 Task: Create path for applicant and place it on Applicant record page.
Action: Mouse moved to (671, 60)
Screenshot: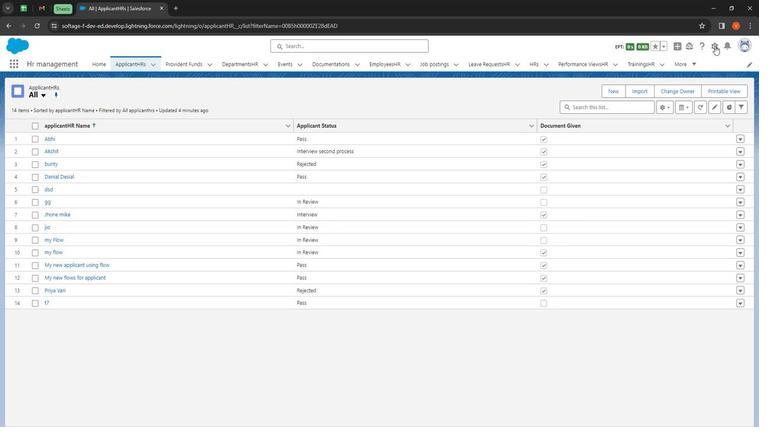
Action: Mouse pressed left at (671, 60)
Screenshot: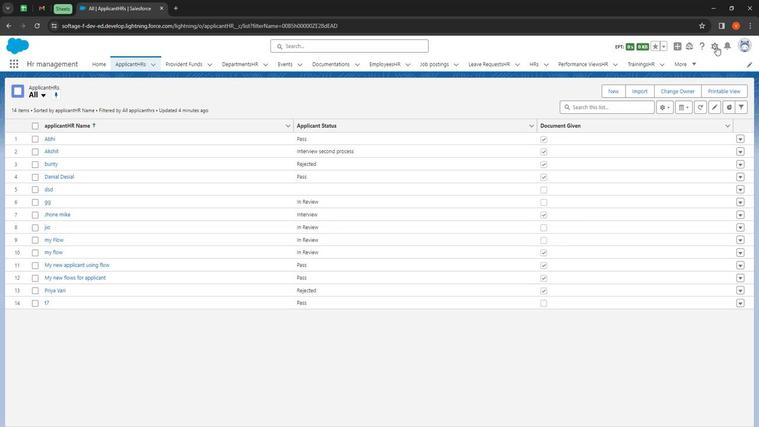 
Action: Mouse moved to (638, 84)
Screenshot: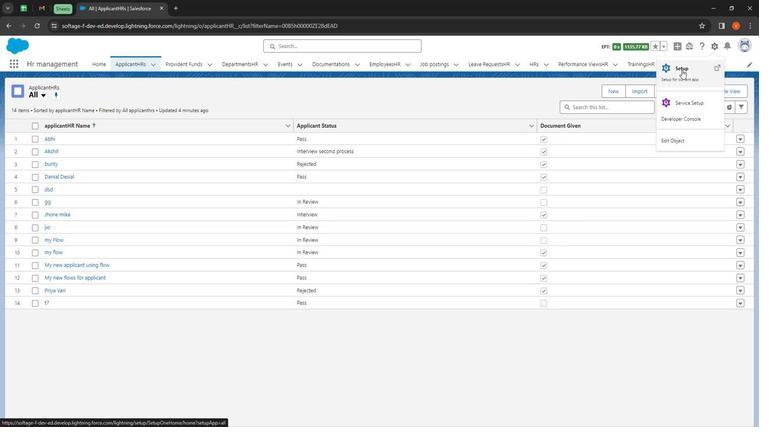 
Action: Mouse pressed left at (638, 84)
Screenshot: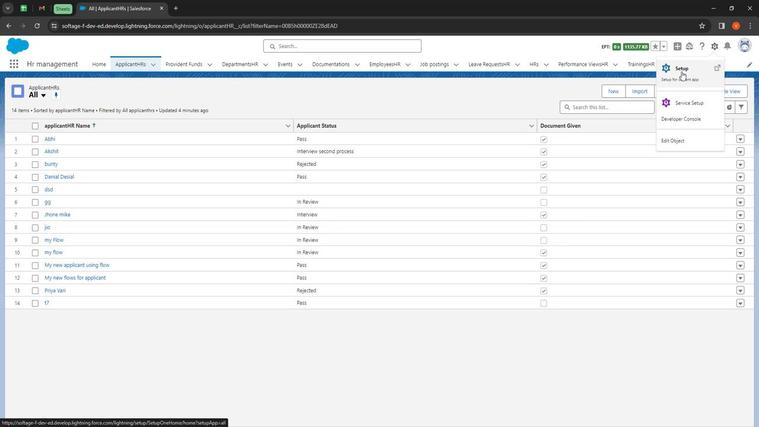 
Action: Mouse moved to (33, 97)
Screenshot: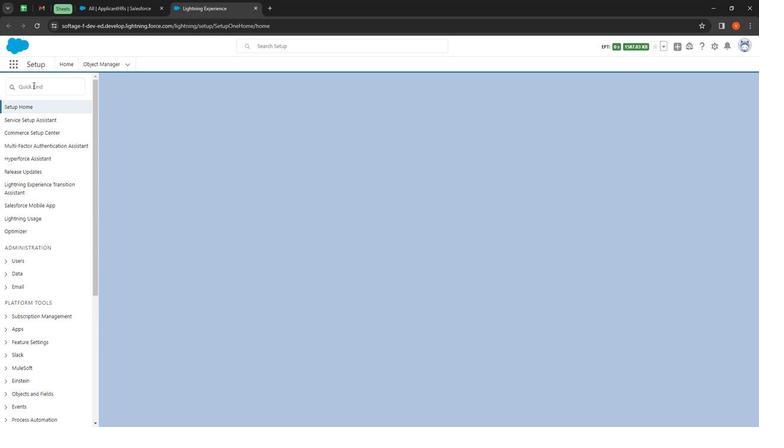 
Action: Mouse pressed left at (33, 97)
Screenshot: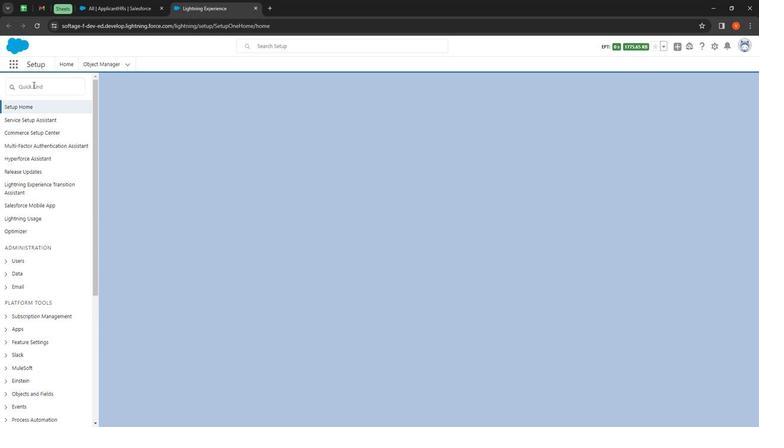 
Action: Key pressed path
Screenshot: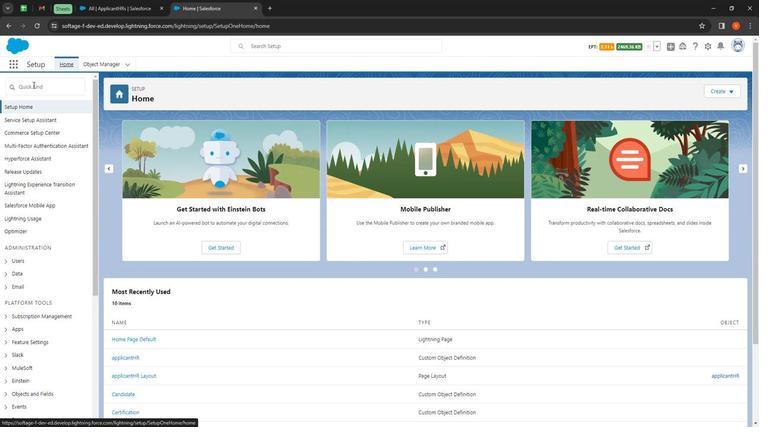 
Action: Mouse pressed left at (33, 97)
Screenshot: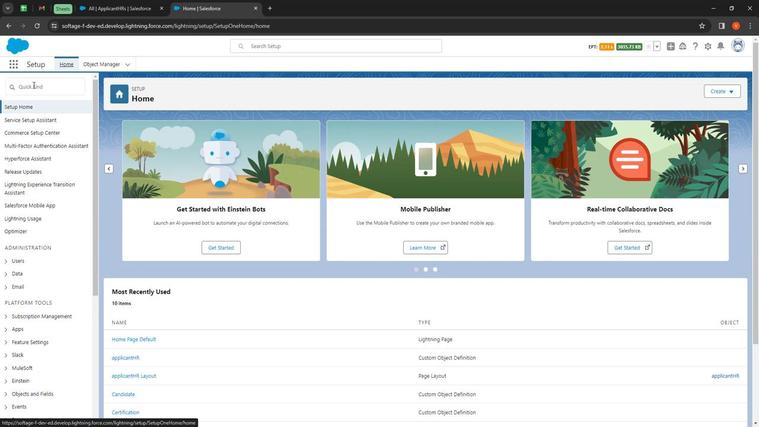 
Action: Key pressed path
Screenshot: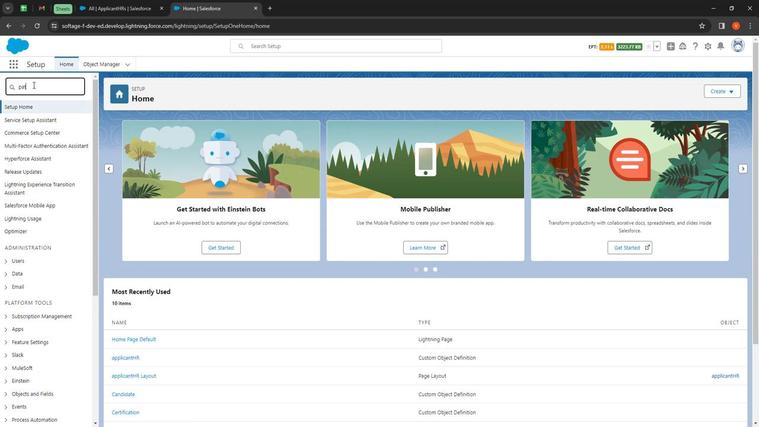 
Action: Mouse moved to (39, 129)
Screenshot: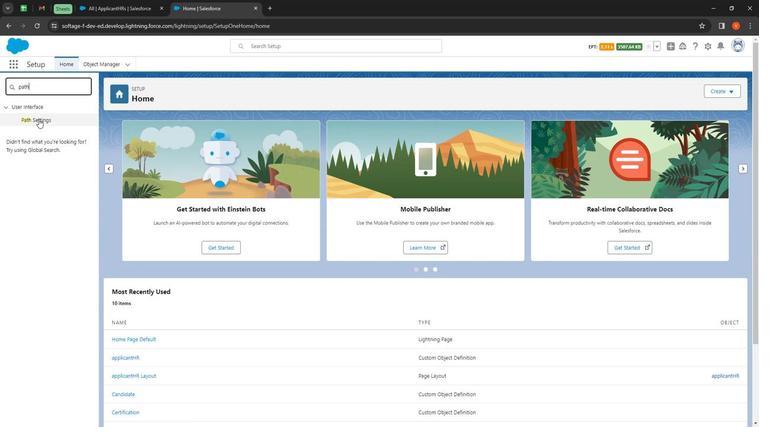 
Action: Mouse pressed left at (39, 129)
Screenshot: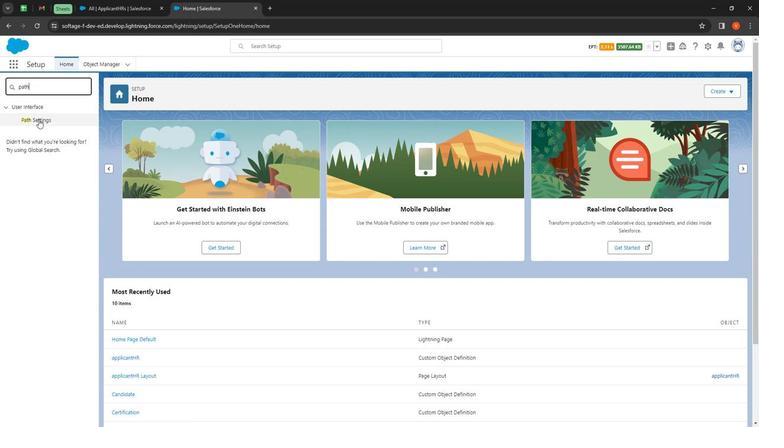 
Action: Mouse moved to (385, 251)
Screenshot: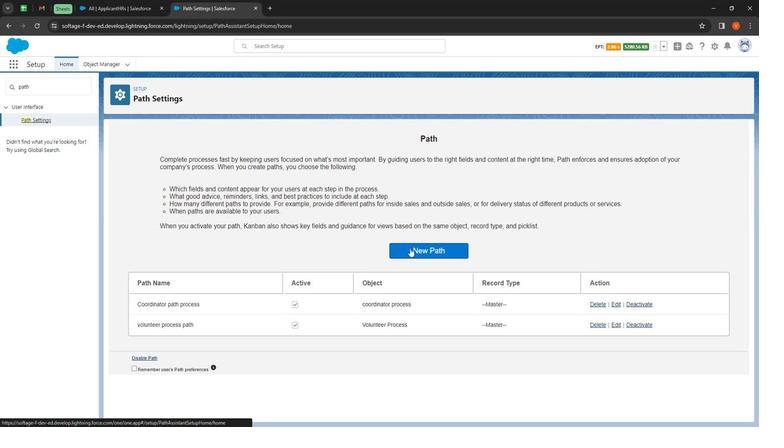 
Action: Mouse pressed left at (385, 251)
Screenshot: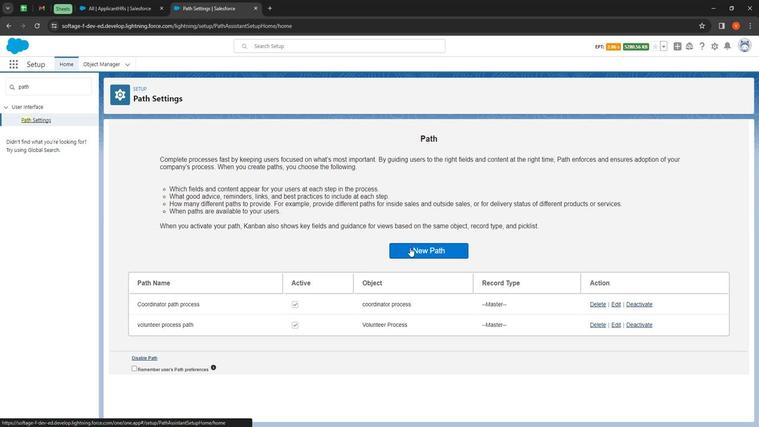
Action: Mouse moved to (351, 141)
Screenshot: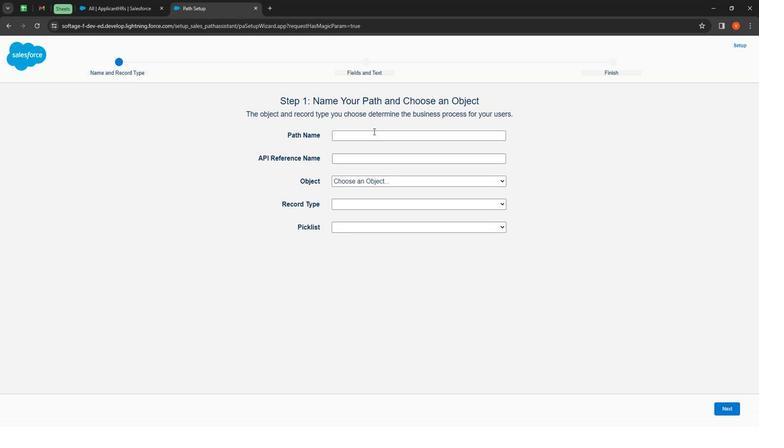 
Action: Mouse pressed left at (351, 141)
Screenshot: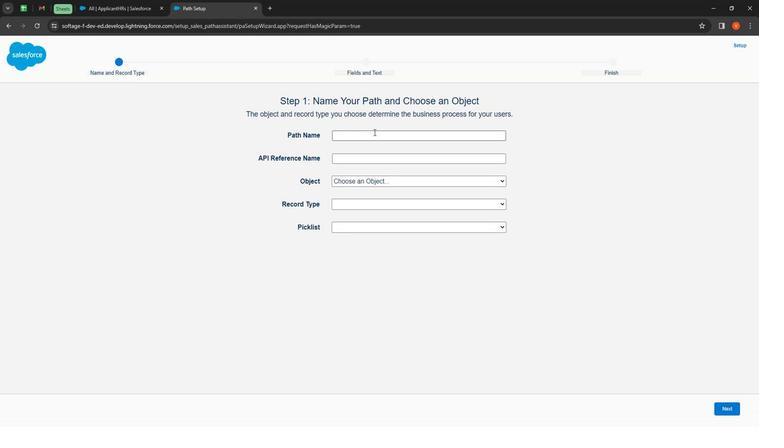
Action: Mouse moved to (344, 137)
Screenshot: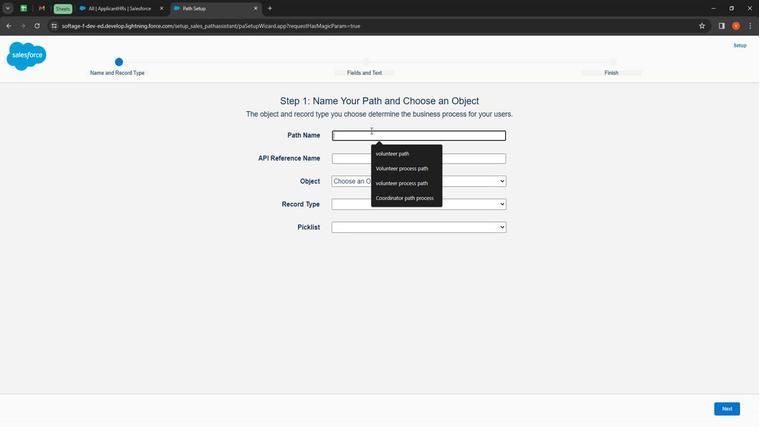 
Action: Key pressed <Key.shift>
Screenshot: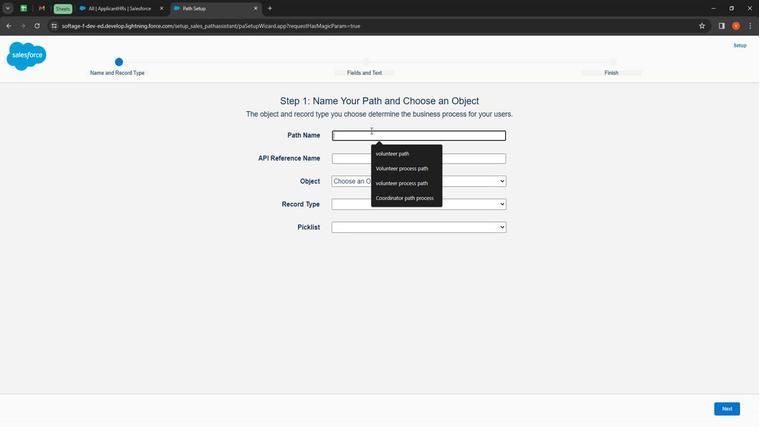 
Action: Mouse moved to (322, 121)
Screenshot: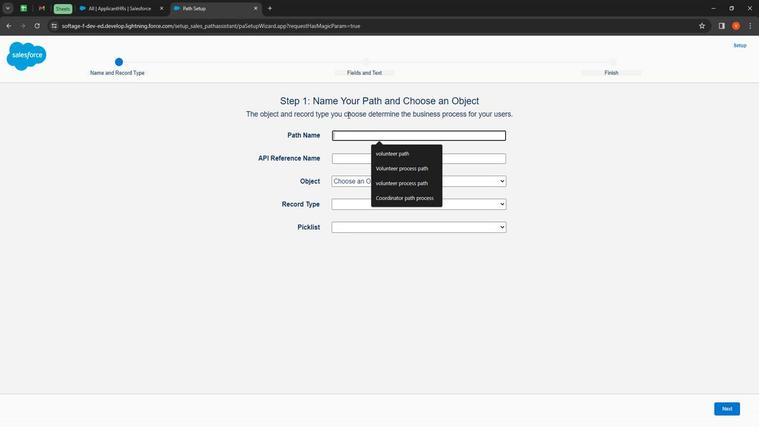 
Action: Key pressed <Key.shift><Key.shift><Key.shift><Key.shift>
Screenshot: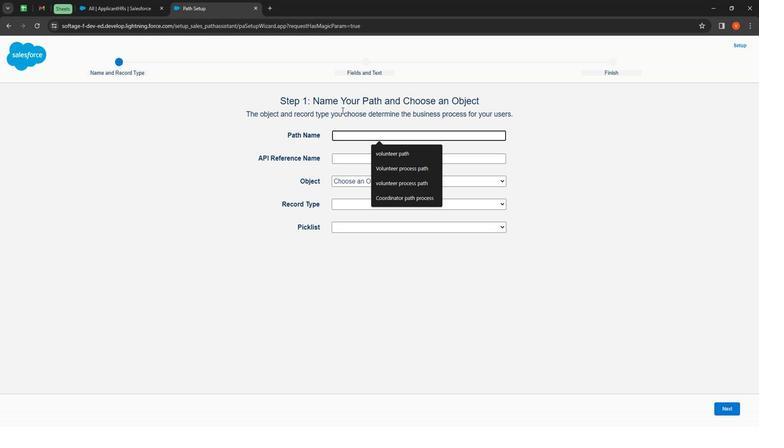 
Action: Mouse moved to (321, 121)
Screenshot: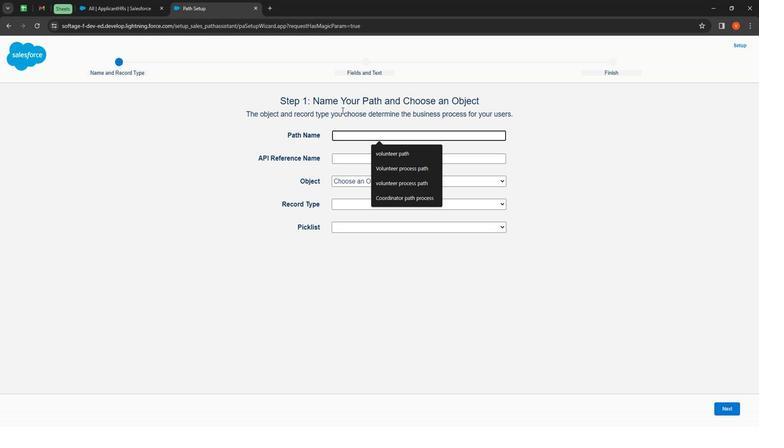 
Action: Key pressed <Key.shift><Key.shift><Key.shift><Key.shift><Key.shift>Applicant<Key.space><Key.shift>Process<Key.space>
Screenshot: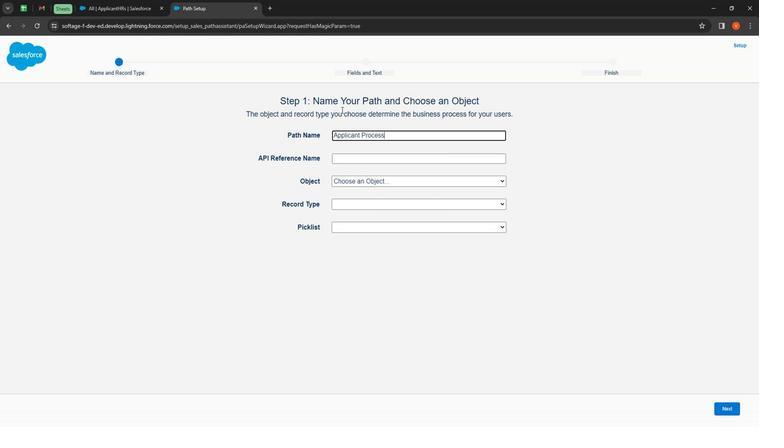 
Action: Mouse moved to (355, 166)
Screenshot: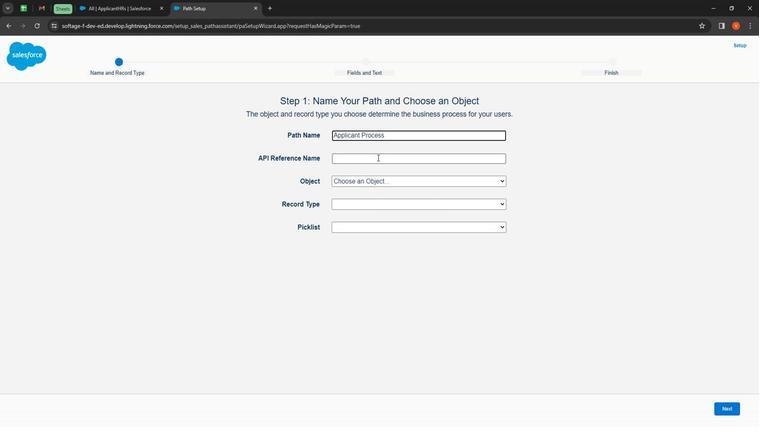 
Action: Mouse pressed left at (355, 166)
Screenshot: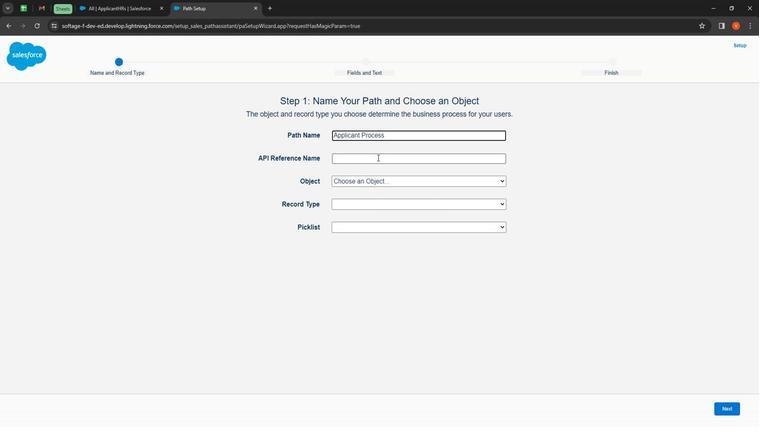 
Action: Mouse moved to (362, 188)
Screenshot: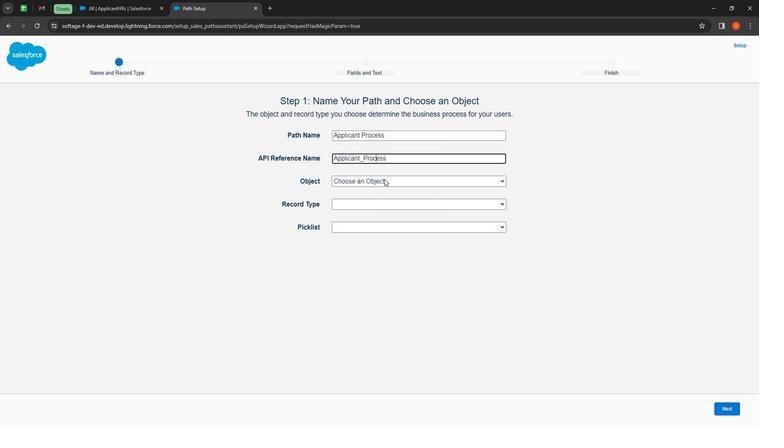 
Action: Mouse pressed left at (362, 188)
Screenshot: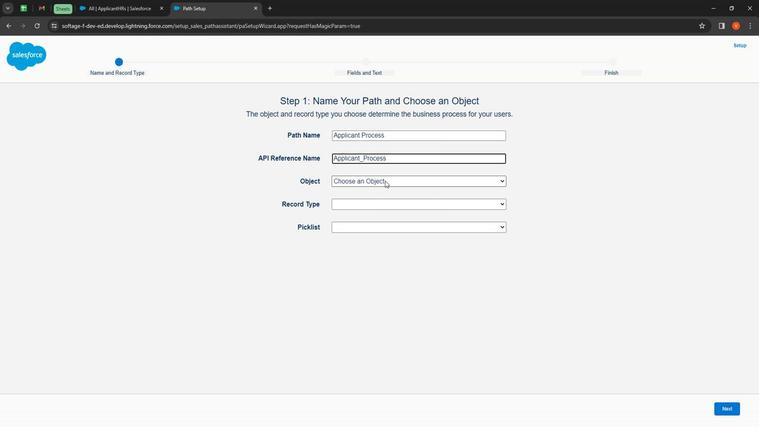 
Action: Mouse moved to (369, 240)
Screenshot: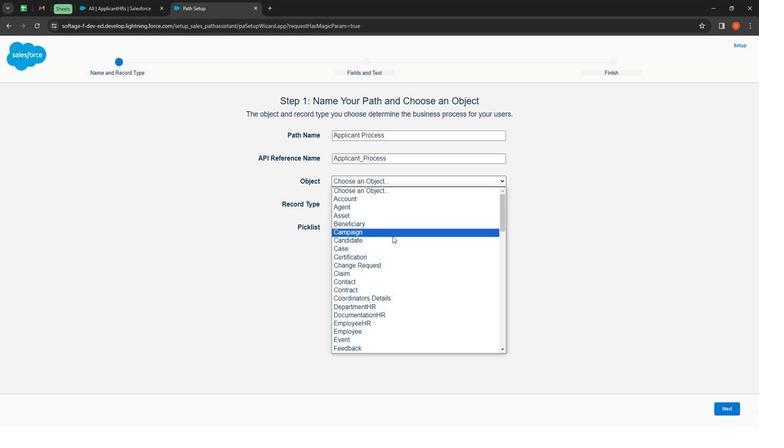 
Action: Mouse scrolled (369, 240) with delta (0, 0)
Screenshot: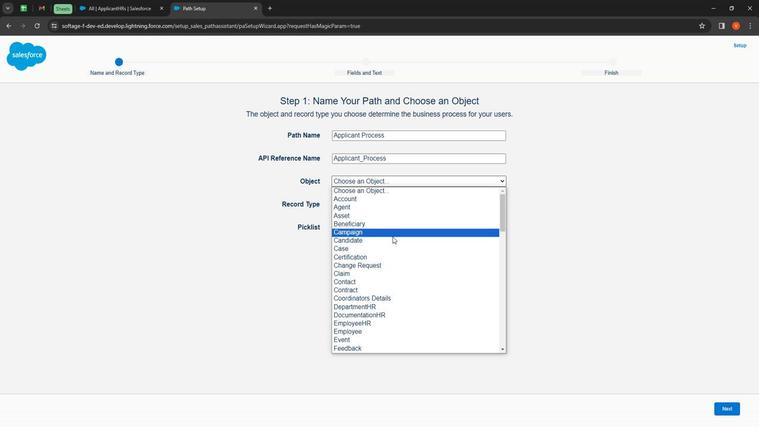 
Action: Mouse moved to (369, 241)
Screenshot: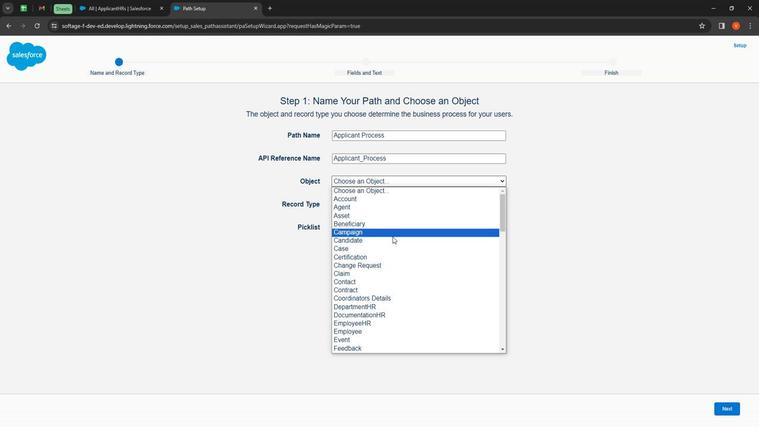 
Action: Mouse scrolled (369, 241) with delta (0, 0)
Screenshot: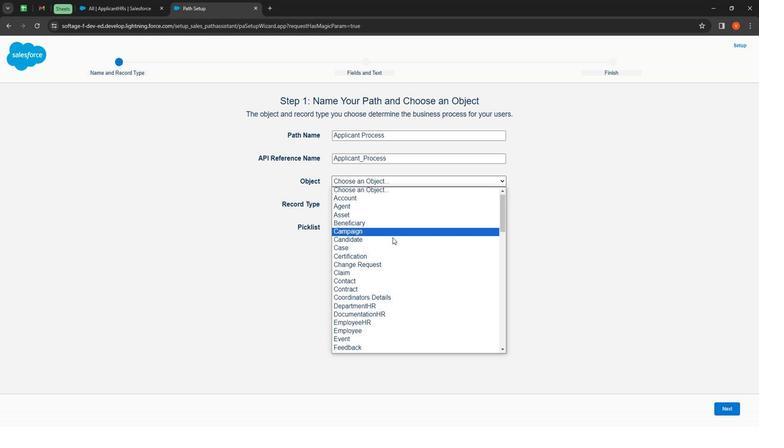 
Action: Mouse moved to (375, 243)
Screenshot: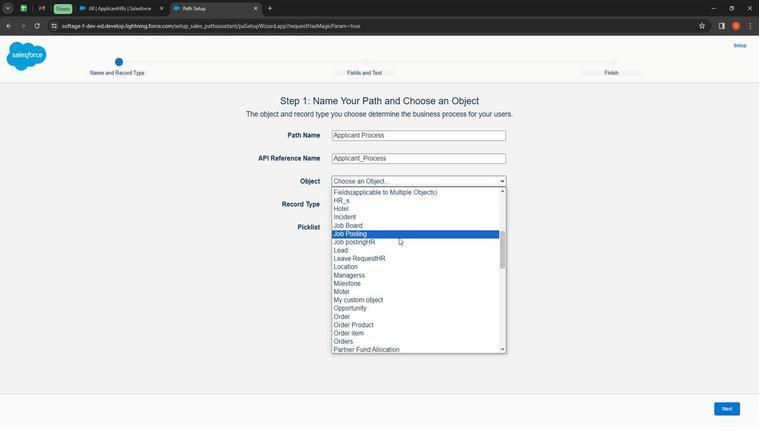 
Action: Mouse scrolled (375, 243) with delta (0, 0)
Screenshot: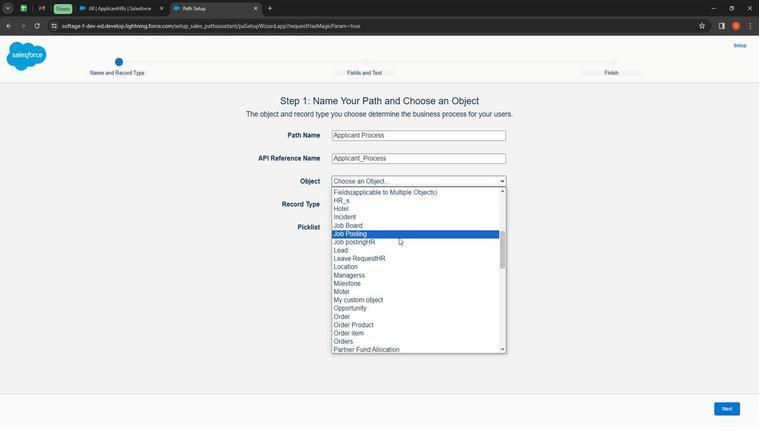 
Action: Mouse moved to (376, 245)
Screenshot: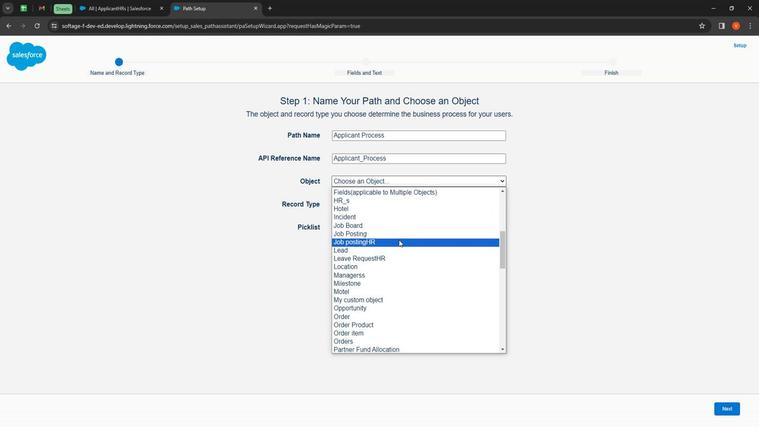 
Action: Mouse scrolled (376, 245) with delta (0, 0)
Screenshot: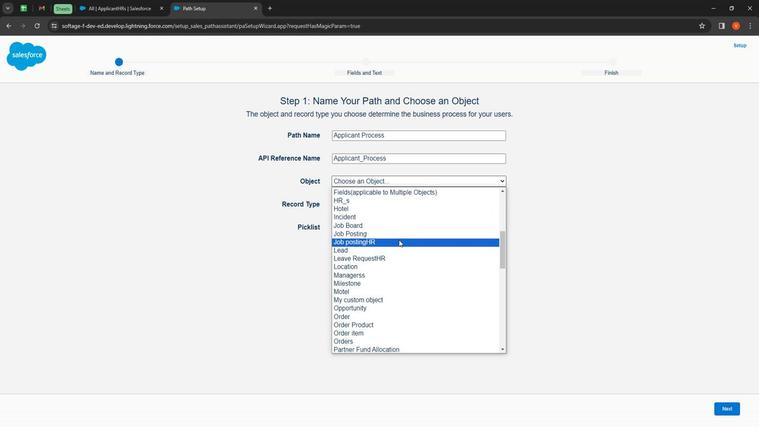
Action: Mouse moved to (376, 245)
Screenshot: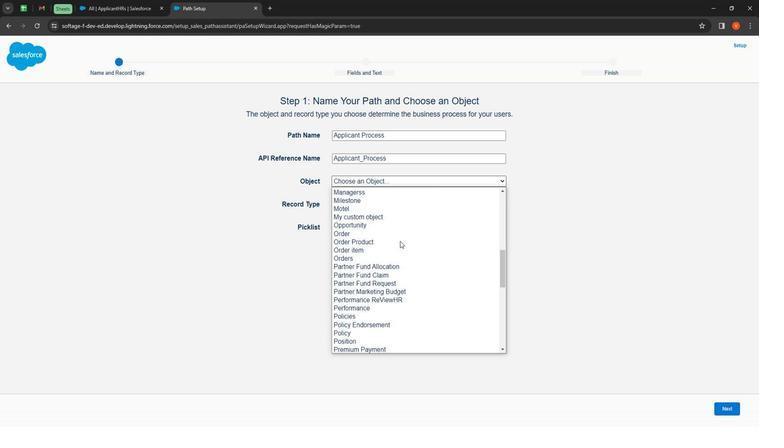 
Action: Mouse scrolled (376, 245) with delta (0, 0)
Screenshot: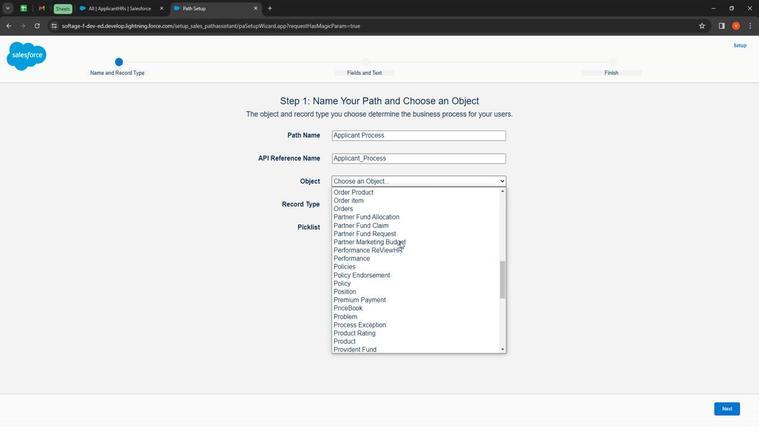 
Action: Mouse moved to (376, 246)
Screenshot: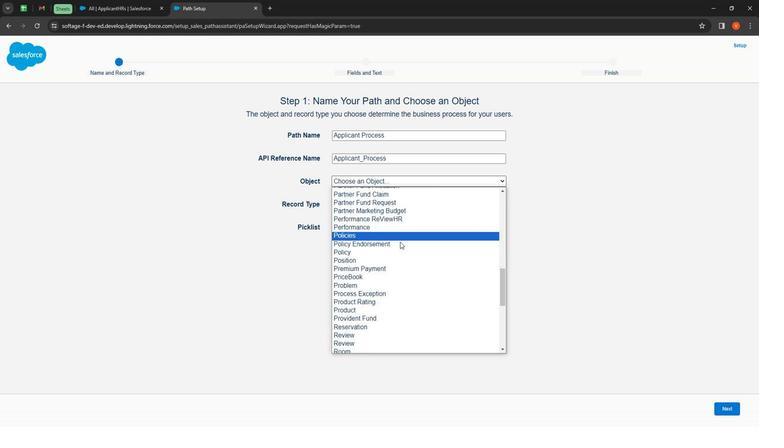 
Action: Mouse scrolled (376, 246) with delta (0, 0)
Screenshot: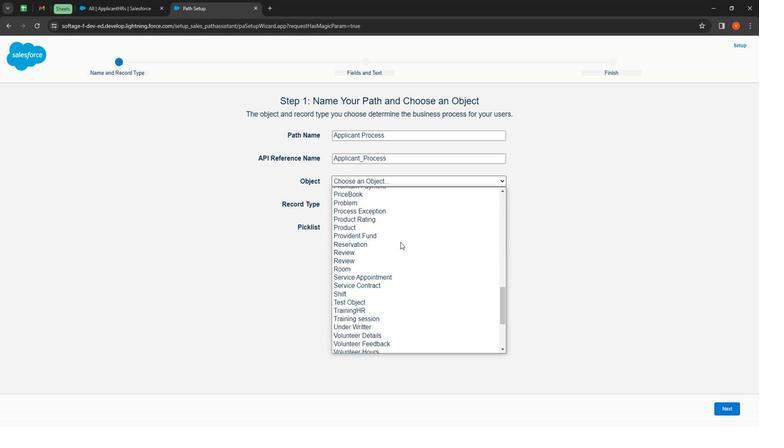 
Action: Mouse moved to (376, 246)
Screenshot: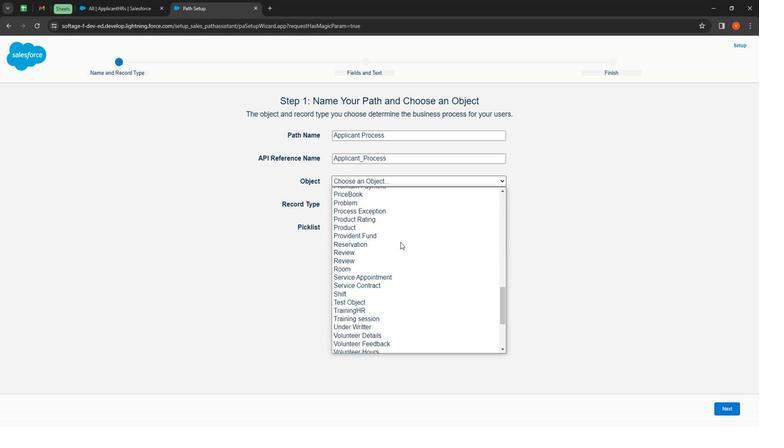 
Action: Mouse scrolled (376, 246) with delta (0, 0)
Screenshot: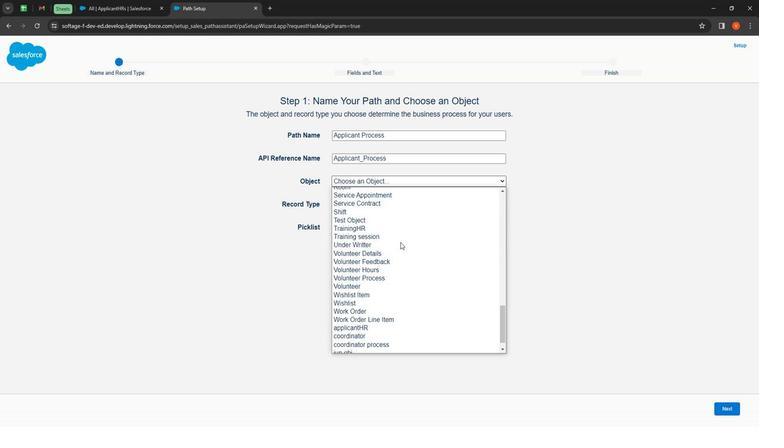 
Action: Mouse scrolled (376, 246) with delta (0, 0)
Screenshot: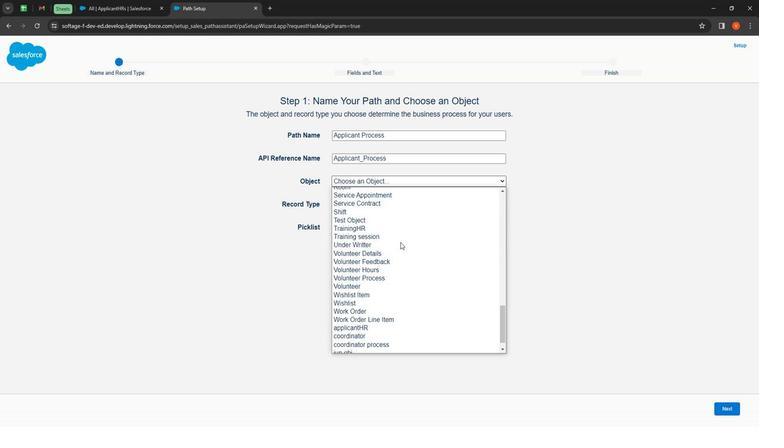 
Action: Mouse moved to (376, 246)
Screenshot: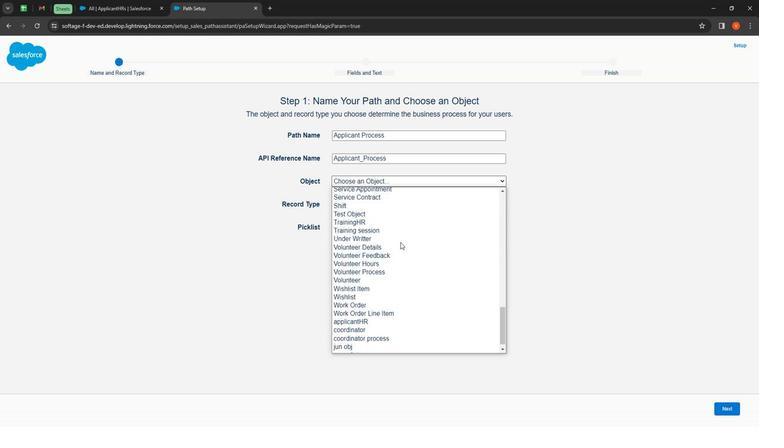 
Action: Mouse scrolled (376, 246) with delta (0, 0)
Screenshot: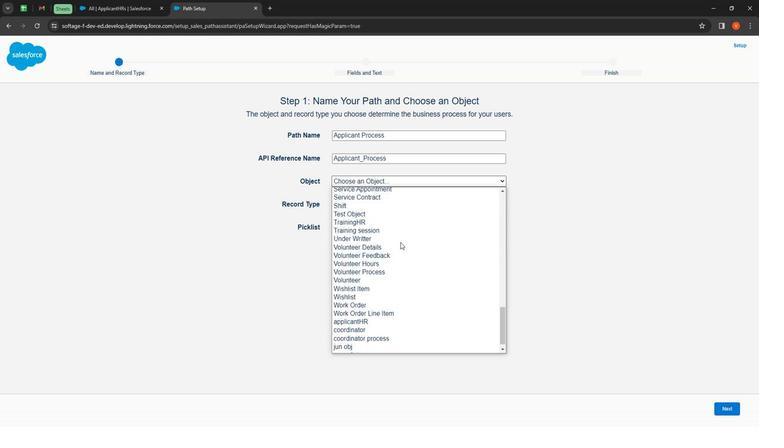 
Action: Mouse moved to (342, 312)
Screenshot: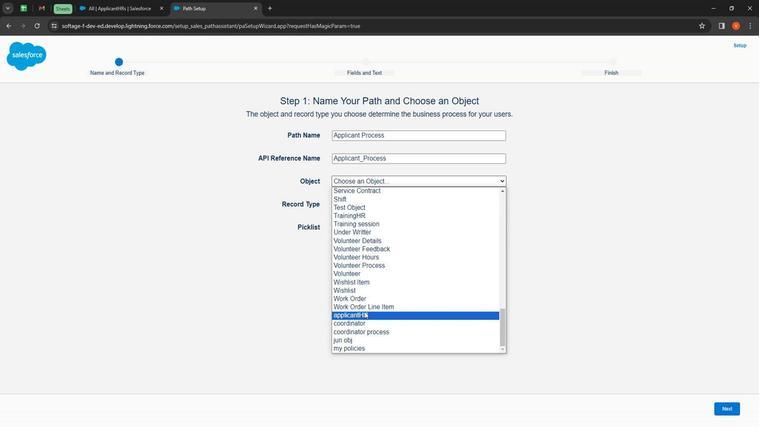 
Action: Mouse pressed left at (342, 312)
Screenshot: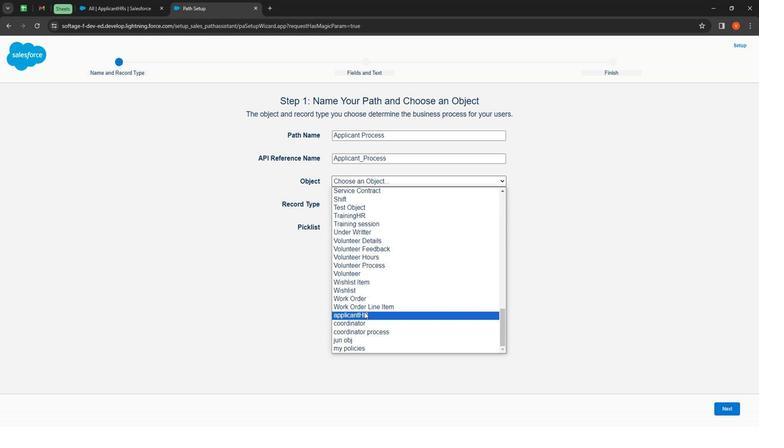 
Action: Mouse moved to (358, 229)
Screenshot: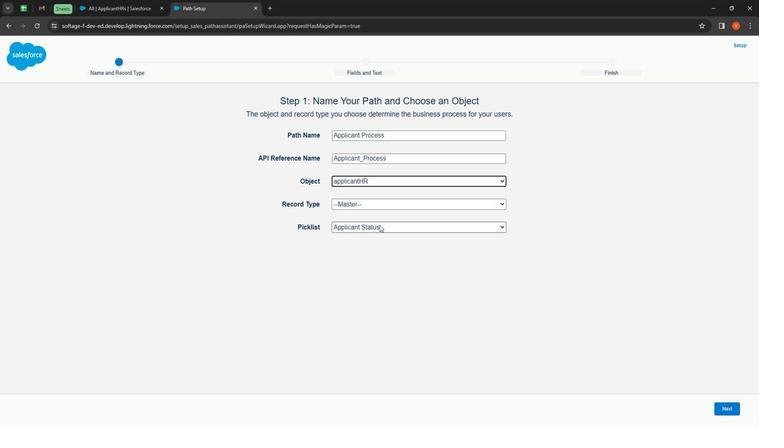 
Action: Mouse pressed left at (358, 229)
Screenshot: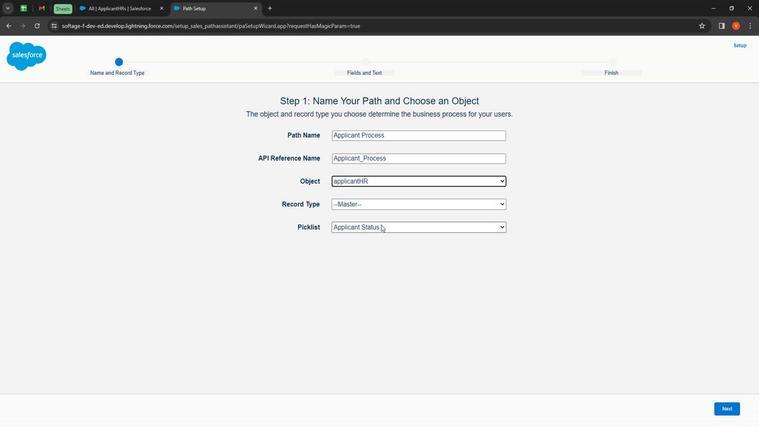 
Action: Mouse moved to (347, 240)
Screenshot: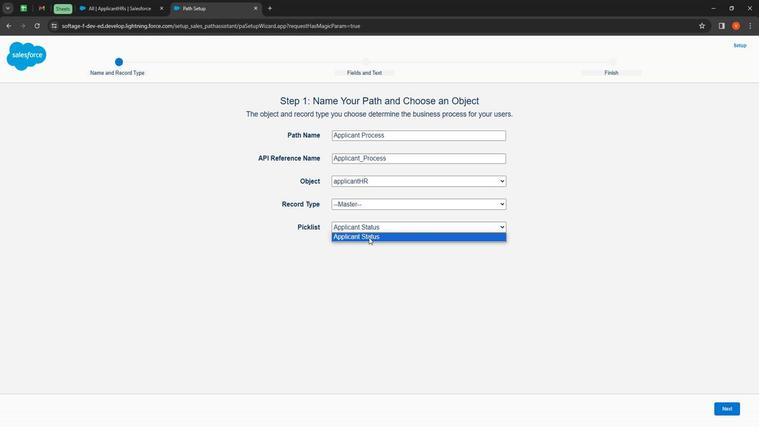 
Action: Mouse pressed left at (347, 240)
Screenshot: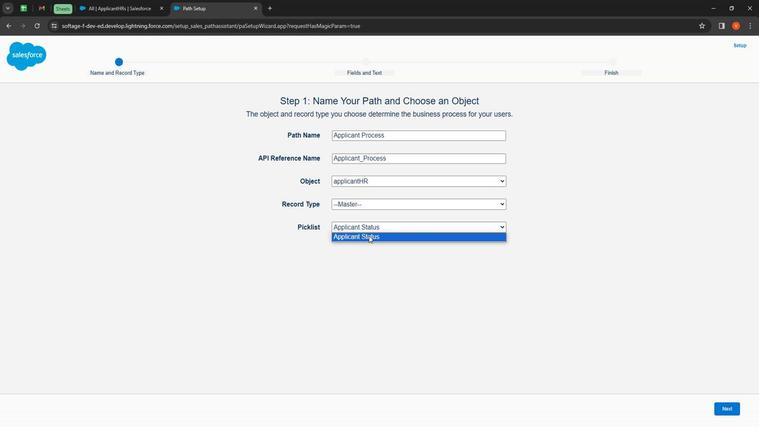 
Action: Mouse moved to (678, 407)
Screenshot: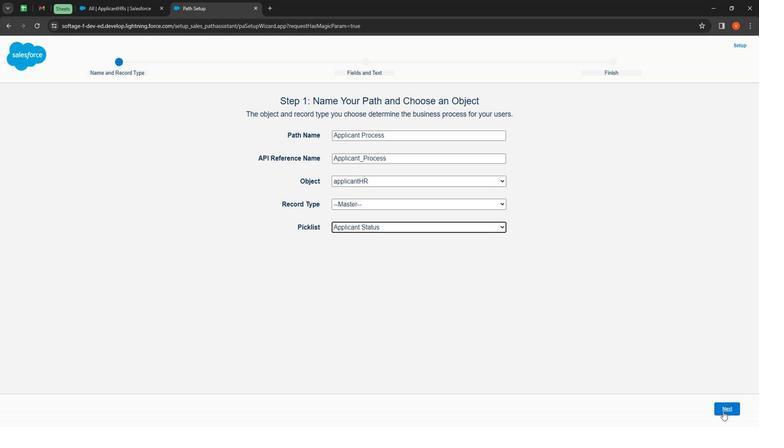 
Action: Mouse pressed left at (678, 407)
Screenshot: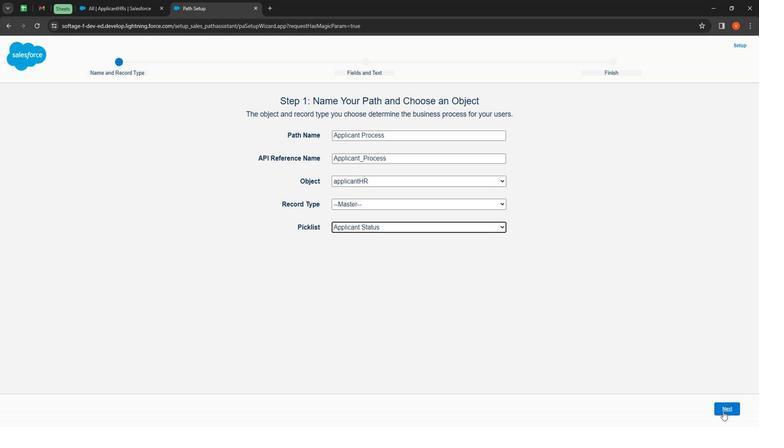 
Action: Mouse moved to (380, 240)
Screenshot: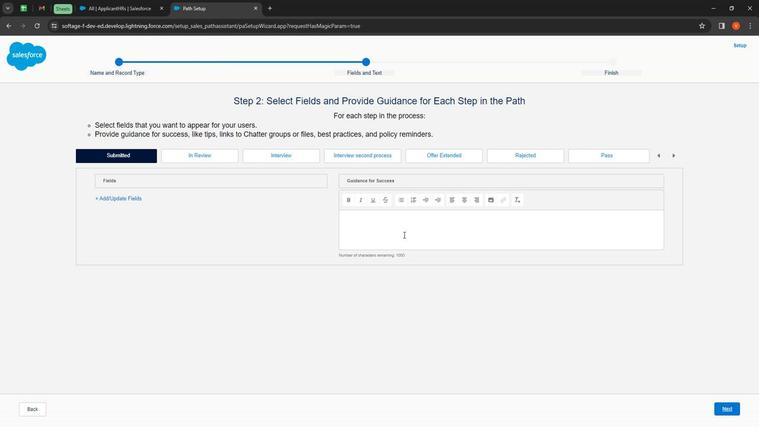 
Action: Mouse pressed left at (380, 240)
Screenshot: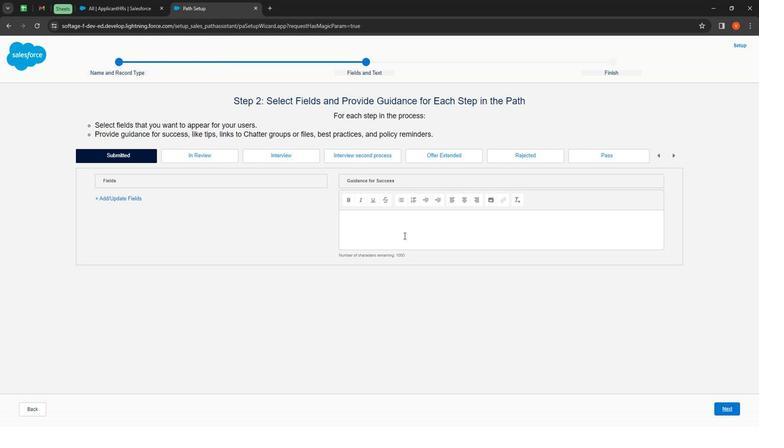 
Action: Key pressed <Key.shift>
Screenshot: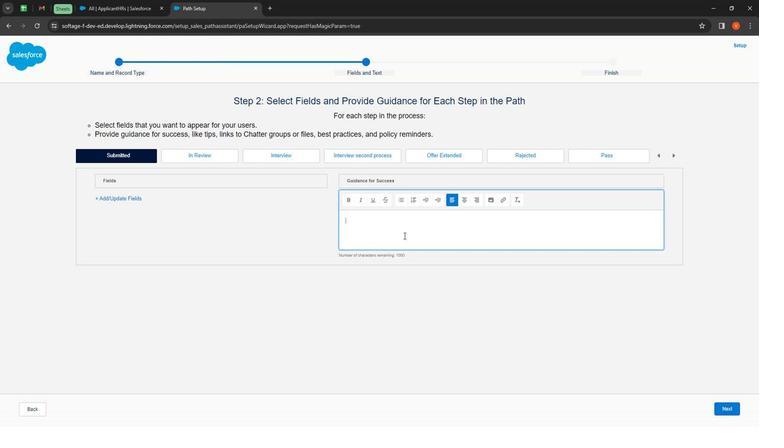 
Action: Mouse moved to (366, 231)
Screenshot: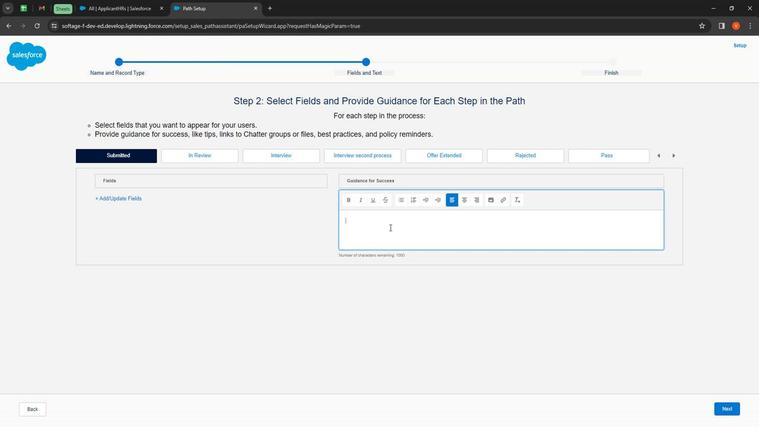 
Action: Key pressed <Key.shift><Key.shift>
Screenshot: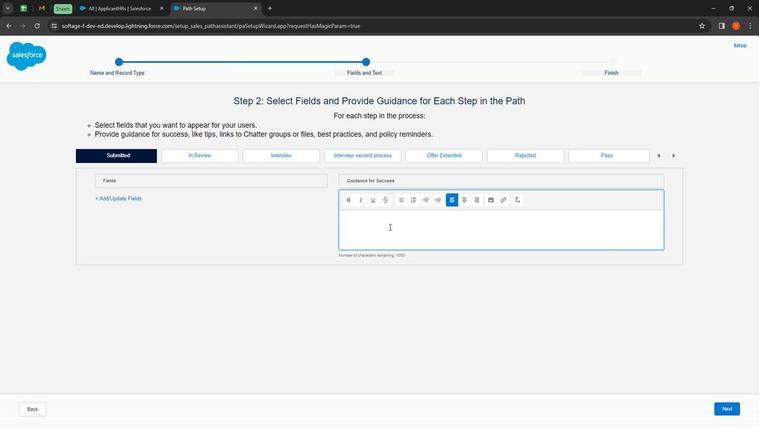 
Action: Mouse moved to (366, 231)
Screenshot: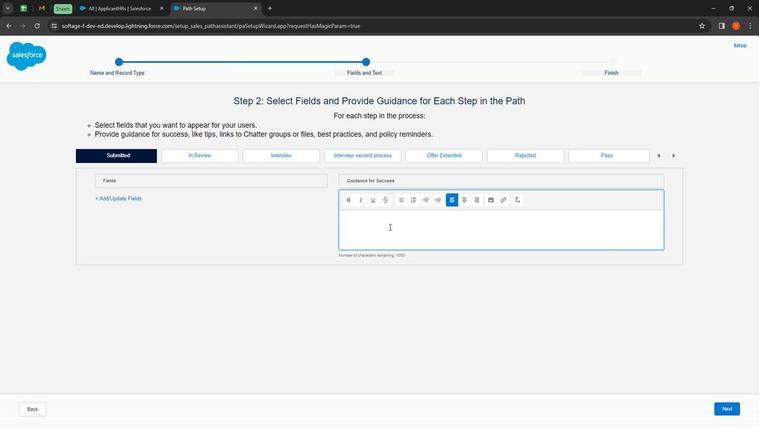 
Action: Key pressed <Key.shift><Key.shift><Key.shift><Key.shift><Key.shift><Key.shift><Key.shift><Key.shift><Key.shift><Key.shift><Key.shift><Key.shift><Key.shift><Key.shift><Key.shift><Key.shift><Key.shift><Key.shift><Key.shift><Key.shift><Key.shift><Key.shift><Key.shift><Key.shift><Key.shift><Key.shift><Key.shift><Key.shift><Key.shift><Key.shift><Key.shift><Key.shift><Key.shift>Record<Key.space>is<Key.space>submitted
Screenshot: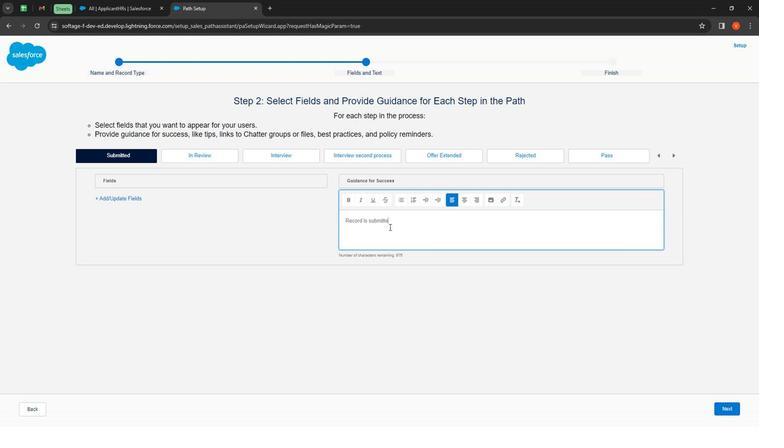 
Action: Mouse moved to (180, 167)
Screenshot: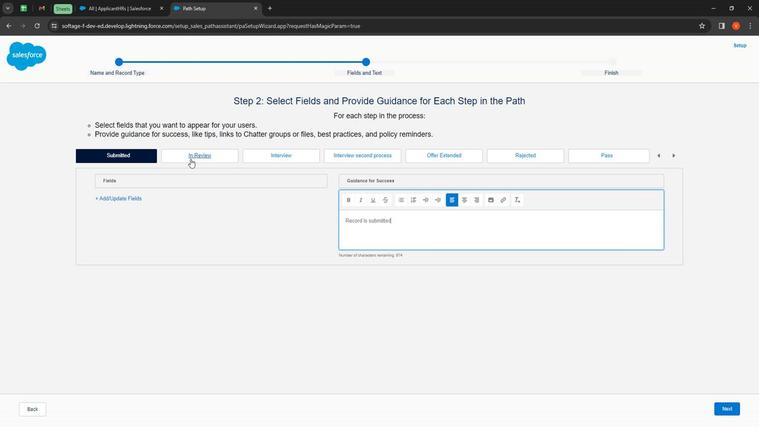 
Action: Mouse pressed left at (180, 167)
Screenshot: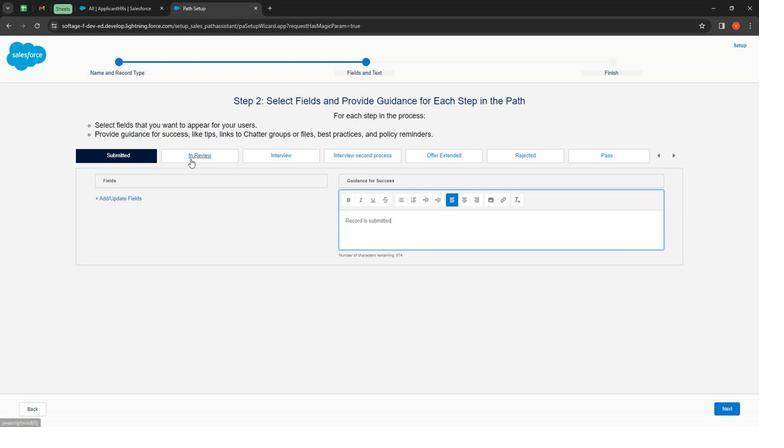 
Action: Mouse moved to (364, 224)
Screenshot: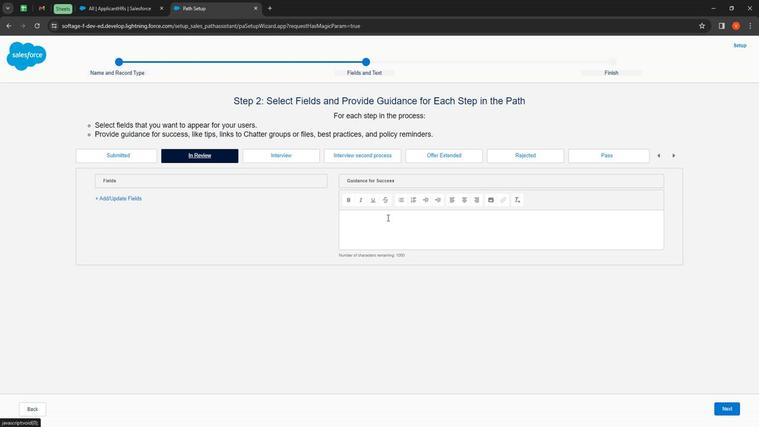 
Action: Mouse pressed left at (364, 224)
Screenshot: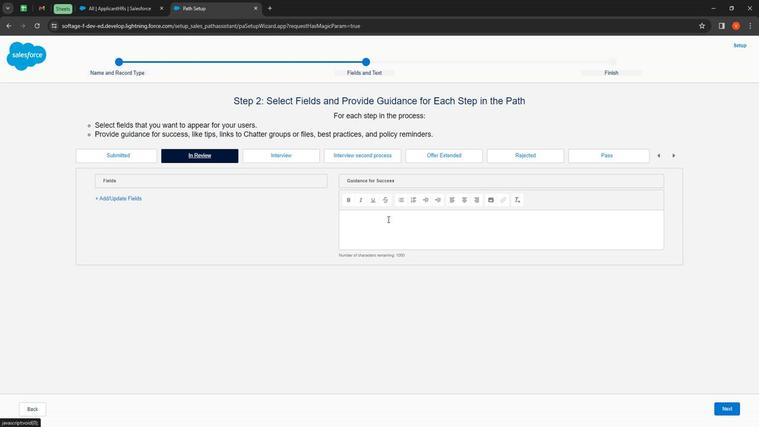
Action: Mouse moved to (295, 174)
Screenshot: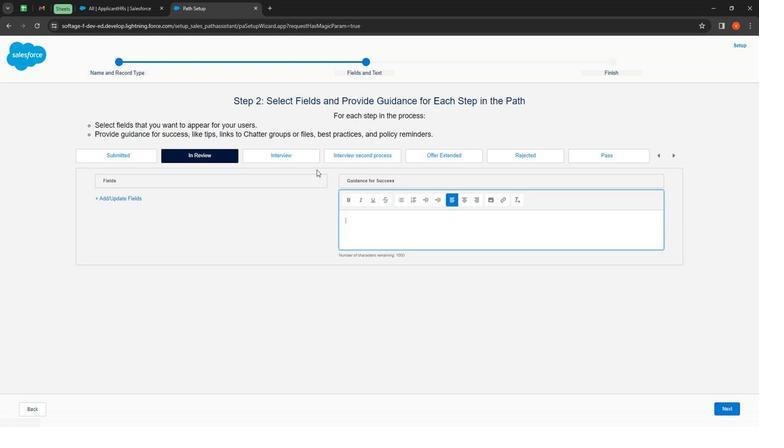 
Action: Key pressed <Key.shift><Key.shift><Key.shift><Key.shift><Key.shift>record<Key.space>is<Key.space>in<Key.space>review
Screenshot: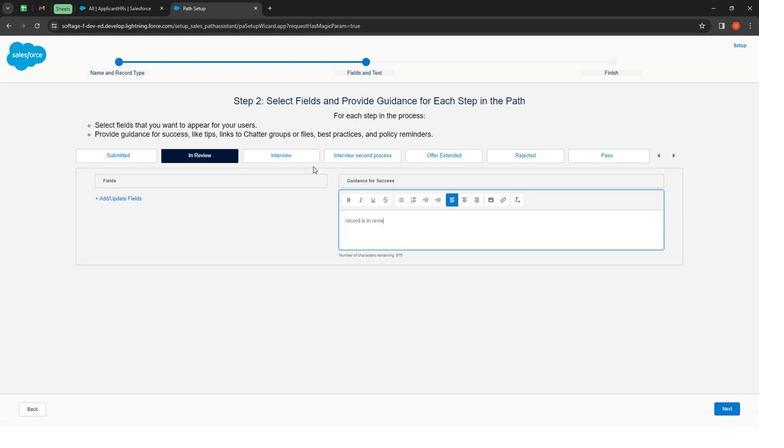 
Action: Mouse moved to (265, 168)
Screenshot: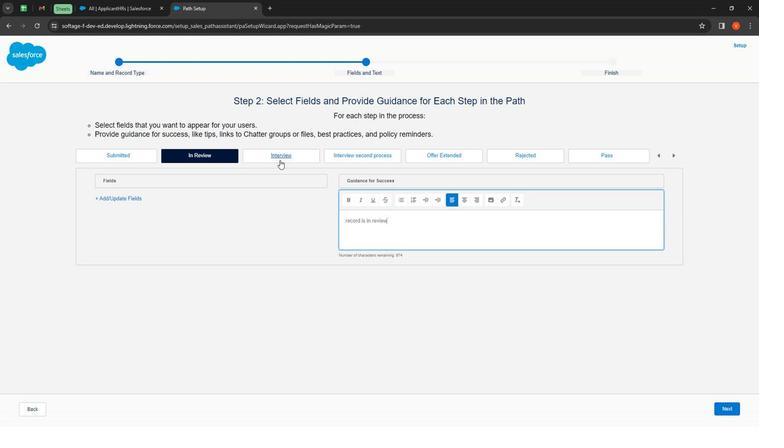 
Action: Mouse pressed left at (265, 168)
Screenshot: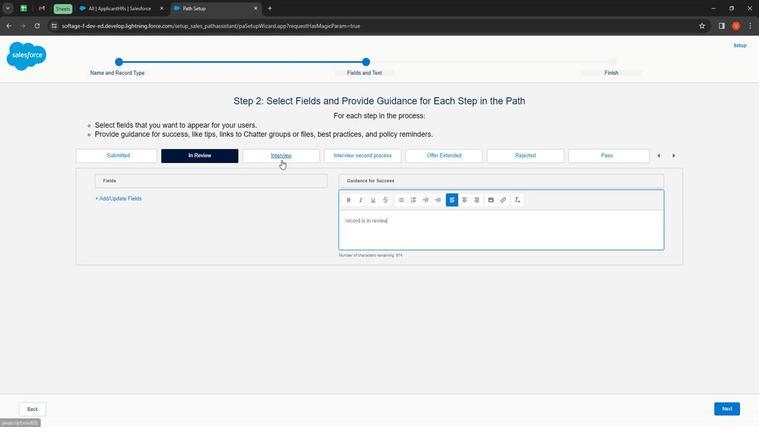 
Action: Mouse moved to (363, 231)
Screenshot: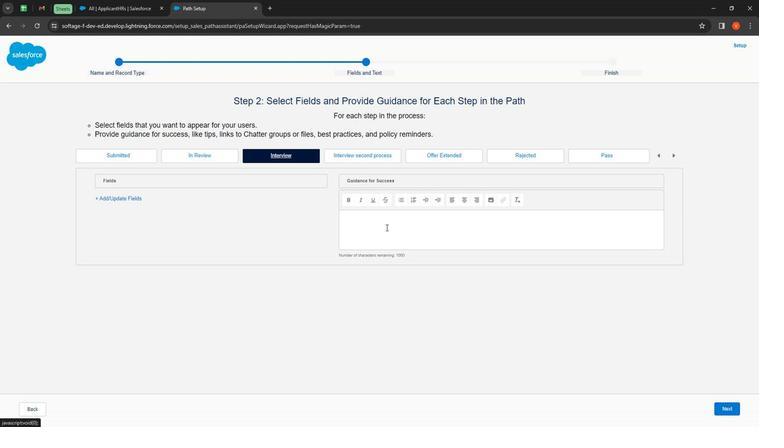 
Action: Mouse pressed left at (363, 231)
Screenshot: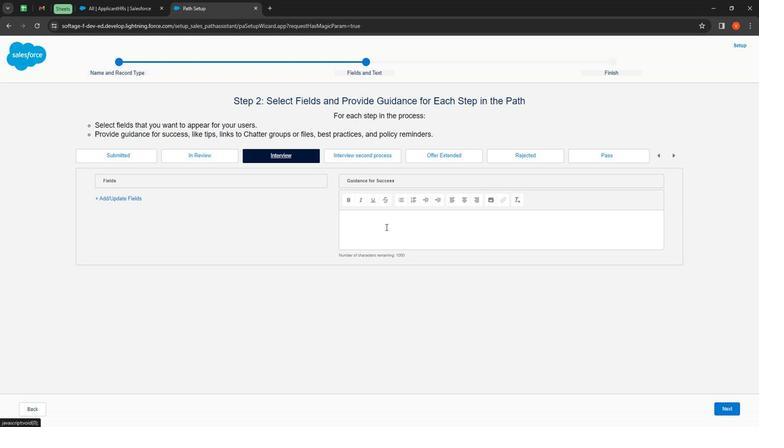 
Action: Mouse moved to (363, 231)
Screenshot: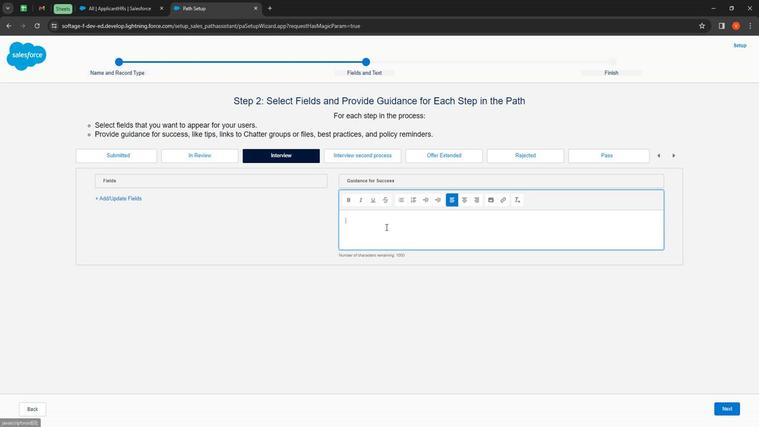
Action: Key pressed <Key.shift>
Screenshot: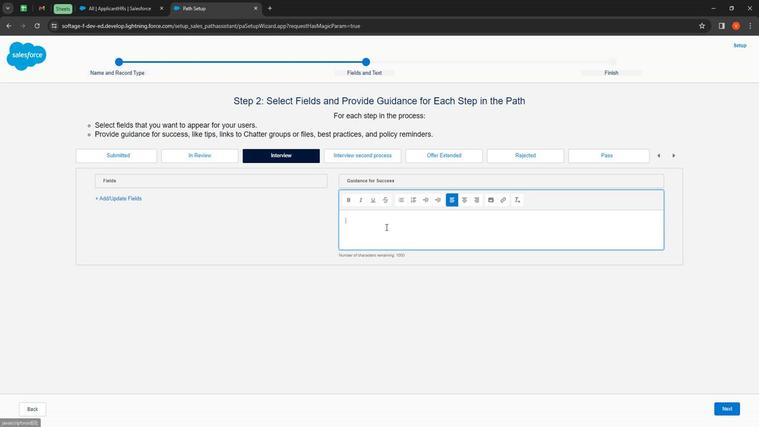 
Action: Mouse moved to (325, 203)
Screenshot: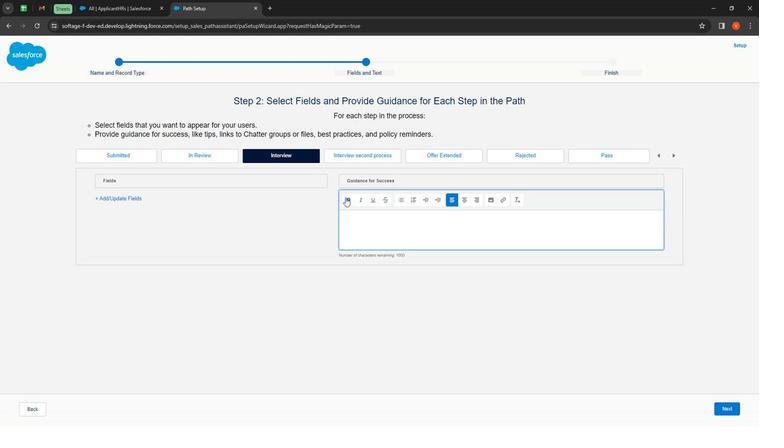 
Action: Key pressed <Key.shift><Key.shift>Interview<Key.space><Key.shift>Stat<Key.backspace>rted
Screenshot: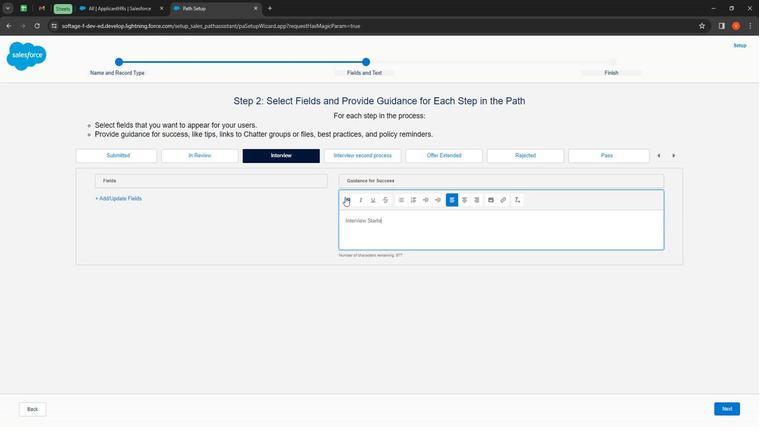 
Action: Mouse moved to (366, 163)
Screenshot: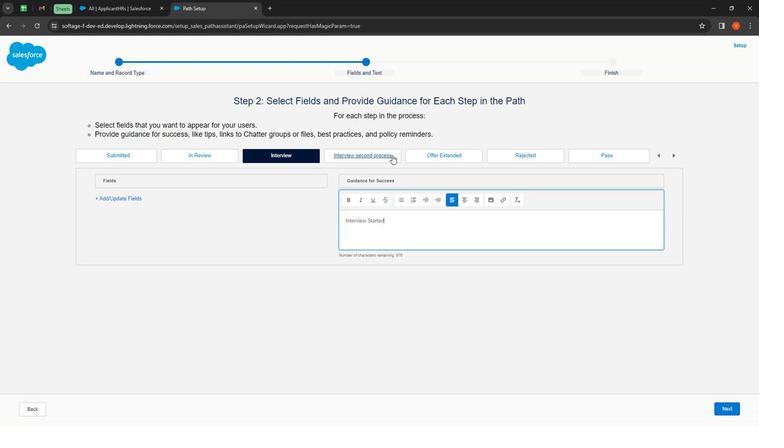 
Action: Mouse pressed left at (366, 163)
Screenshot: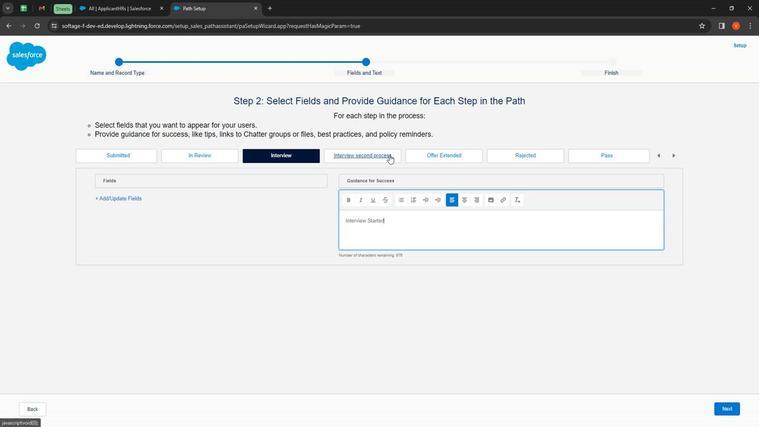
Action: Mouse moved to (392, 243)
Screenshot: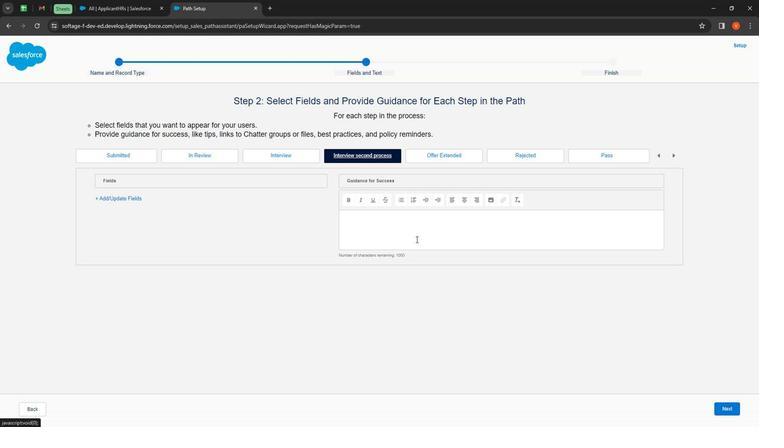 
Action: Mouse pressed left at (392, 243)
Screenshot: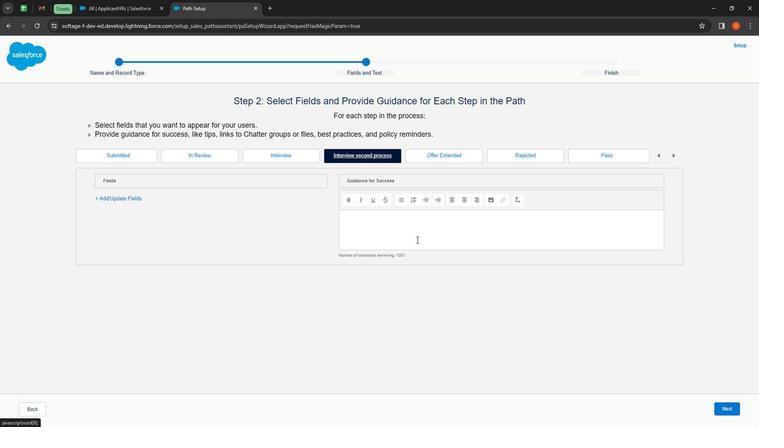 
Action: Key pressed <Key.shift>
Screenshot: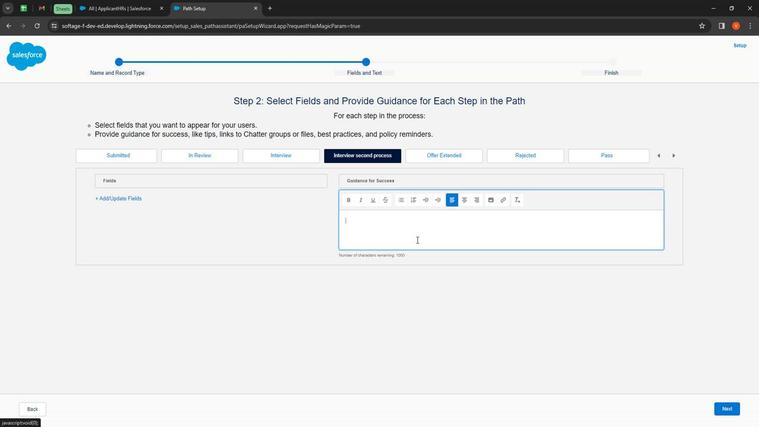 
Action: Mouse moved to (385, 240)
Screenshot: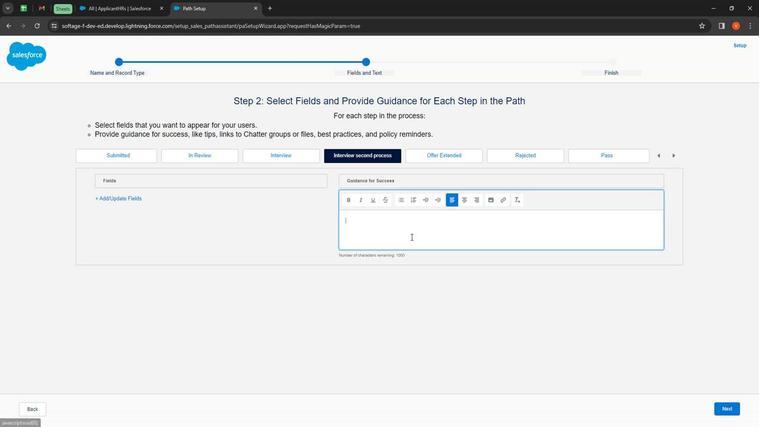 
Action: Key pressed <Key.shift><Key.shift><Key.shift><Key.shift><Key.shift><Key.shift><Key.shift><Key.shift><Key.shift><Key.shift><Key.shift><Key.shift><Key.shift><Key.shift><Key.shift>Next<Key.space><Key.shift>Interview<Key.space>with<Key.space>ma
Screenshot: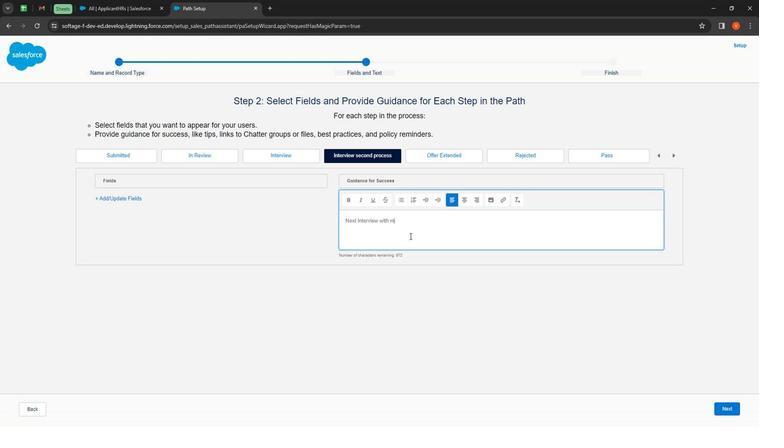 
Action: Mouse moved to (385, 240)
Screenshot: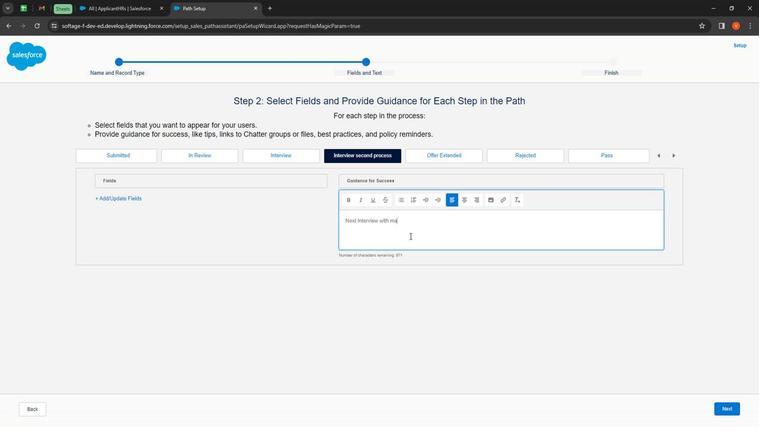 
Action: Key pressed nager
Screenshot: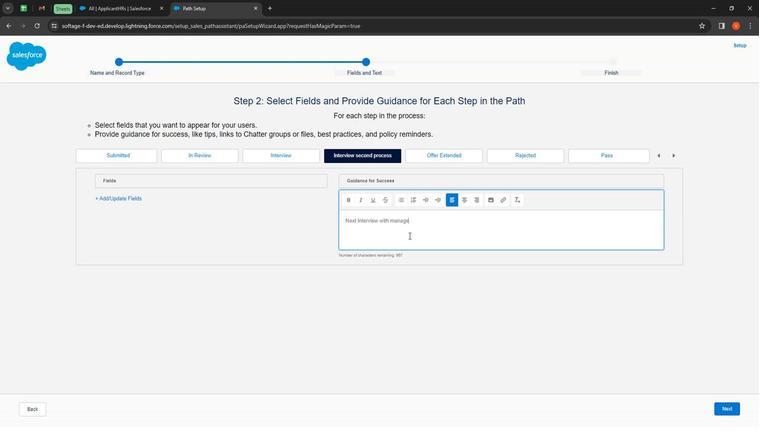 
Action: Mouse moved to (414, 167)
Screenshot: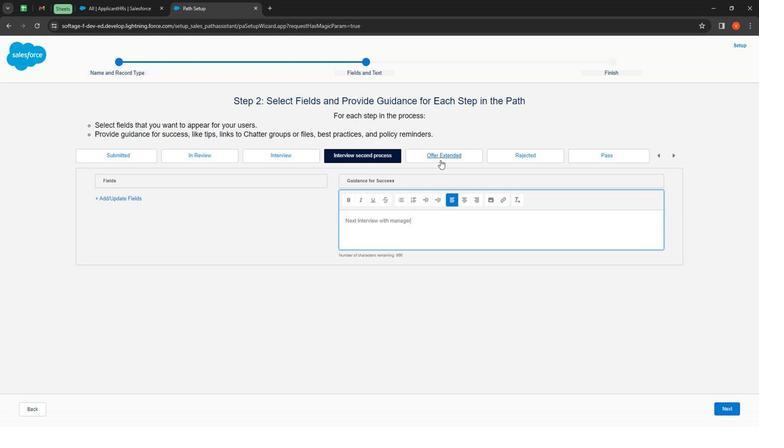 
Action: Mouse pressed left at (414, 167)
Screenshot: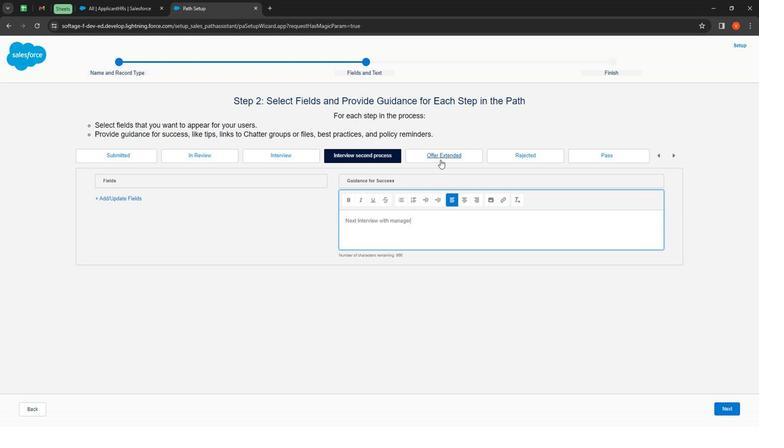 
Action: Mouse moved to (380, 236)
Screenshot: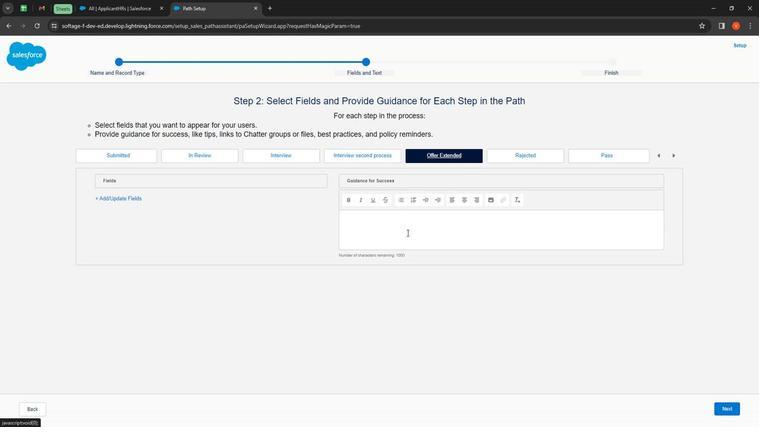 
Action: Mouse pressed left at (380, 236)
Screenshot: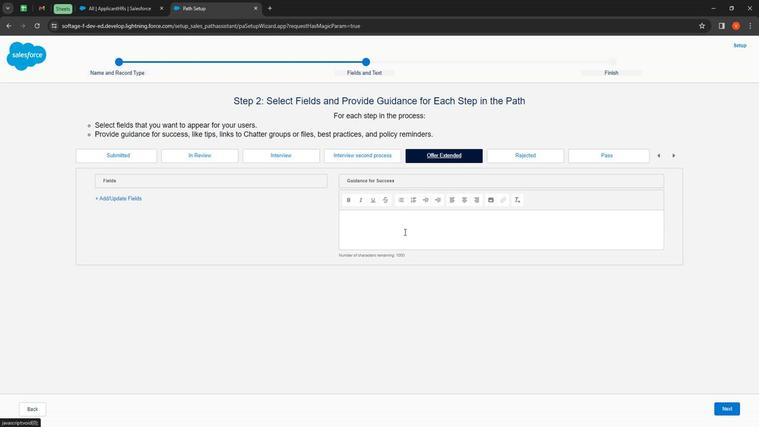 
Action: Mouse moved to (363, 224)
Screenshot: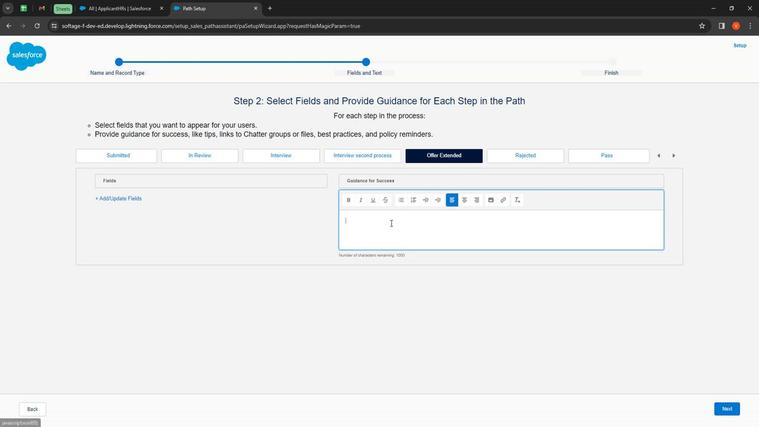 
Action: Key pressed <Key.shift>
Screenshot: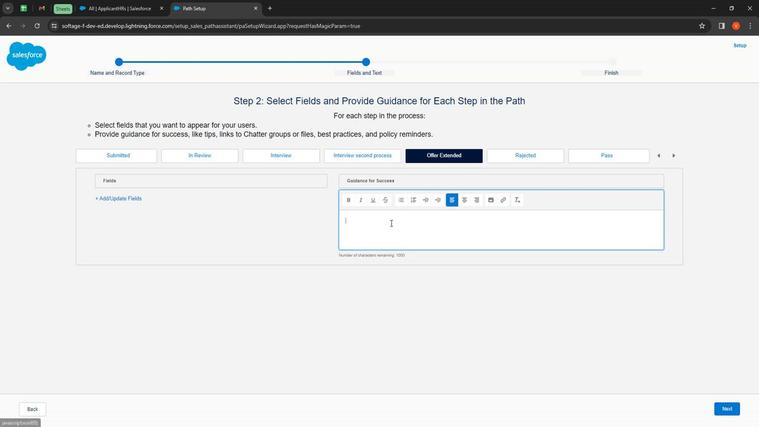 
Action: Mouse moved to (355, 219)
Screenshot: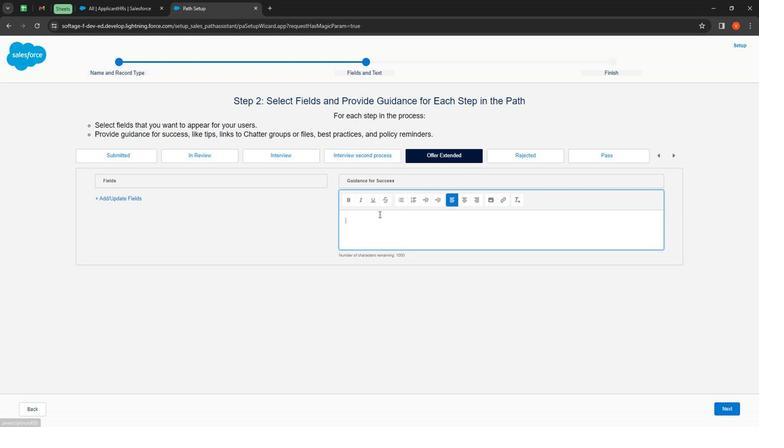 
Action: Key pressed <Key.shift><Key.shift><Key.shift><Key.shift><Key.shift><Key.shift><Key.shift><Key.shift><Key.shift><Key.shift><Key.shift><Key.shift><Key.shift><Key.shift><Key.shift><Key.shift><Key.shift><Key.shift><Key.shift><Key.shift><Key.shift><Key.shift><Key.shift><Key.shift><Key.shift><Key.shift><Key.shift><Key.shift>Ta<Key.backspace>ake<Key.space>some<Key.space>time
Screenshot: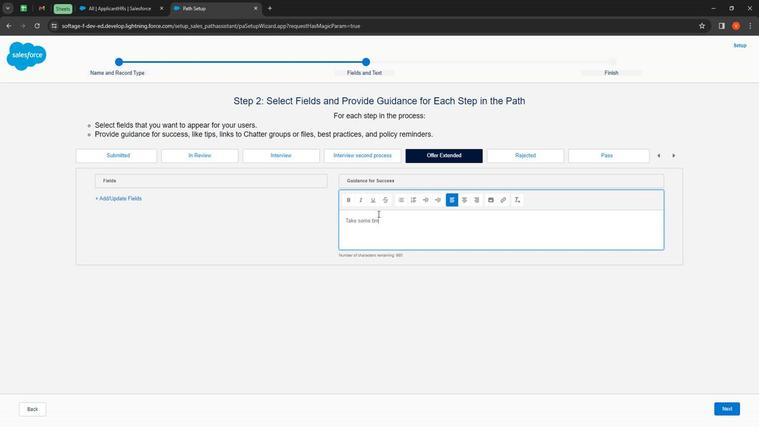 
Action: Mouse moved to (497, 166)
Screenshot: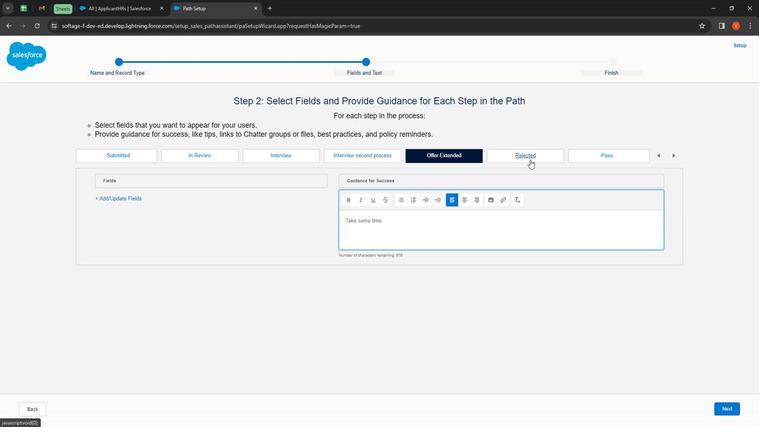 
Action: Mouse pressed left at (497, 166)
Screenshot: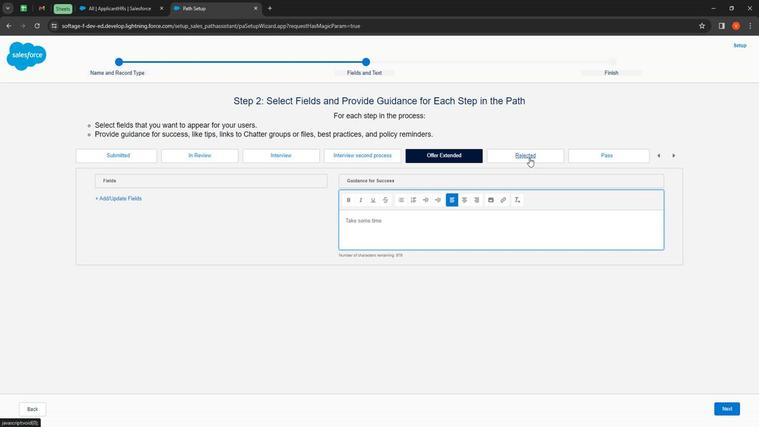 
Action: Mouse moved to (409, 243)
Screenshot: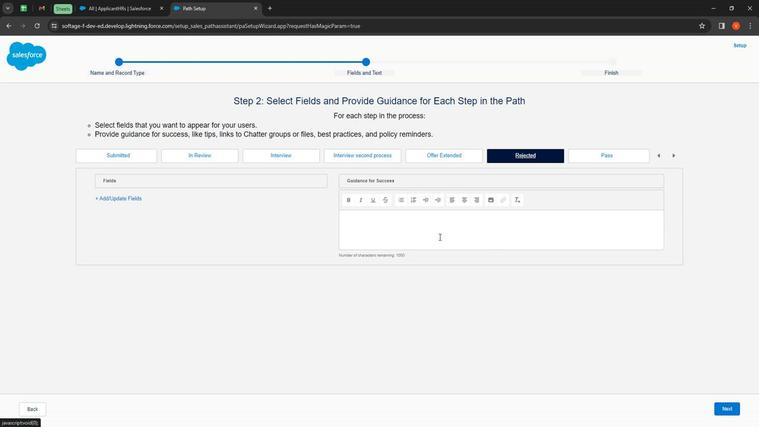 
Action: Mouse pressed left at (409, 243)
Screenshot: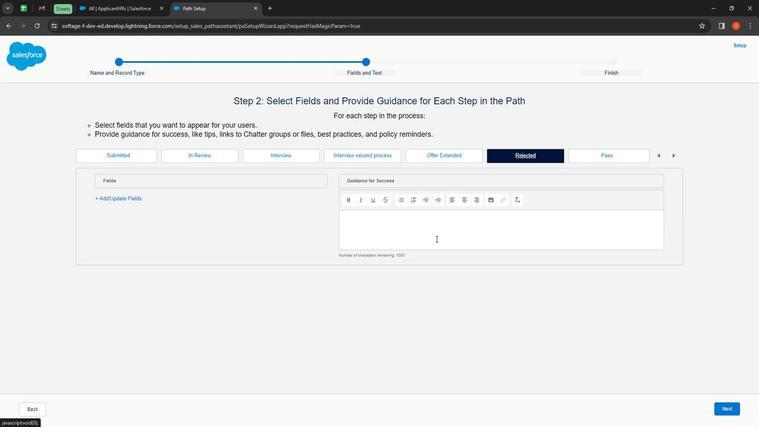 
Action: Key pressed <Key.shift><Key.shift><Key.shift><Key.shift><Key.shift><Key.shift><Key.shift><Key.shift><Key.shift><Key.shift><Key.shift><Key.shift><Key.shift><Key.shift><Key.shift><Key.shift><Key.shift><Key.shift><Key.shift><Key.shift><Key.shift><Key.shift><Key.shift><Key.shift><Key.shift><Key.shift><Key.shift><Key.shift><Key.shift><Key.shift><Key.shift><Key.shift><Key.shift><Key.shift><Key.shift><Key.shift><Key.shift><Key.shift><Key.shift><Key.shift><Key.shift><Key.shift><Key.shift><Key.shift><Key.shift>You<Key.space>aa<Key.backspace>re<Key.space>rejected<Key.space>bettwer<Key.space><Key.backspace><Key.backspace><Key.backspace><Key.backspace><Key.backspace>ter<Key.space>luck<Key.space>next<Key.space>time
Screenshot: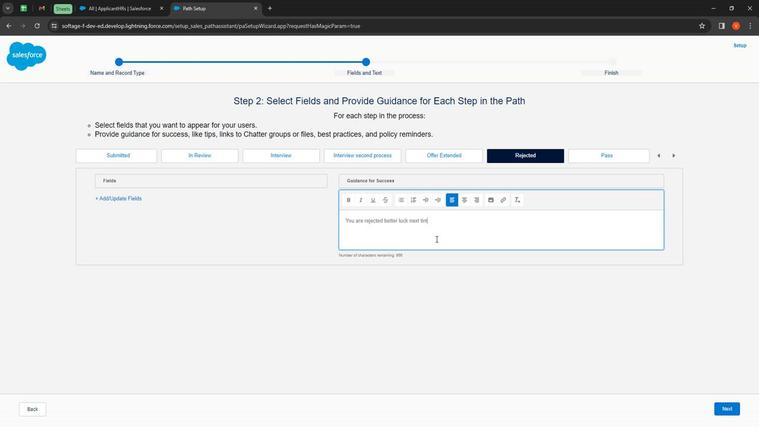 
Action: Mouse moved to (552, 165)
Screenshot: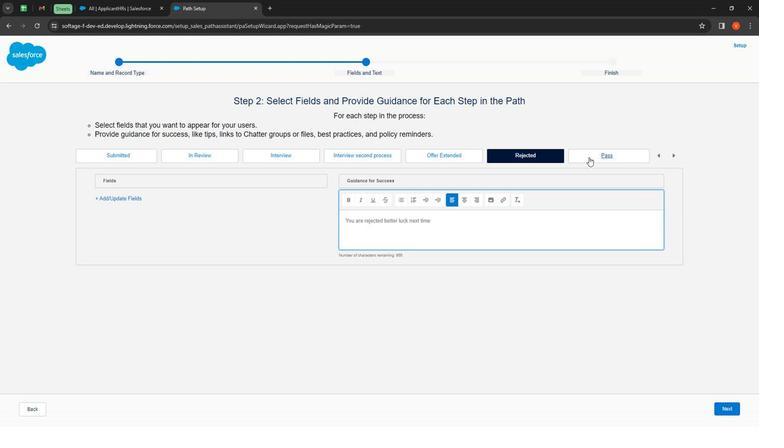 
Action: Mouse pressed left at (552, 165)
Screenshot: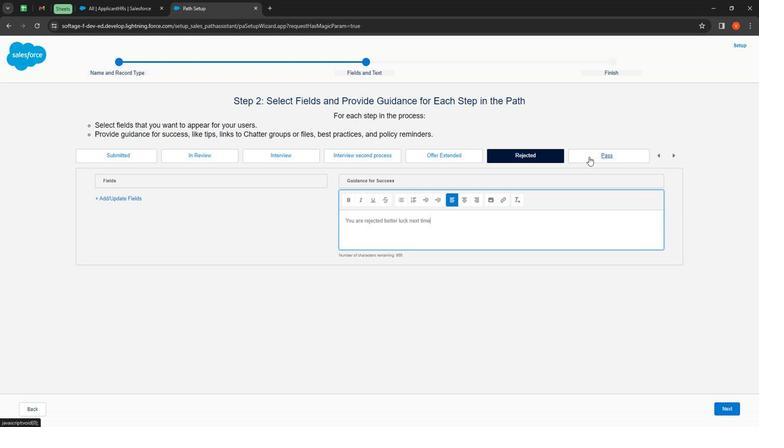 
Action: Mouse moved to (446, 243)
Screenshot: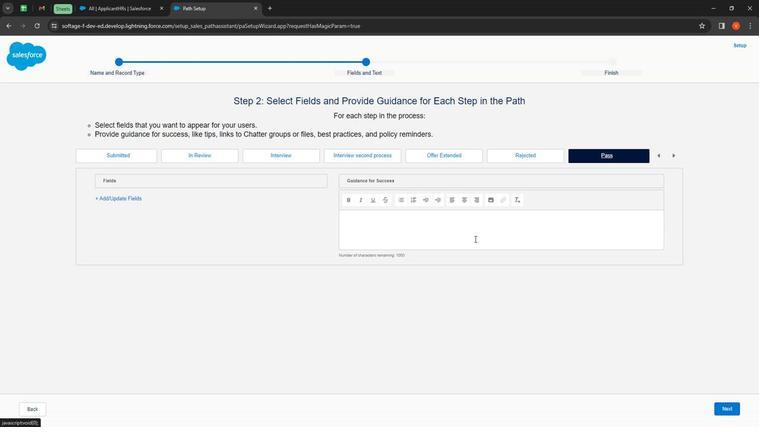 
Action: Mouse pressed left at (446, 243)
Screenshot: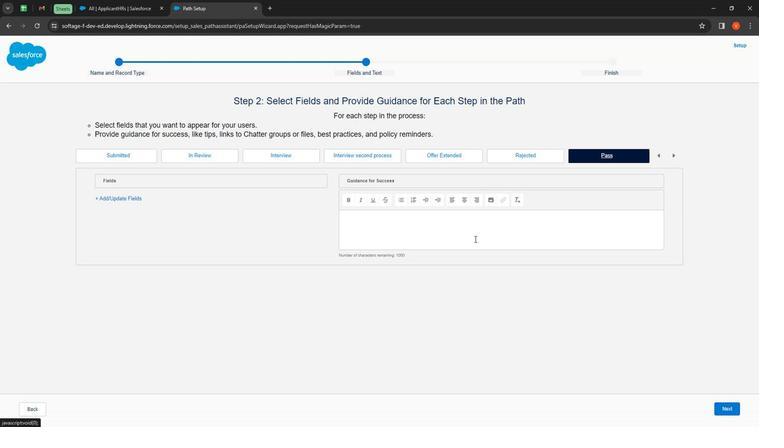 
Action: Mouse moved to (422, 226)
Screenshot: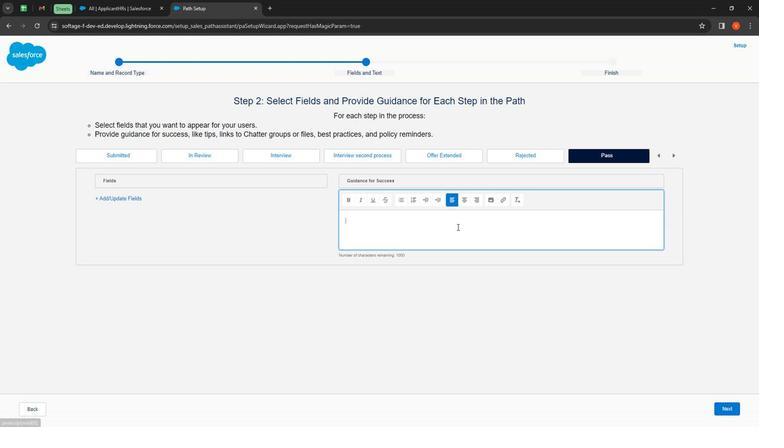
Action: Key pressed <Key.shift><Key.shift><Key.shift><Key.shift><Key.shift><Key.shift><Key.shift><Key.shift><Key.shift><Key.shift><Key.shift><Key.shift><Key.shift><Key.shift><Key.shift><Key.shift><Key.shift><Key.shift><Key.shift><Key.shift><Key.shift><Key.shift><Key.shift><Key.shift><Key.shift><Key.shift><Key.shift>Passed<Key.space>joining<Key.space>dat
Screenshot: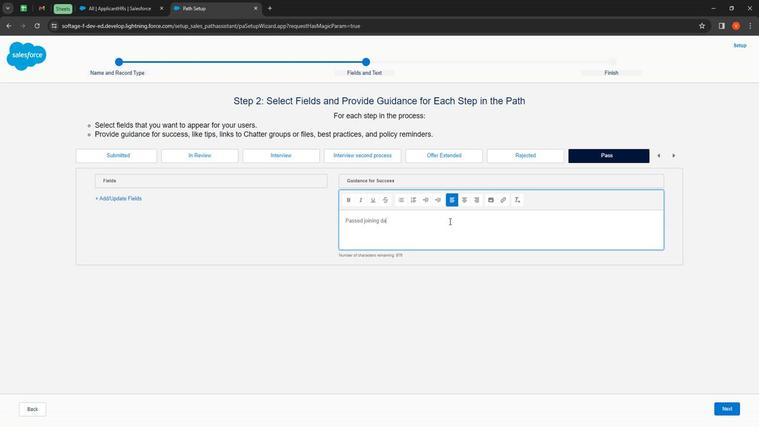 
Action: Mouse moved to (422, 226)
Screenshot: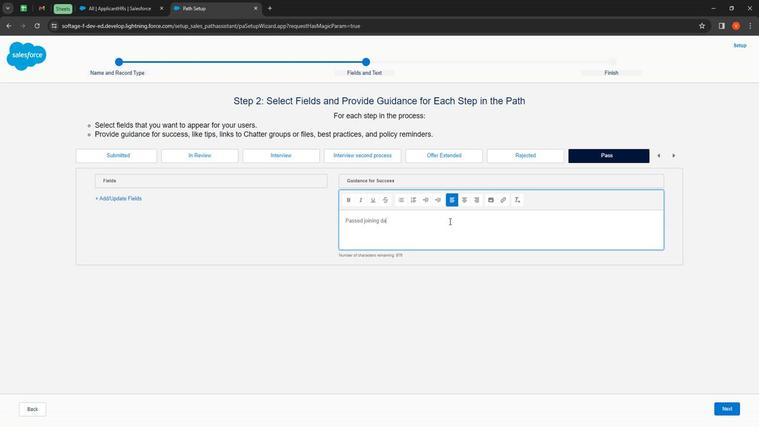 
Action: Key pressed e<Key.space>will<Key.space>be<Key.space>mail
Screenshot: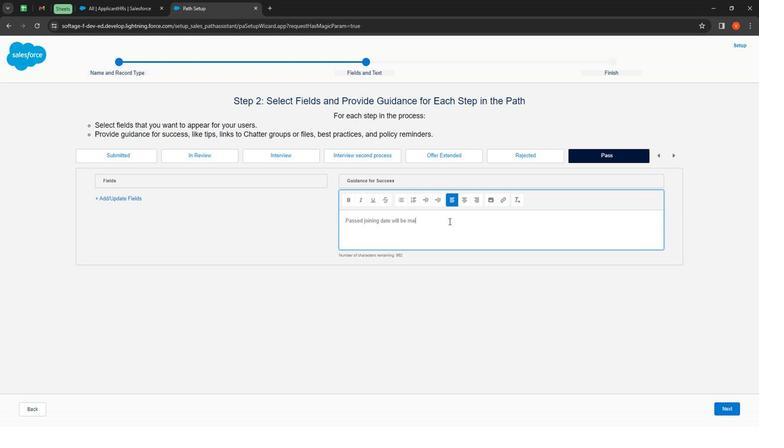 
Action: Mouse moved to (422, 226)
Screenshot: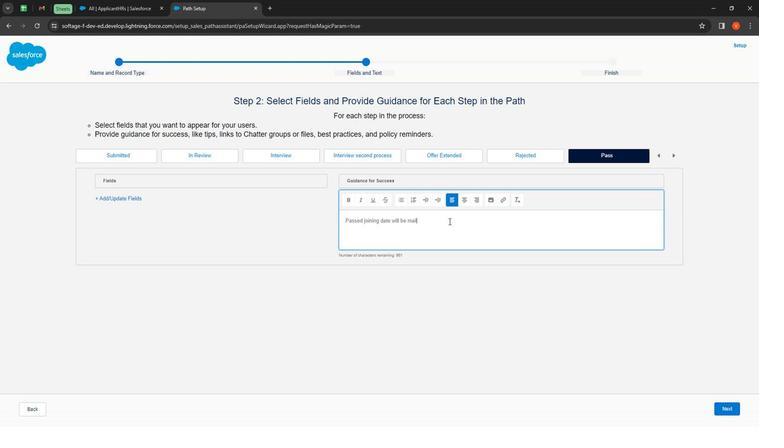 
Action: Key pressed <Key.space>to<Key.space>you
Screenshot: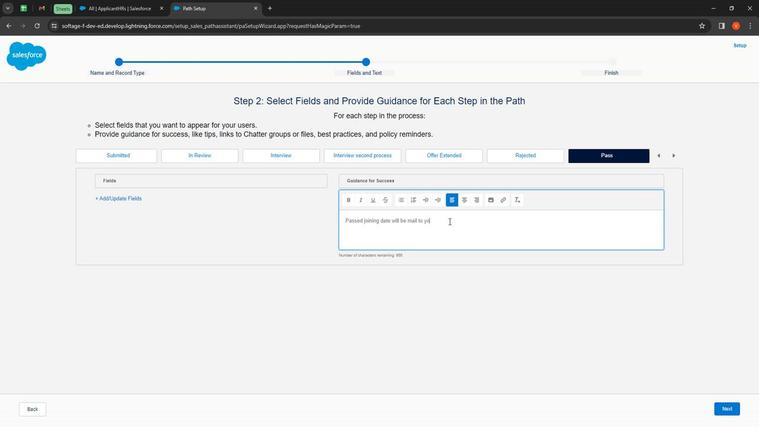 
Action: Mouse moved to (680, 404)
Screenshot: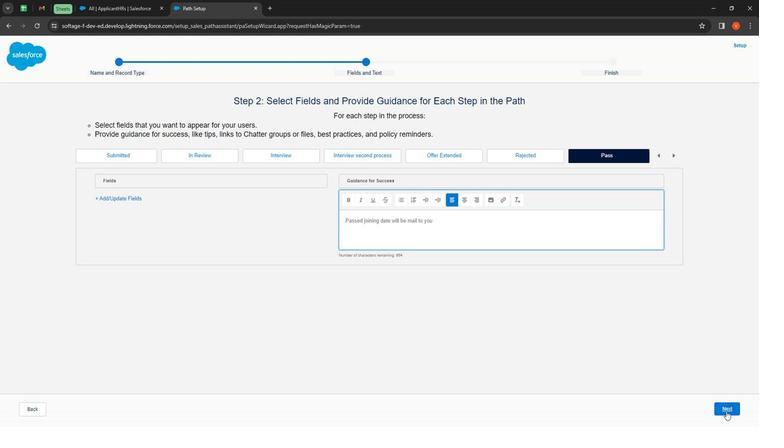 
Action: Mouse pressed left at (680, 404)
Screenshot: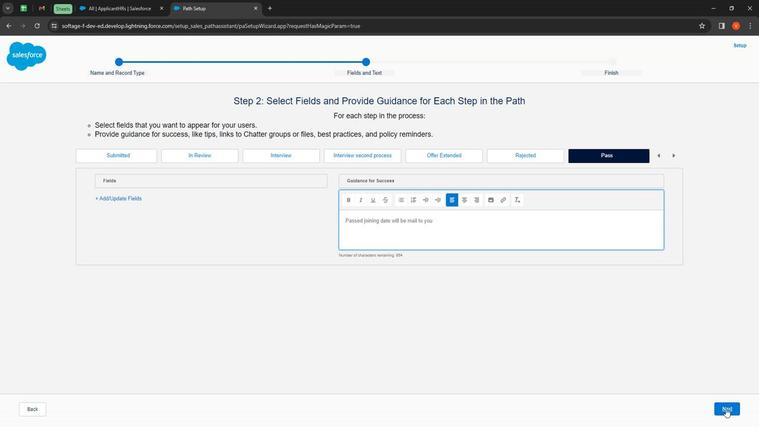 
Action: Mouse moved to (668, 148)
Screenshot: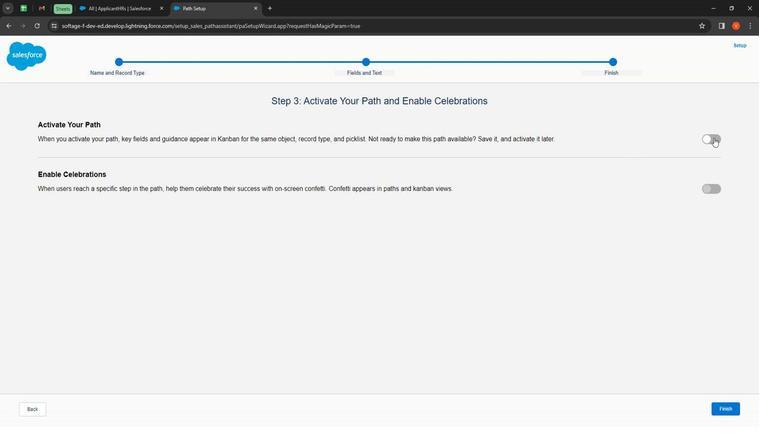 
Action: Mouse pressed left at (668, 148)
Screenshot: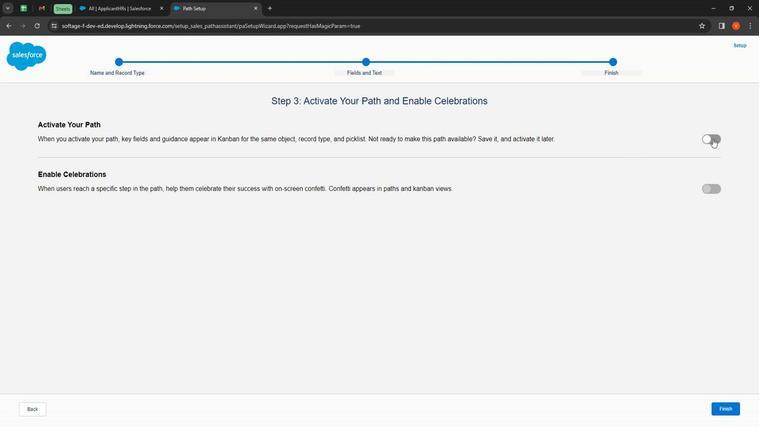 
Action: Mouse moved to (669, 200)
Screenshot: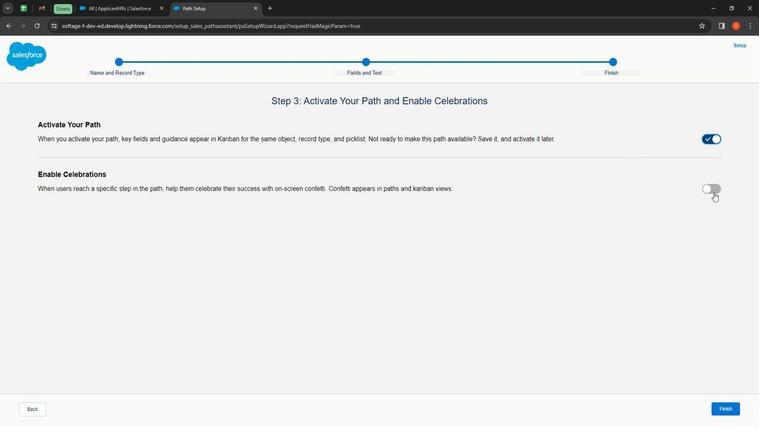 
Action: Mouse pressed left at (669, 200)
Screenshot: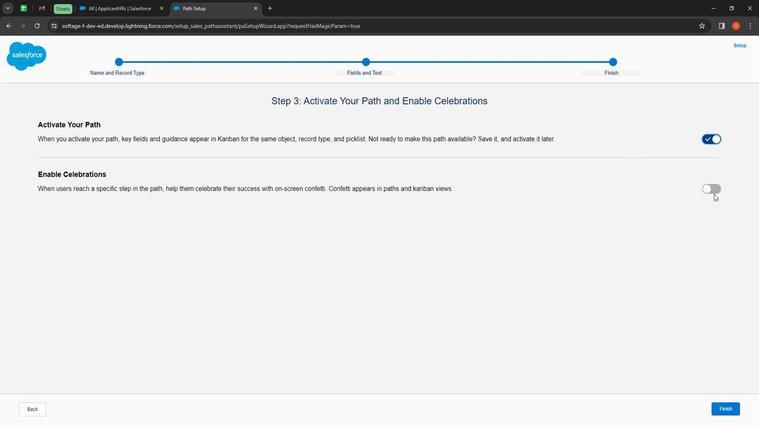 
Action: Mouse moved to (668, 198)
Screenshot: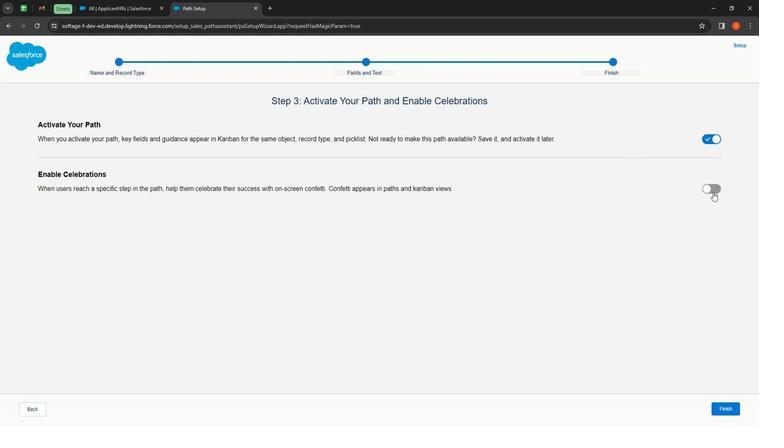 
Action: Mouse pressed left at (668, 198)
Screenshot: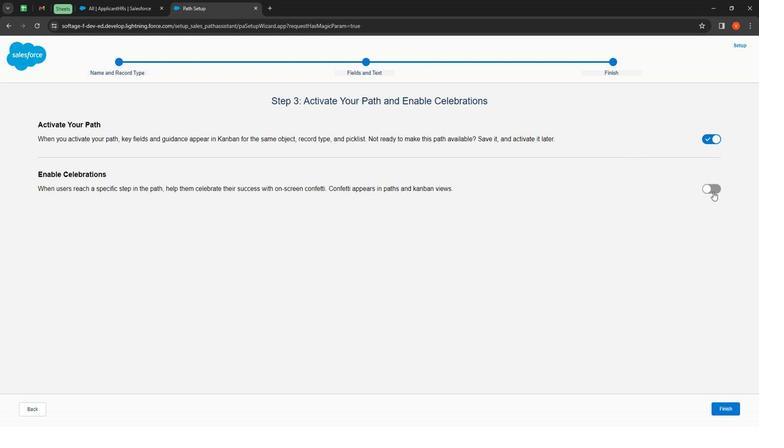 
Action: Mouse moved to (277, 304)
Screenshot: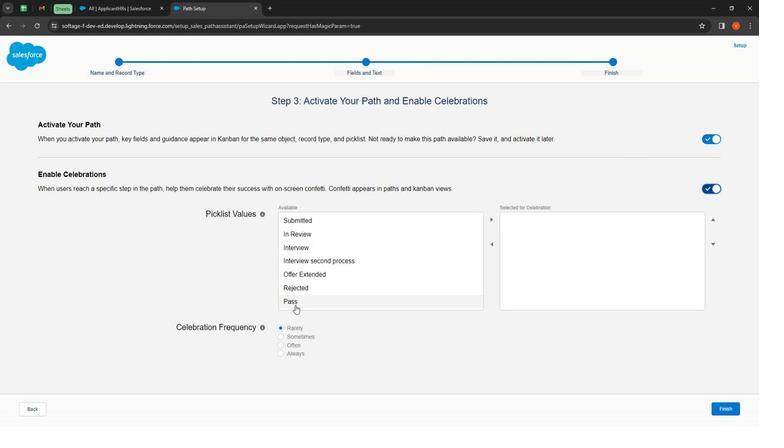 
Action: Mouse pressed left at (277, 304)
Screenshot: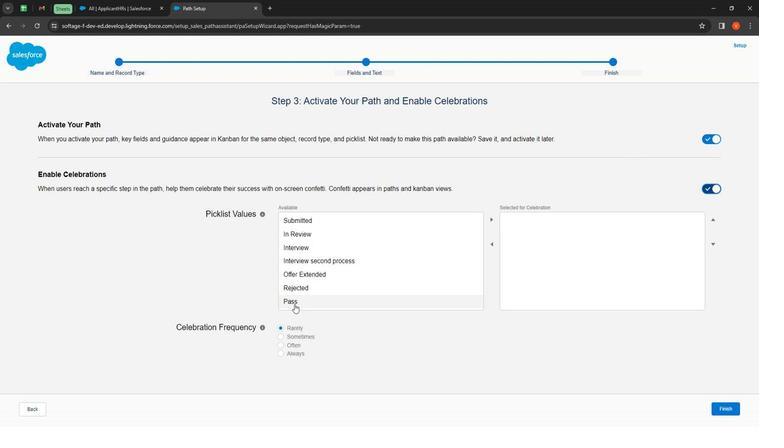 
Action: Mouse moved to (460, 227)
Screenshot: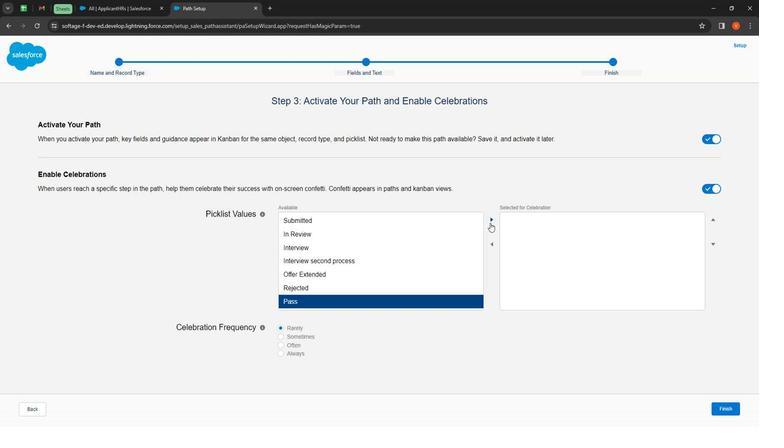 
Action: Mouse pressed left at (460, 227)
Screenshot: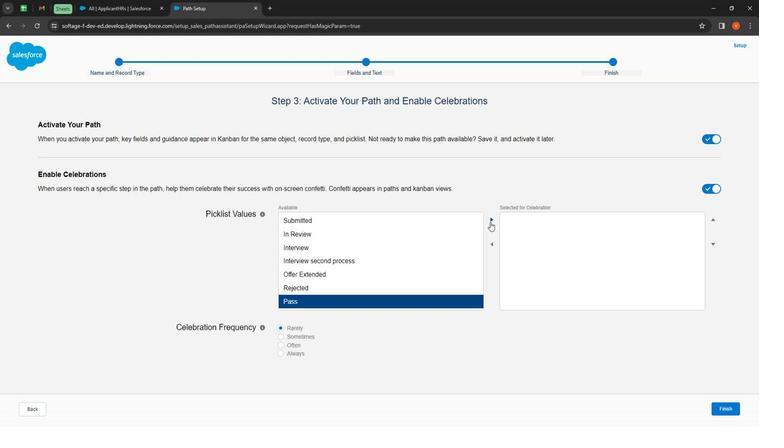 
Action: Mouse moved to (301, 264)
Screenshot: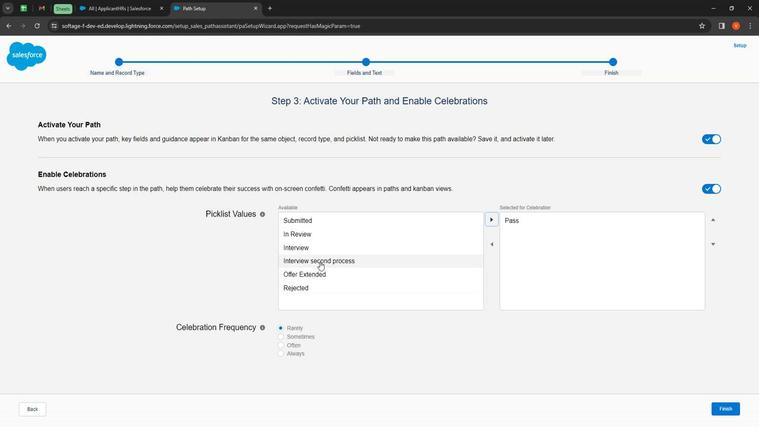 
Action: Mouse pressed left at (301, 264)
Screenshot: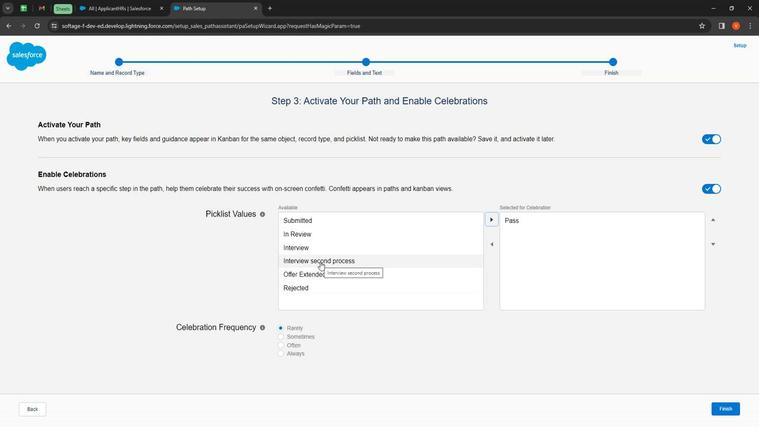 
Action: Mouse moved to (460, 227)
Screenshot: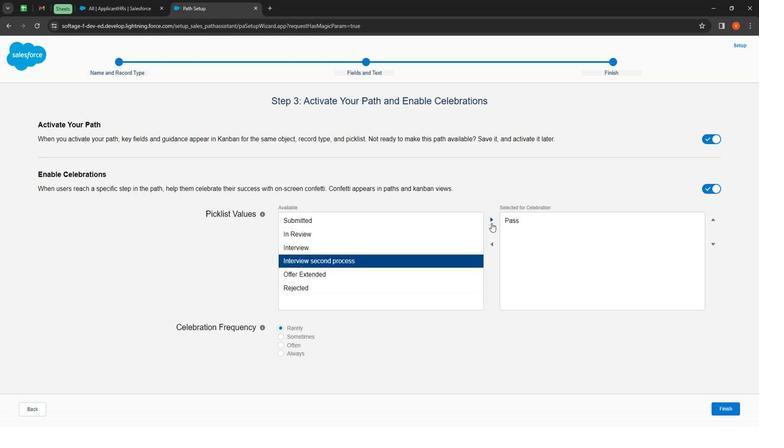
Action: Mouse pressed left at (460, 227)
Screenshot: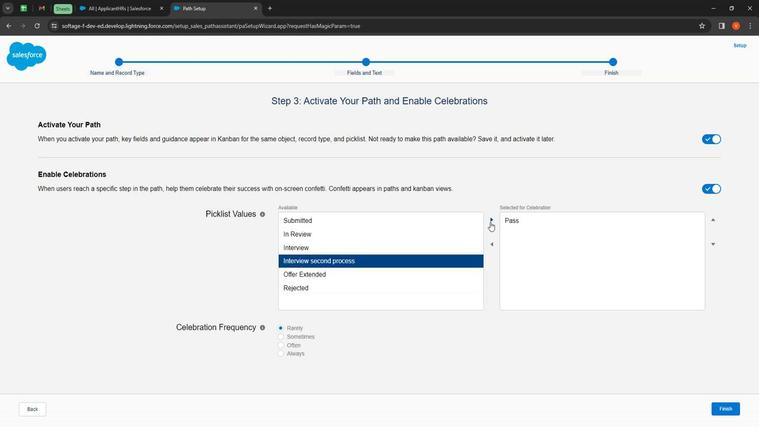 
Action: Mouse moved to (282, 352)
Screenshot: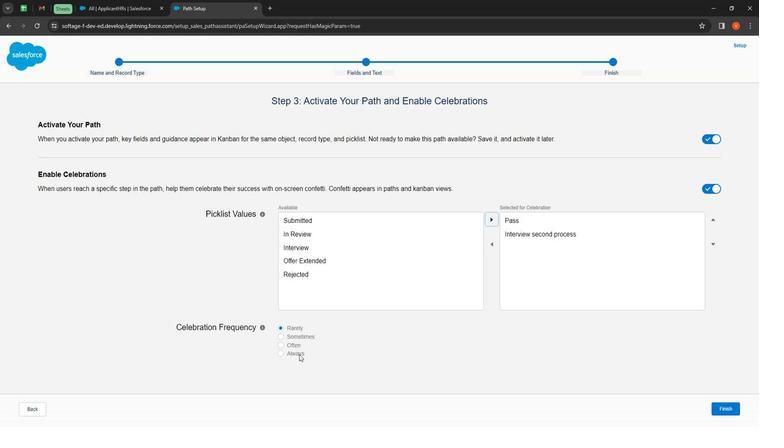 
Action: Mouse pressed left at (282, 352)
Screenshot: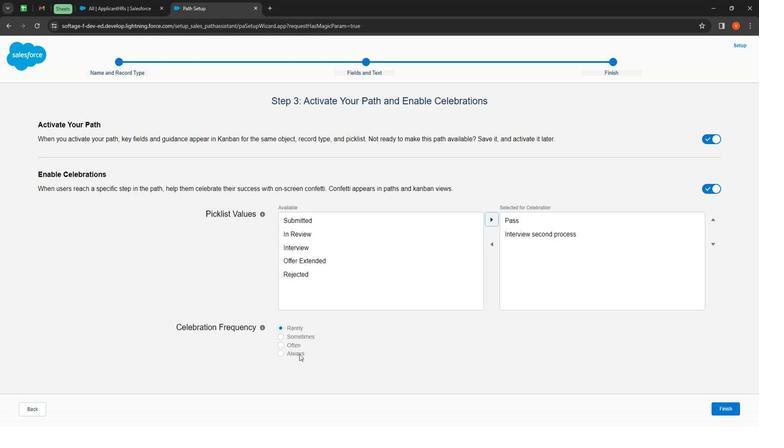 
Action: Mouse moved to (676, 402)
Screenshot: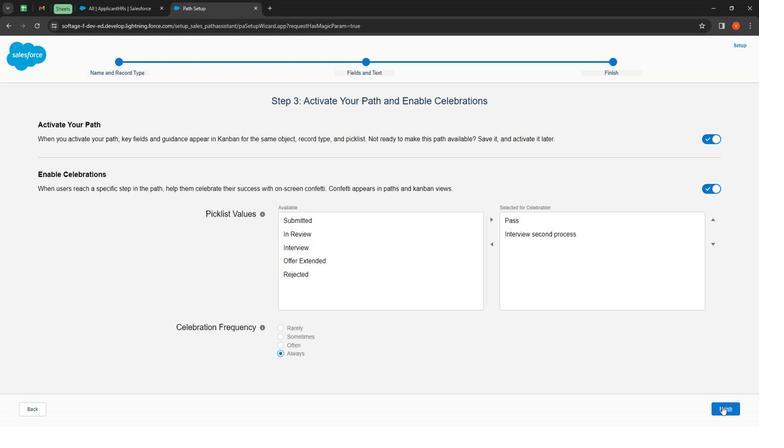 
Action: Mouse pressed left at (676, 402)
Screenshot: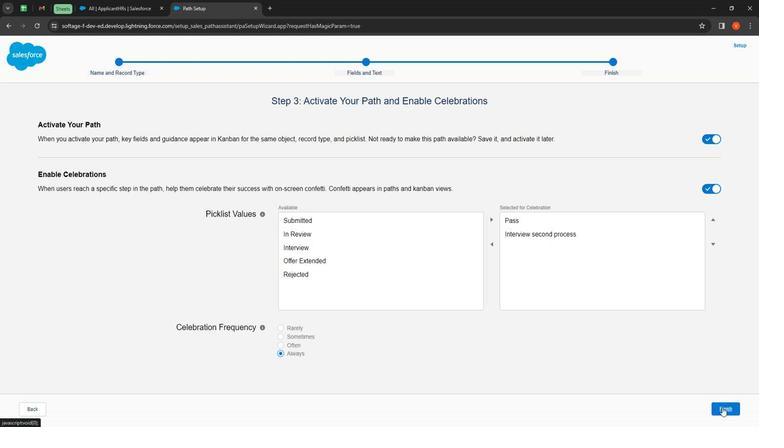 
Action: Mouse moved to (175, 303)
Screenshot: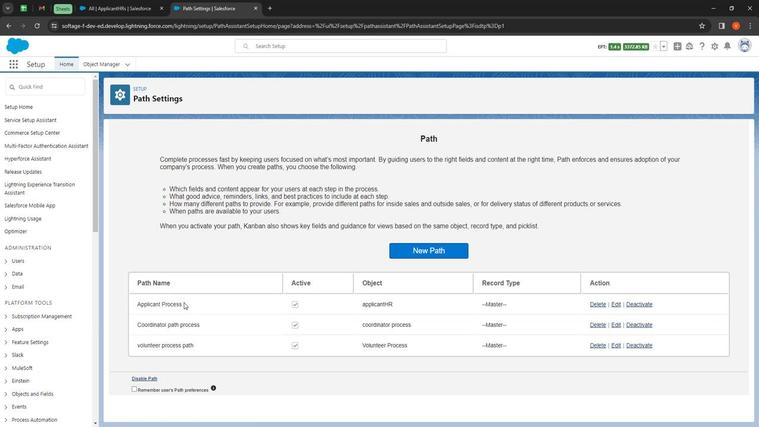 
Action: Mouse pressed left at (175, 303)
Screenshot: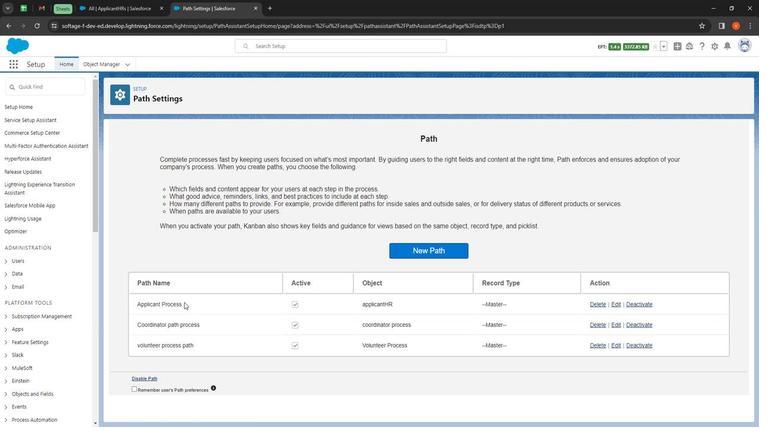 
Action: Mouse moved to (18, 75)
Screenshot: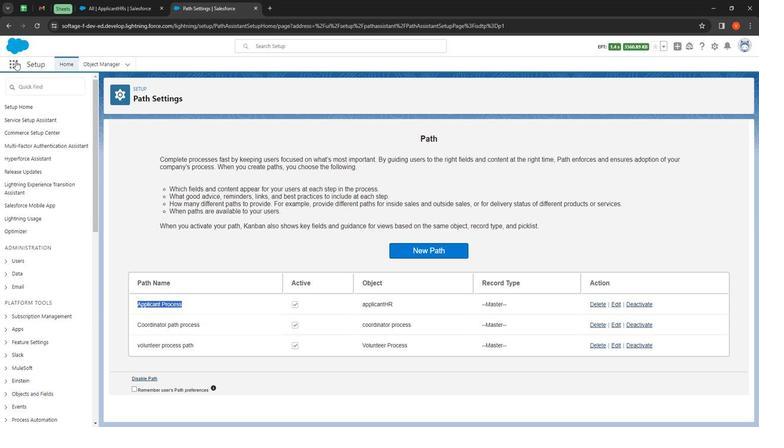 
Action: Mouse pressed left at (18, 75)
Screenshot: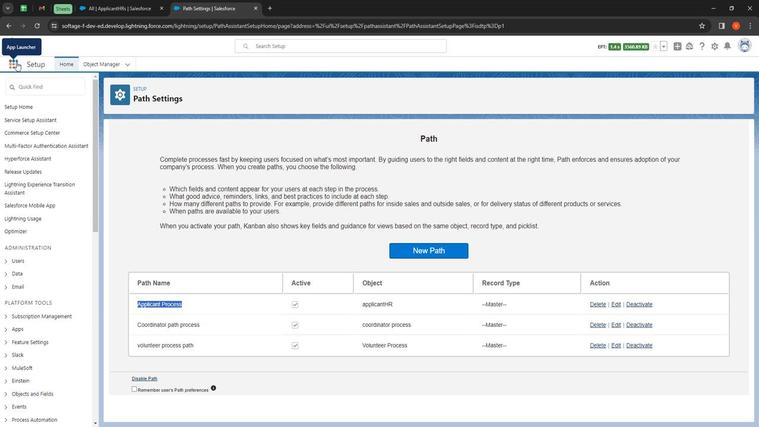 
Action: Mouse moved to (30, 213)
Screenshot: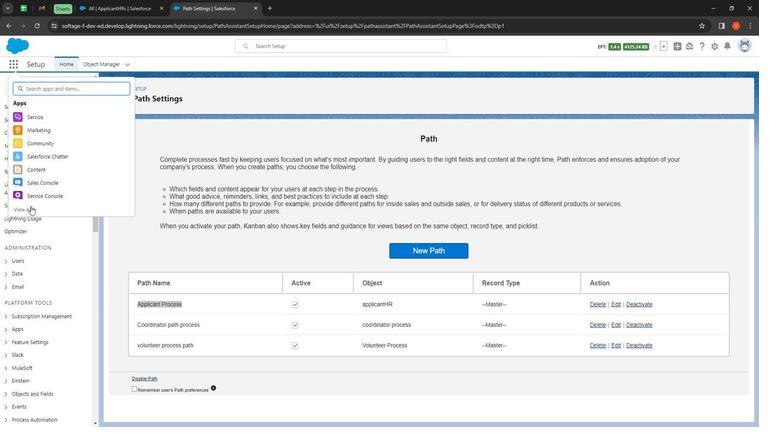 
Action: Mouse pressed left at (30, 213)
Screenshot: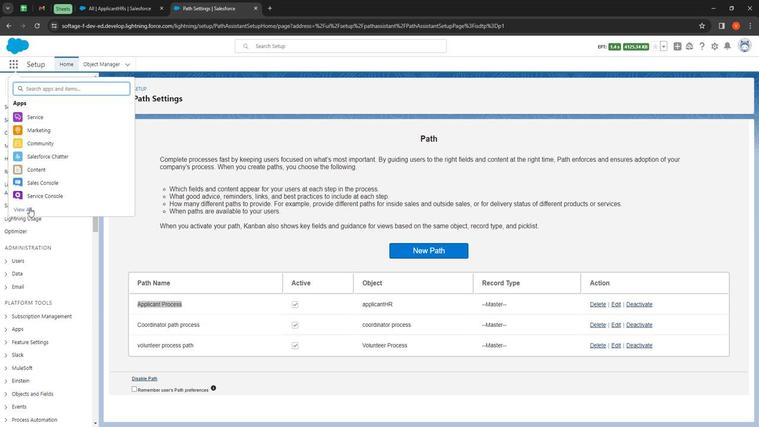 
Action: Mouse moved to (313, 351)
Screenshot: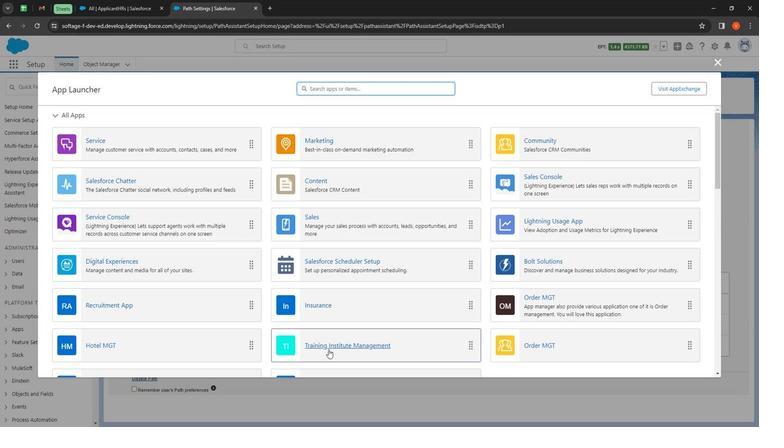 
Action: Mouse scrolled (313, 350) with delta (0, 0)
Screenshot: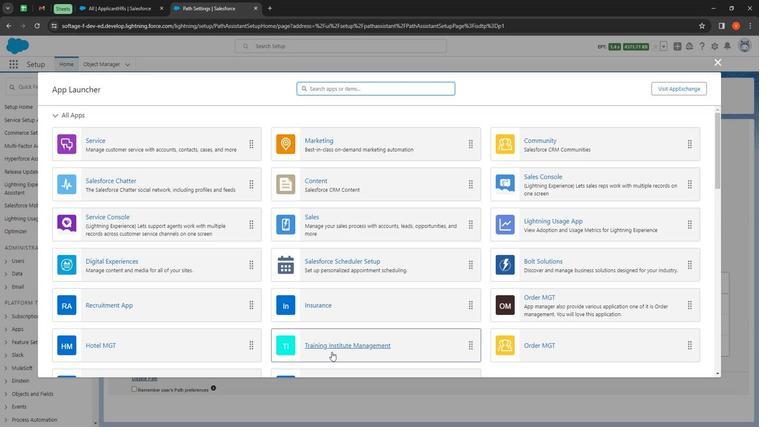 
Action: Mouse moved to (313, 351)
Screenshot: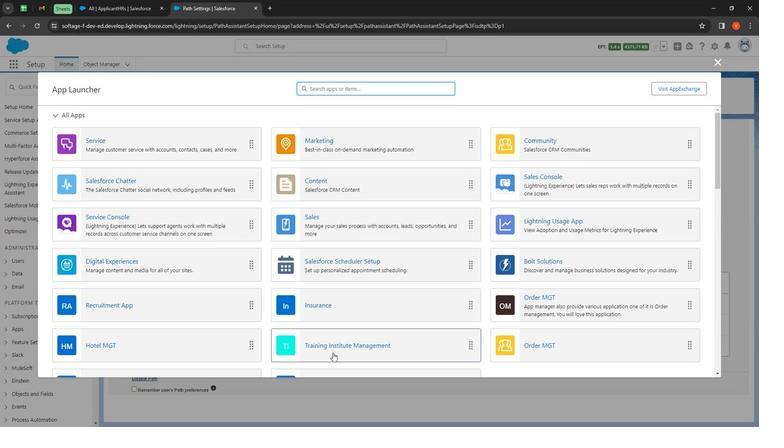 
Action: Mouse scrolled (313, 350) with delta (0, 0)
Screenshot: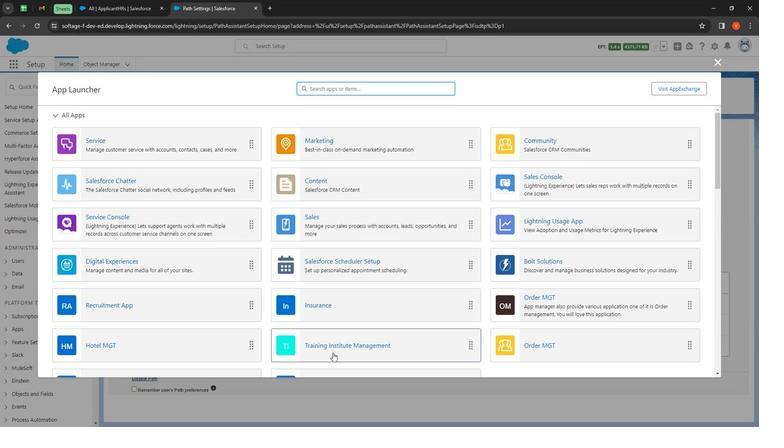 
Action: Mouse moved to (303, 299)
Screenshot: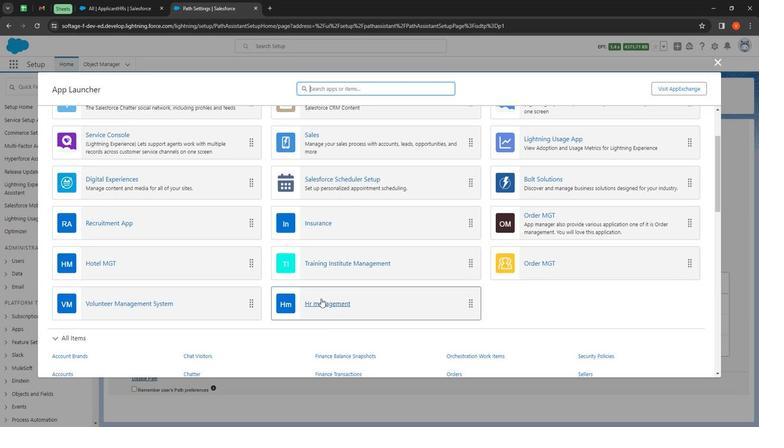 
Action: Mouse pressed left at (303, 299)
Screenshot: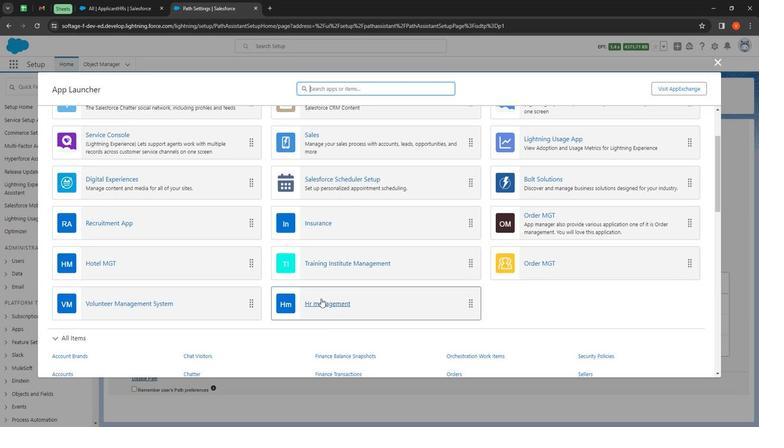
Action: Mouse moved to (115, 79)
Screenshot: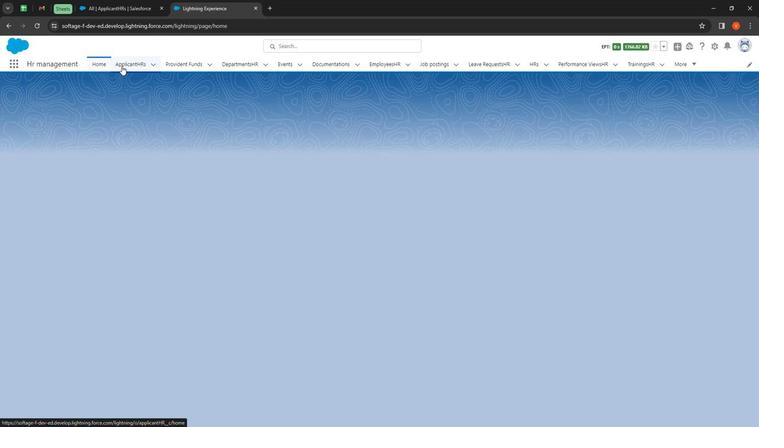 
Action: Mouse pressed left at (115, 79)
Screenshot: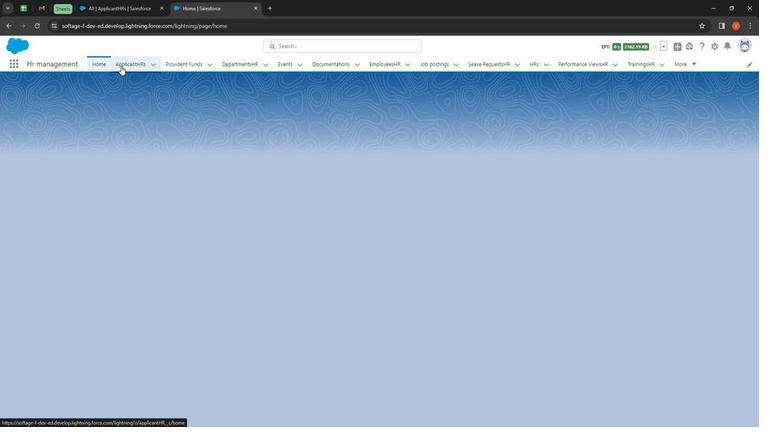 
Action: Mouse moved to (58, 221)
Screenshot: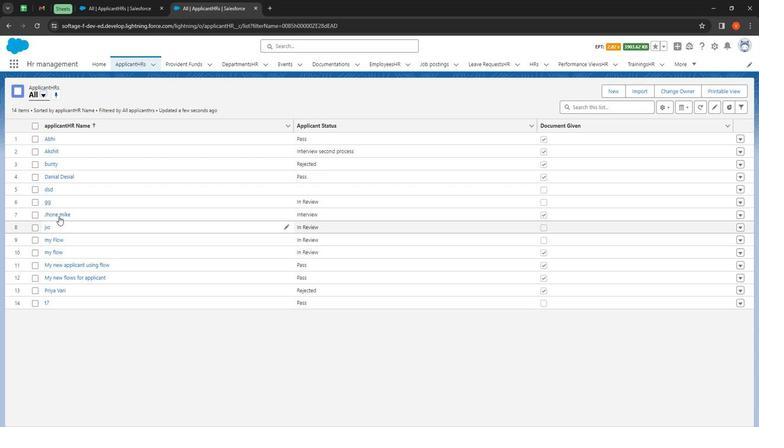 
Action: Mouse pressed left at (58, 221)
Screenshot: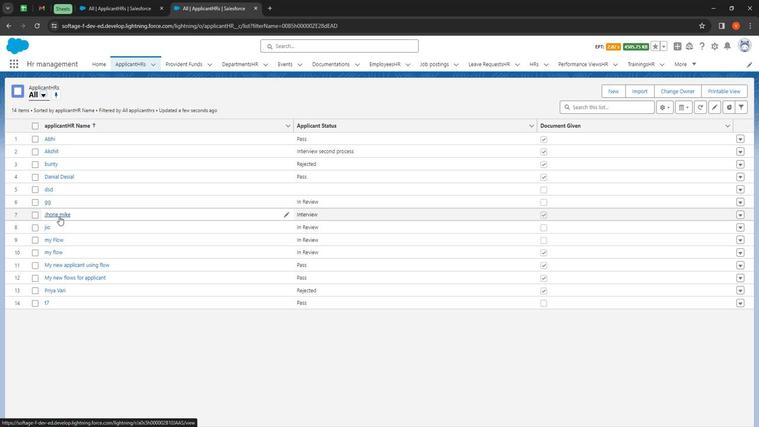 
Action: Mouse moved to (668, 58)
Screenshot: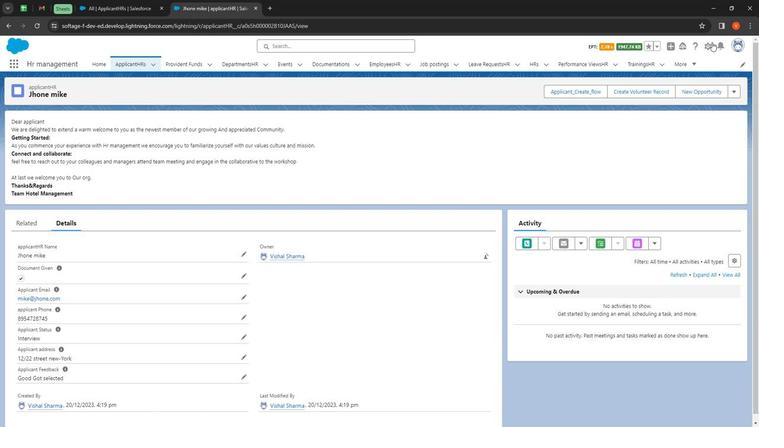 
Action: Mouse pressed left at (668, 58)
Screenshot: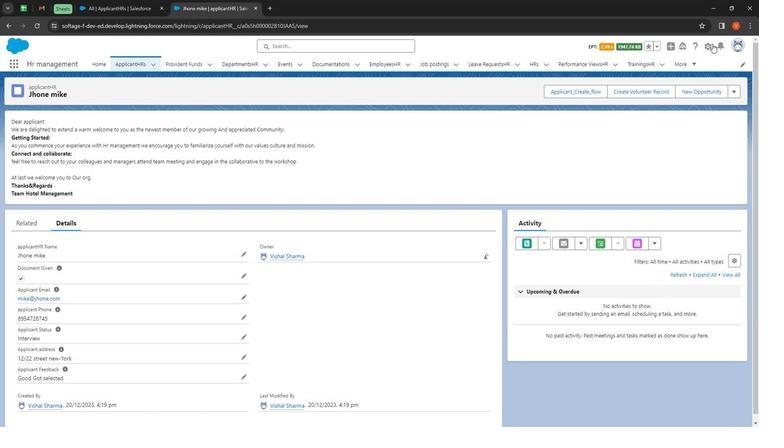 
Action: Mouse moved to (638, 148)
Screenshot: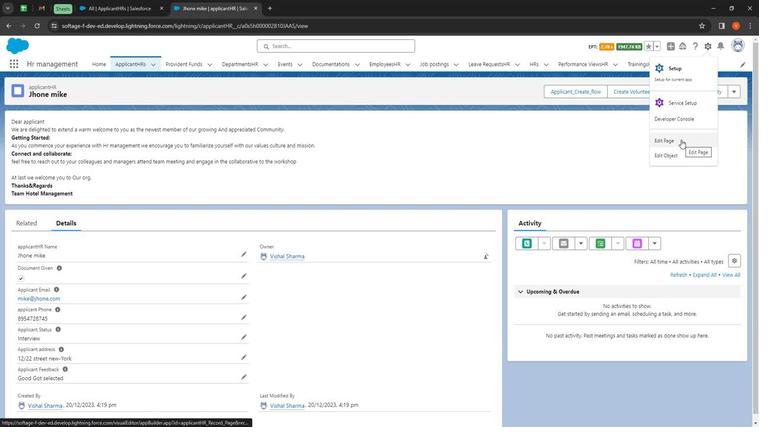 
Action: Mouse pressed left at (638, 148)
Screenshot: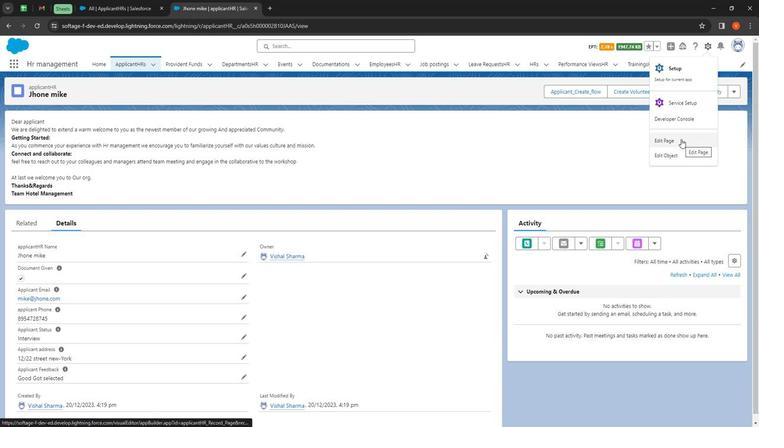 
Action: Mouse moved to (59, 122)
Screenshot: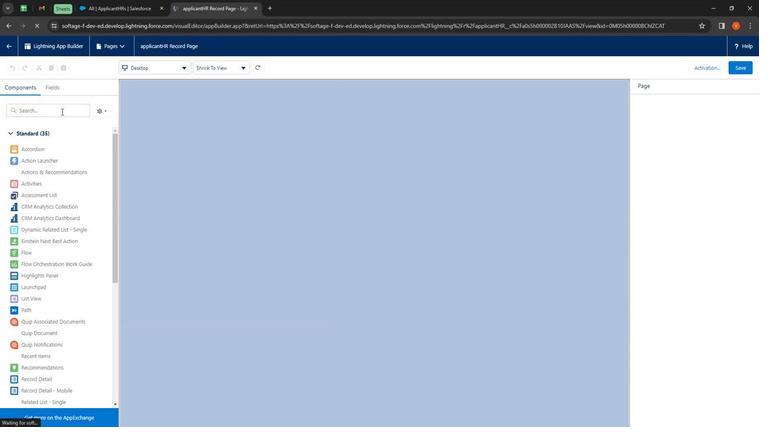 
Action: Mouse pressed left at (59, 122)
Screenshot: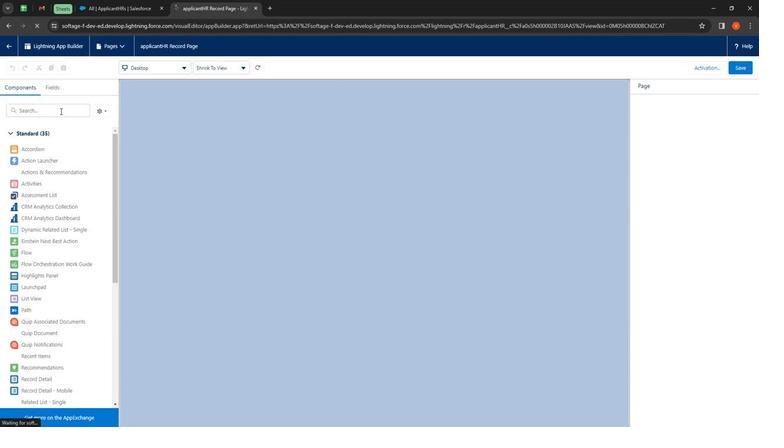 
Action: Mouse pressed left at (59, 122)
Screenshot: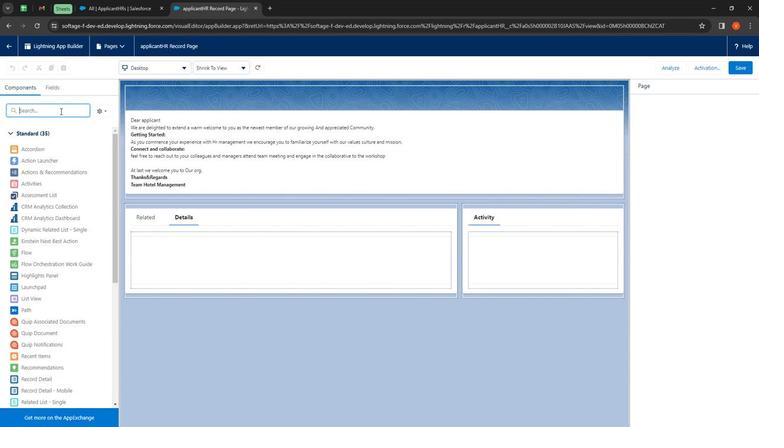 
Action: Mouse moved to (58, 120)
Screenshot: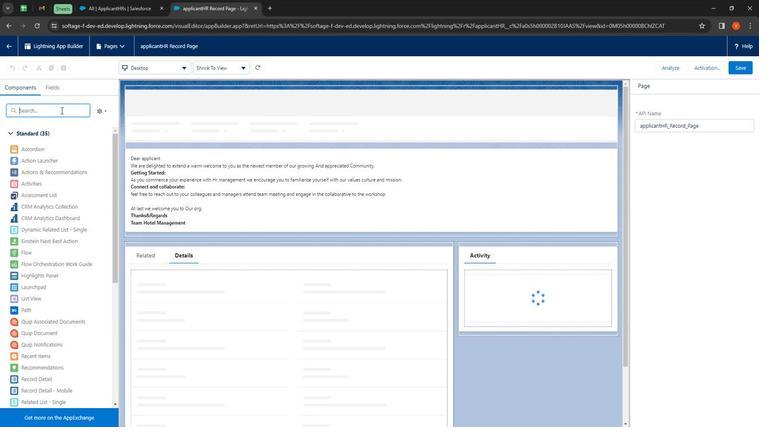 
Action: Key pressed path
Screenshot: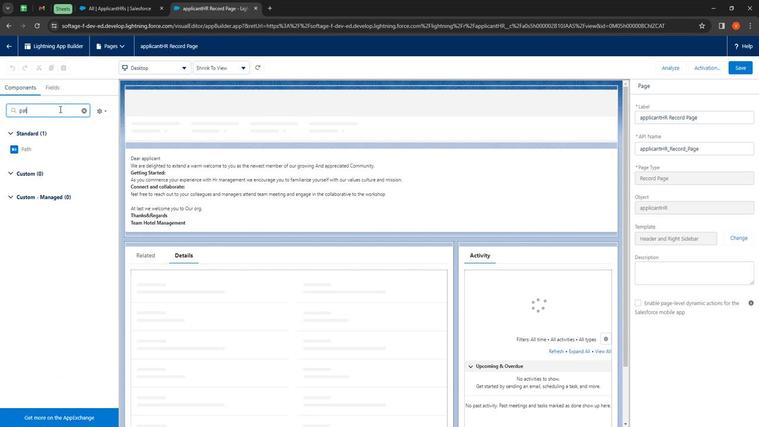 
Action: Mouse moved to (14, 158)
Screenshot: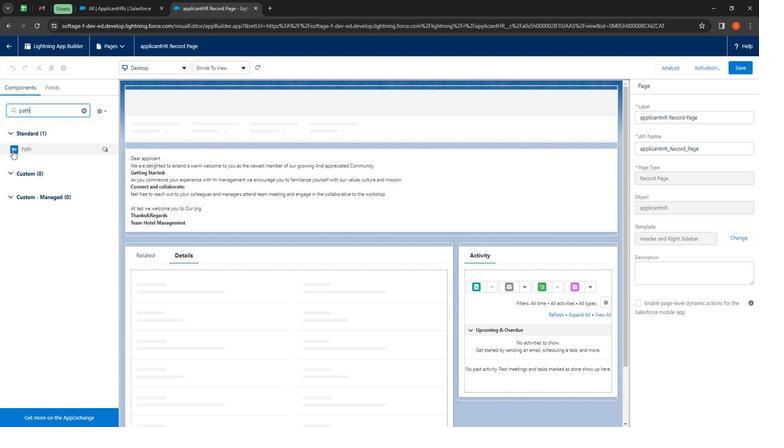 
Action: Mouse pressed left at (14, 158)
Screenshot: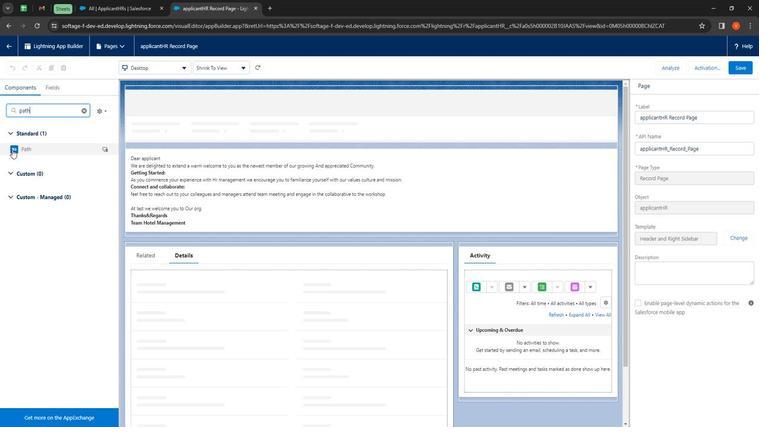 
Action: Mouse moved to (20, 158)
Screenshot: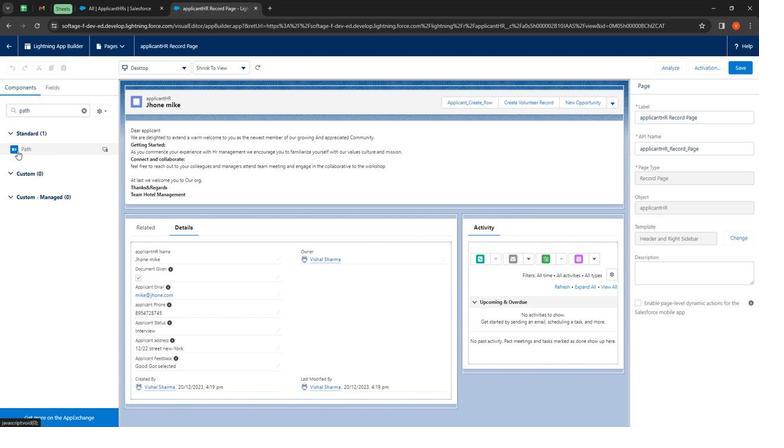 
Action: Mouse pressed left at (20, 158)
Screenshot: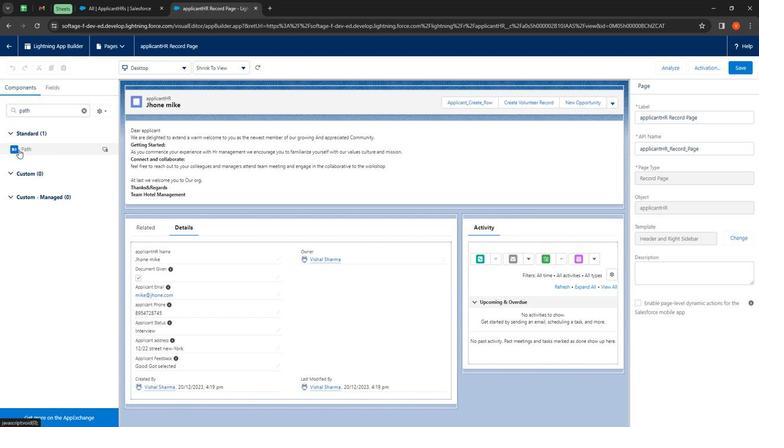 
Action: Mouse moved to (700, 80)
Screenshot: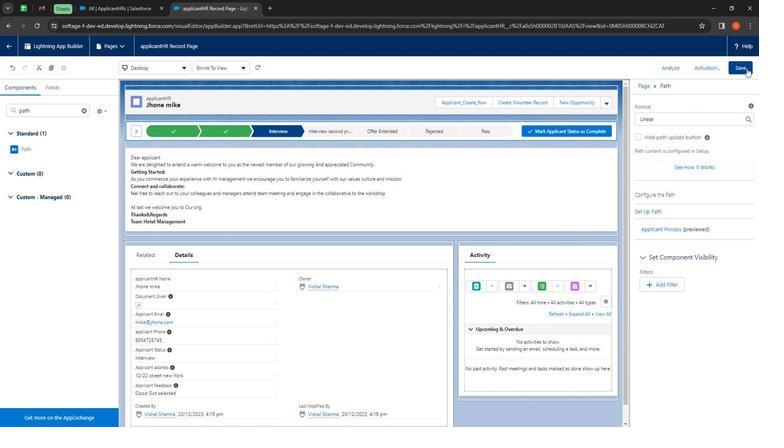 
Action: Mouse pressed left at (700, 80)
Screenshot: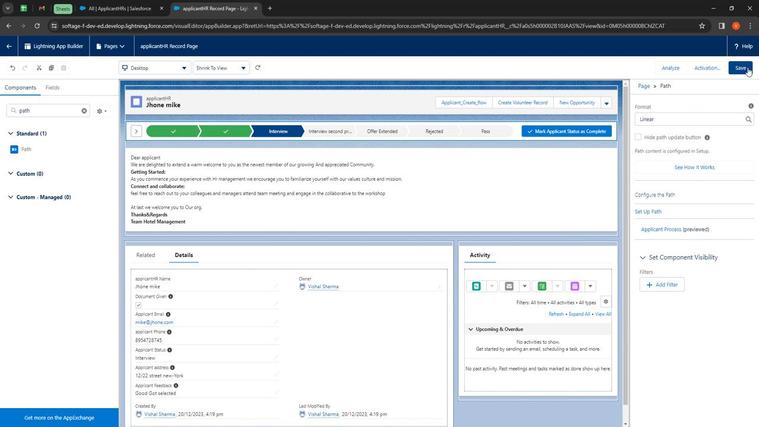 
Action: Mouse moved to (665, 81)
Screenshot: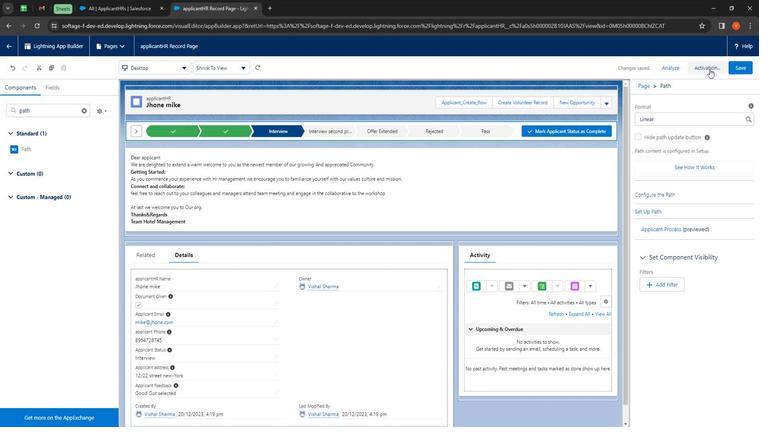 
Action: Mouse pressed left at (665, 81)
Screenshot: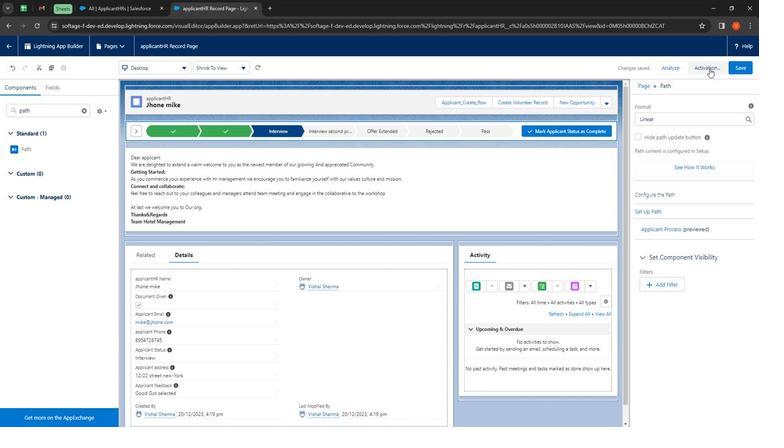 
Action: Mouse moved to (357, 221)
Screenshot: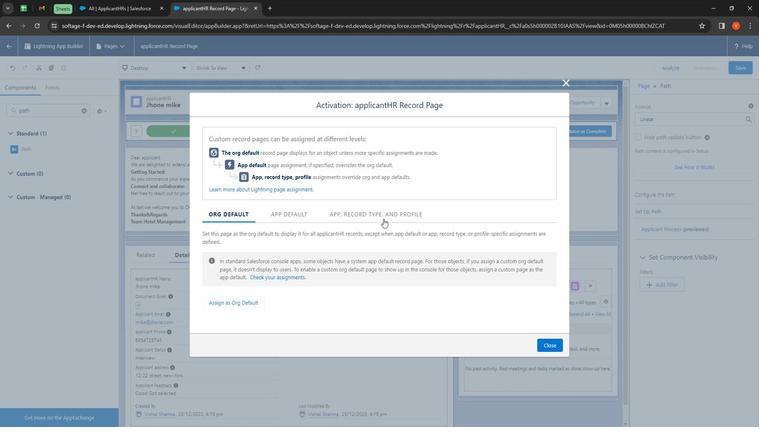 
Action: Mouse pressed left at (357, 221)
Screenshot: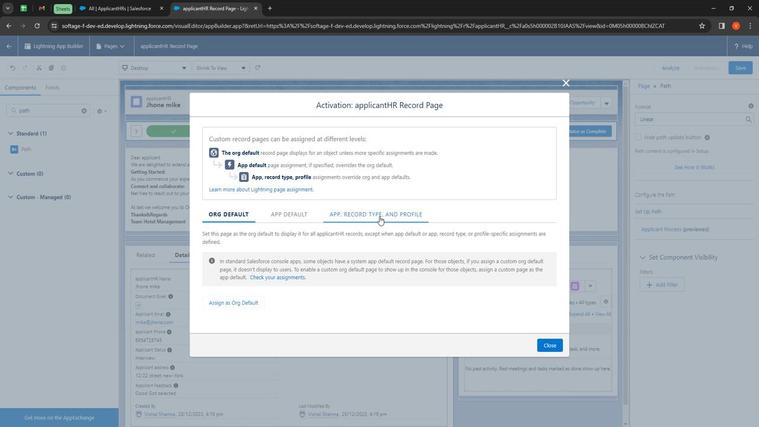 
Action: Mouse moved to (430, 267)
Screenshot: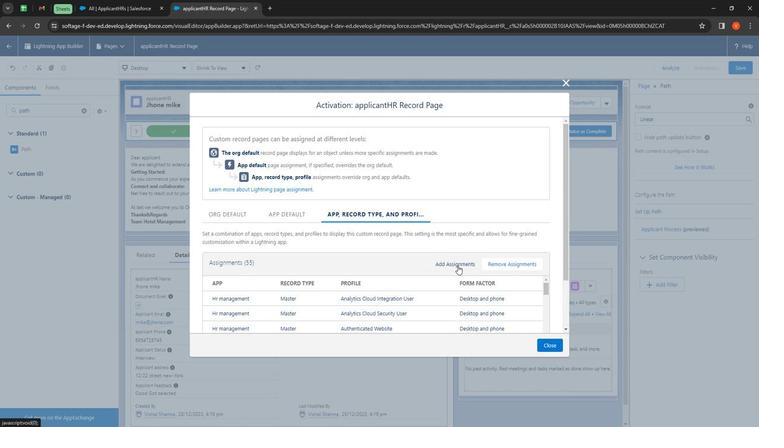 
Action: Mouse pressed left at (430, 267)
Screenshot: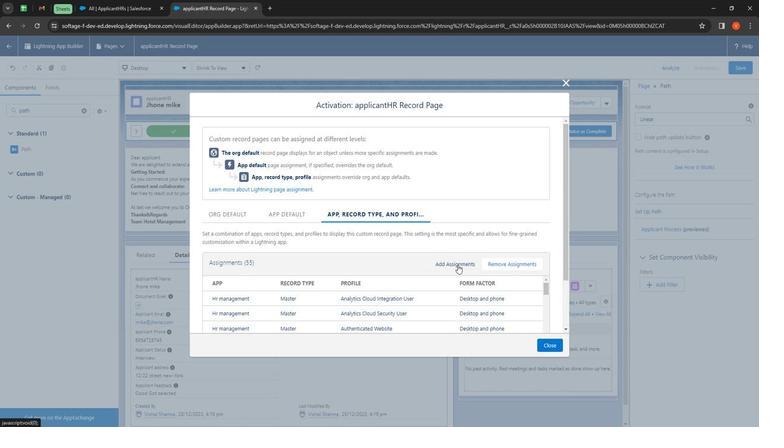 
Action: Mouse moved to (218, 239)
Screenshot: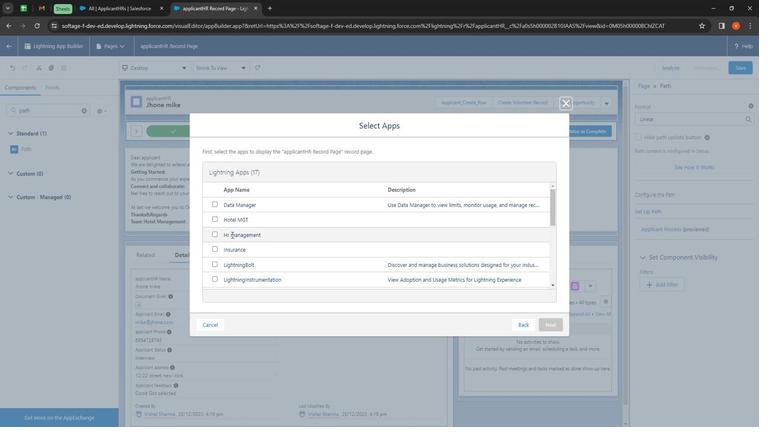 
Action: Mouse pressed left at (218, 239)
Screenshot: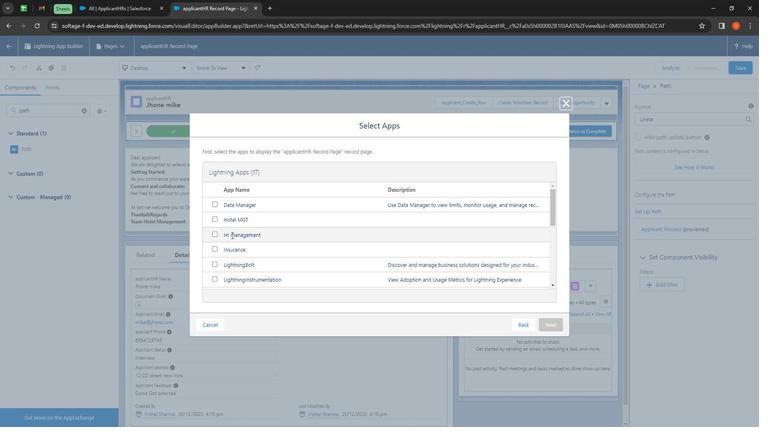 
Action: Mouse moved to (202, 240)
Screenshot: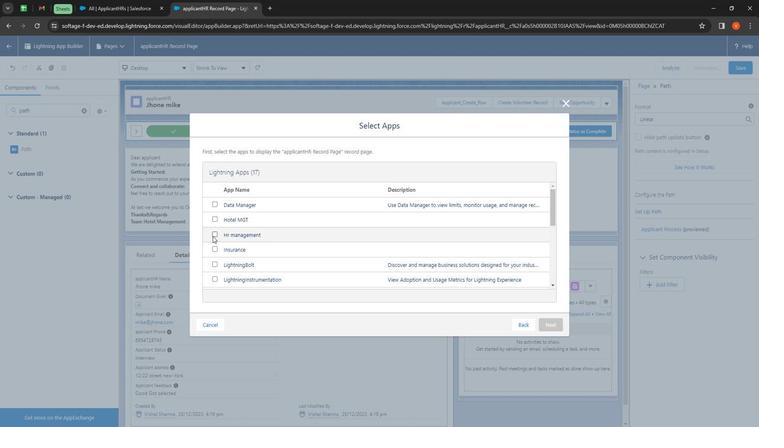 
Action: Mouse pressed left at (202, 240)
Screenshot: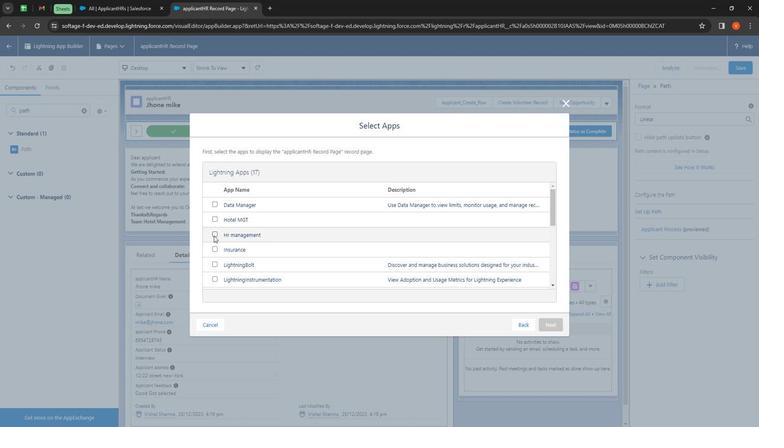 
Action: Mouse moved to (519, 326)
Screenshot: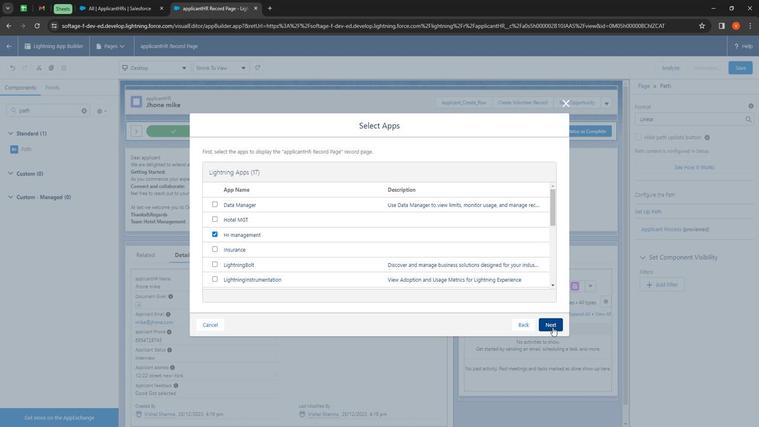 
Action: Mouse pressed left at (519, 326)
Screenshot: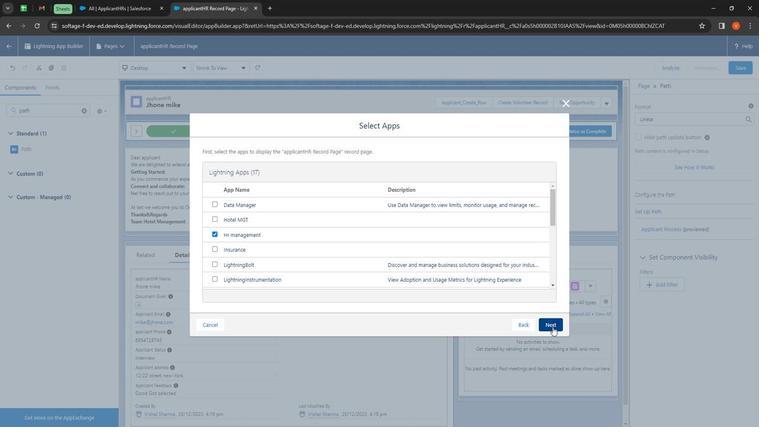 
Action: Mouse moved to (512, 320)
Screenshot: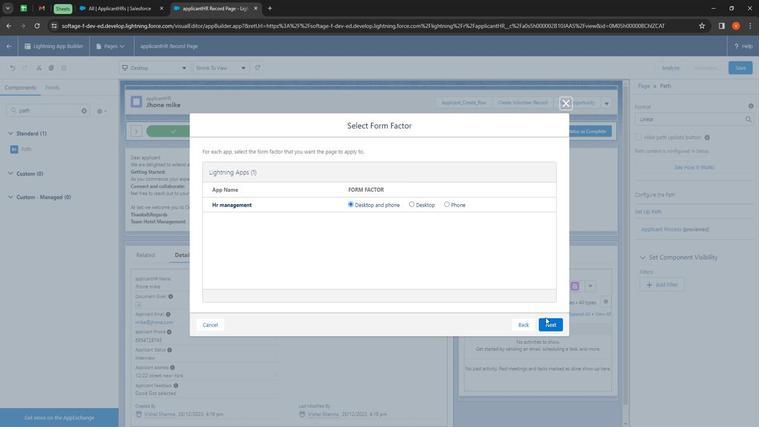 
Action: Mouse pressed left at (512, 320)
Screenshot: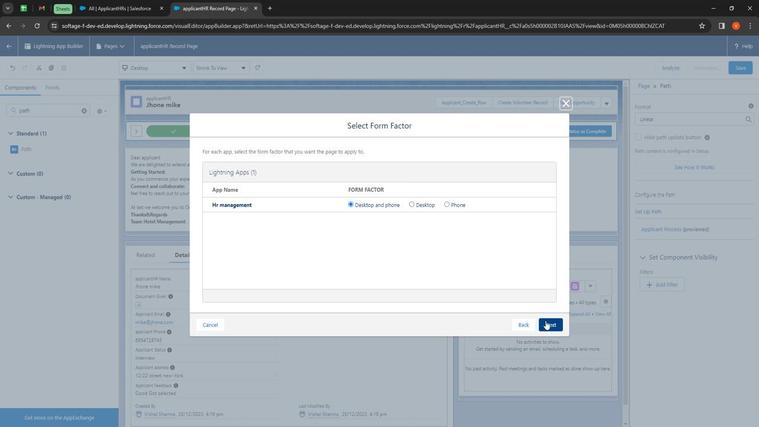 
Action: Mouse moved to (201, 211)
Screenshot: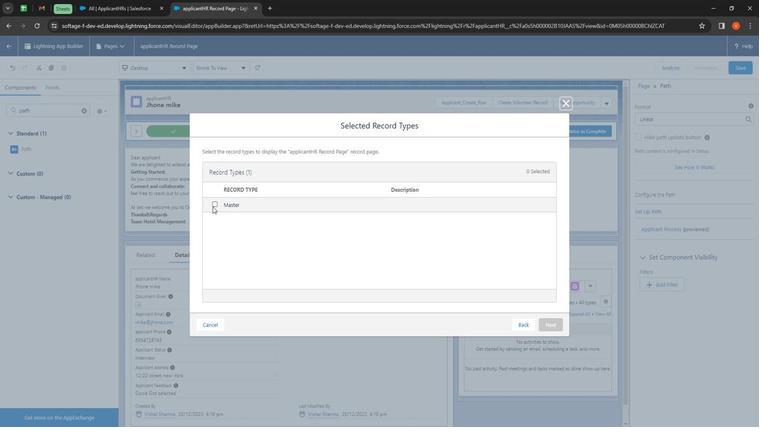
Action: Mouse pressed left at (201, 211)
Screenshot: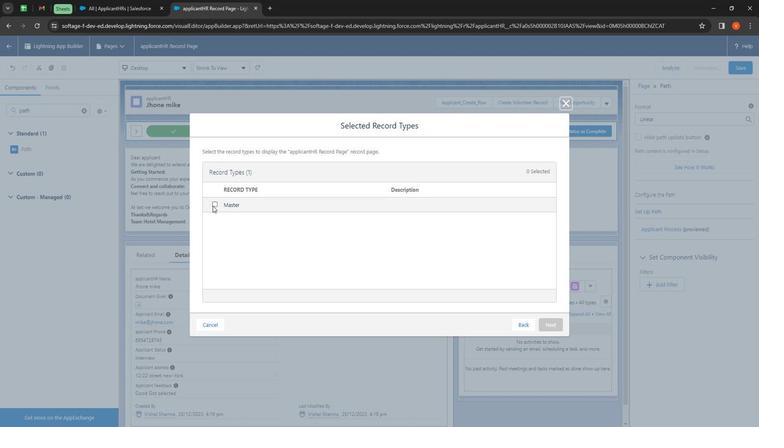 
Action: Mouse moved to (510, 326)
Screenshot: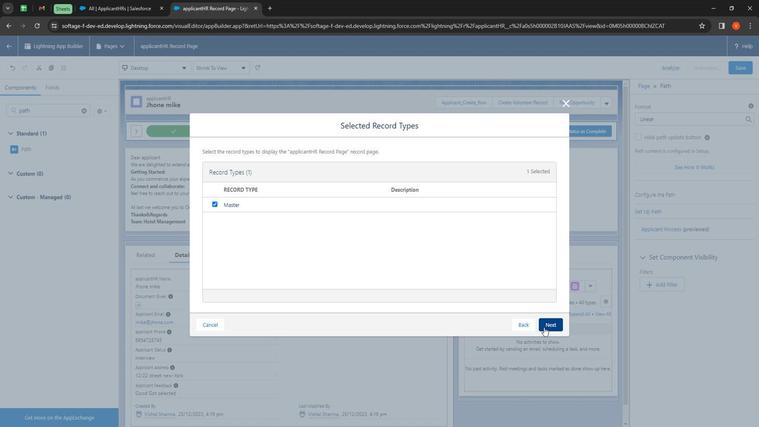 
Action: Mouse pressed left at (510, 326)
Screenshot: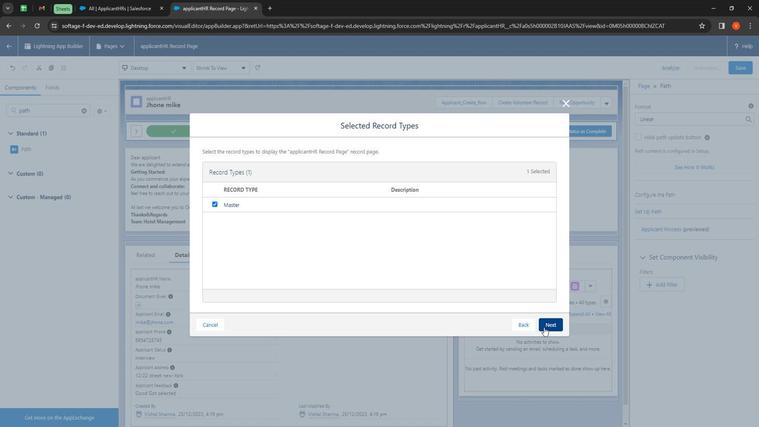 
Action: Mouse moved to (204, 210)
Screenshot: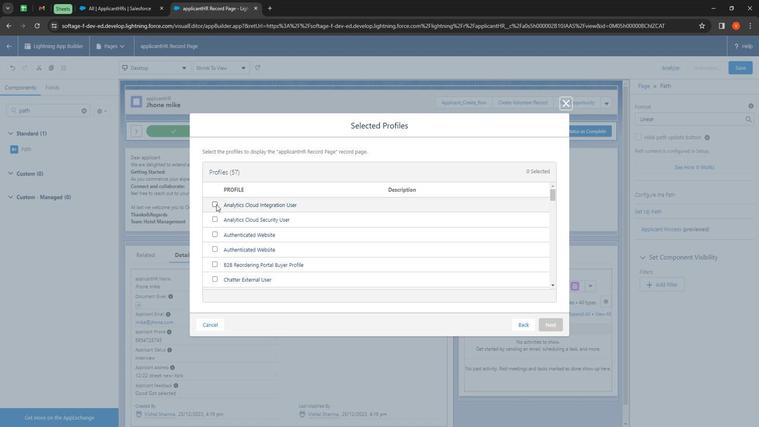 
Action: Mouse pressed left at (204, 210)
Screenshot: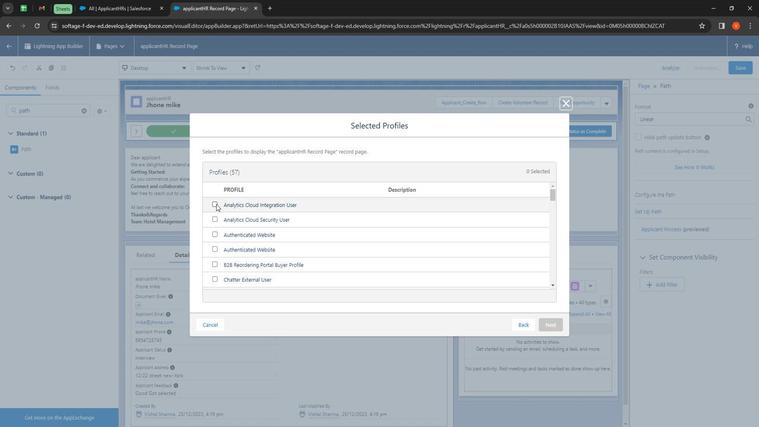 
Action: Mouse moved to (204, 224)
Screenshot: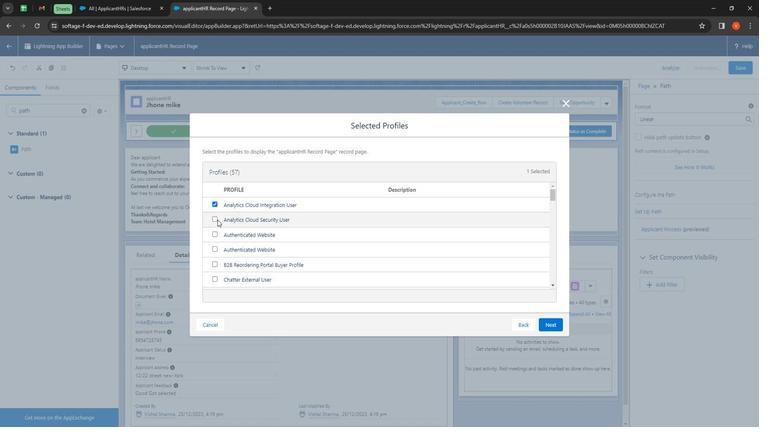 
Action: Mouse pressed left at (204, 224)
Screenshot: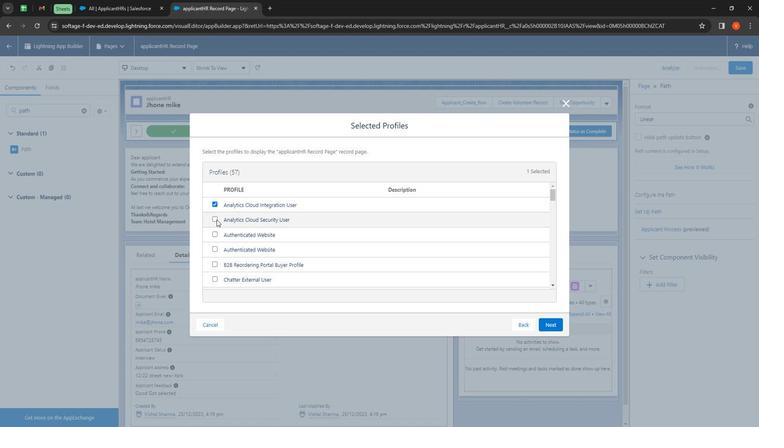 
Action: Mouse moved to (201, 239)
Screenshot: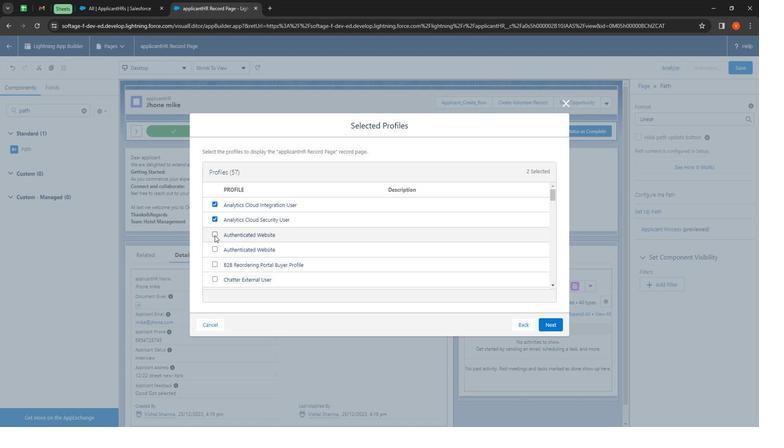 
Action: Mouse pressed left at (201, 239)
Screenshot: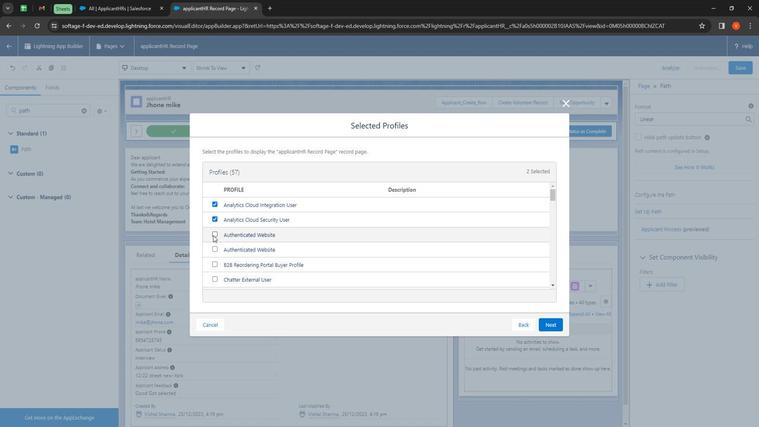 
Action: Mouse moved to (204, 250)
Screenshot: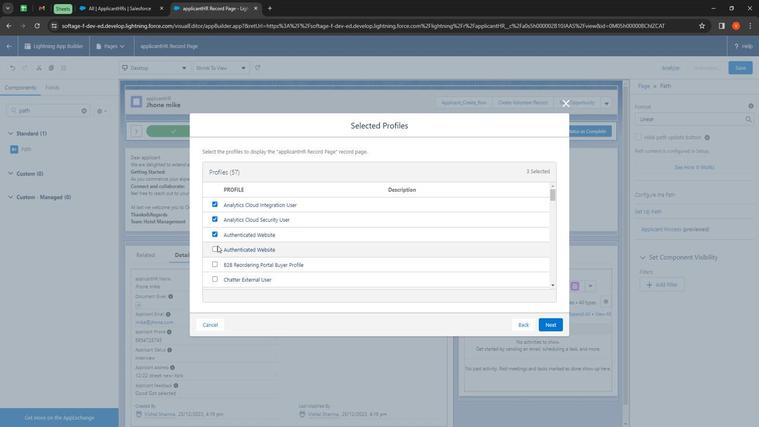 
Action: Mouse pressed left at (204, 250)
Screenshot: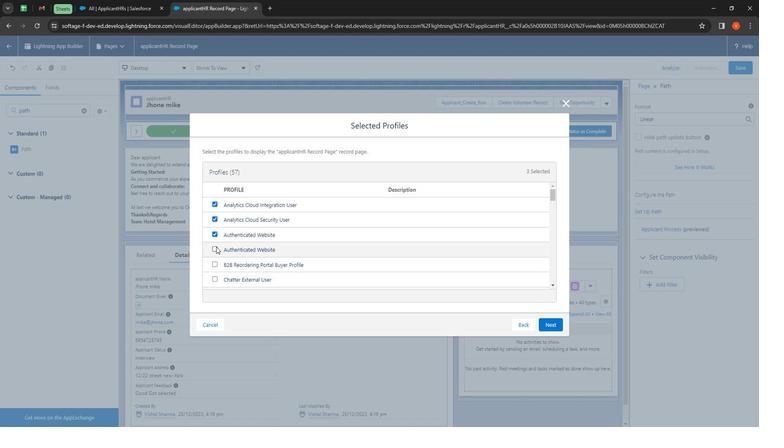 
Action: Mouse moved to (202, 268)
Screenshot: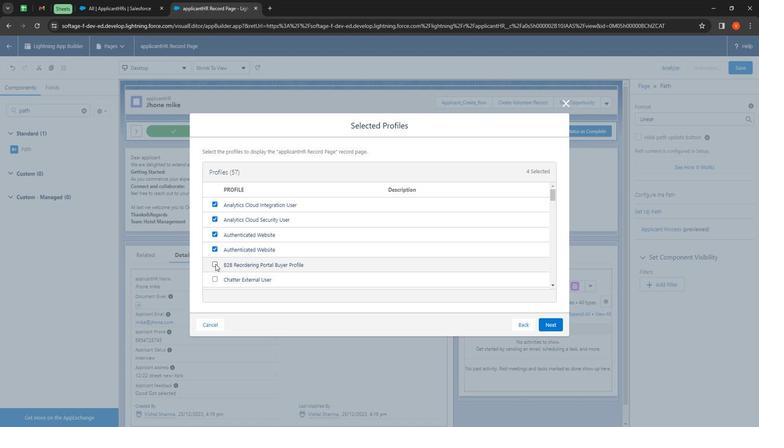 
Action: Mouse pressed left at (202, 268)
Screenshot: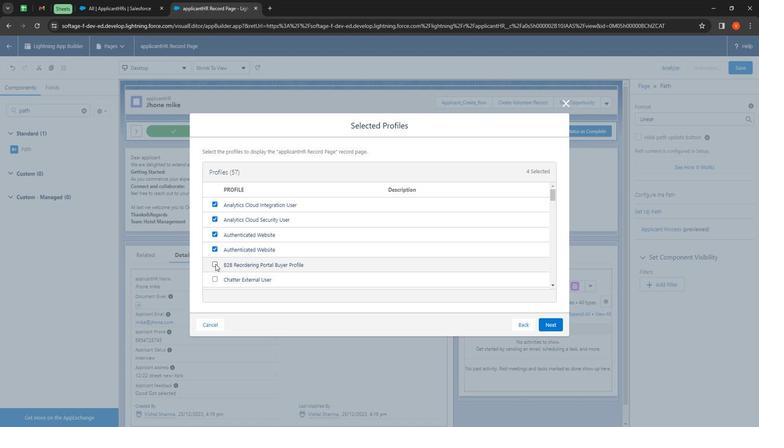 
Action: Mouse moved to (204, 280)
Screenshot: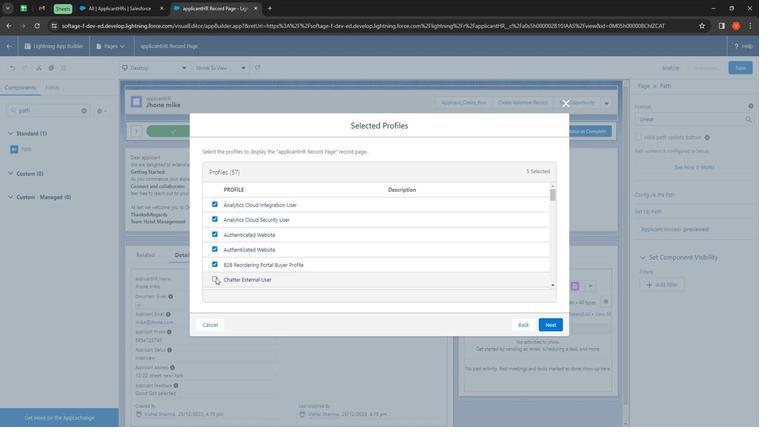 
Action: Mouse pressed left at (204, 280)
Screenshot: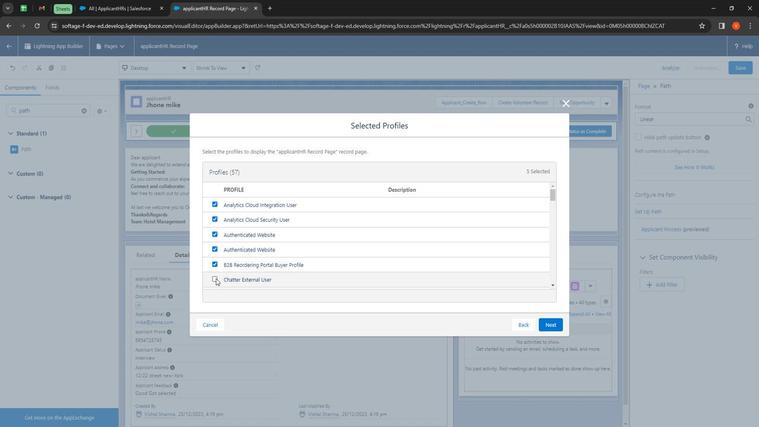 
Action: Mouse moved to (277, 261)
Screenshot: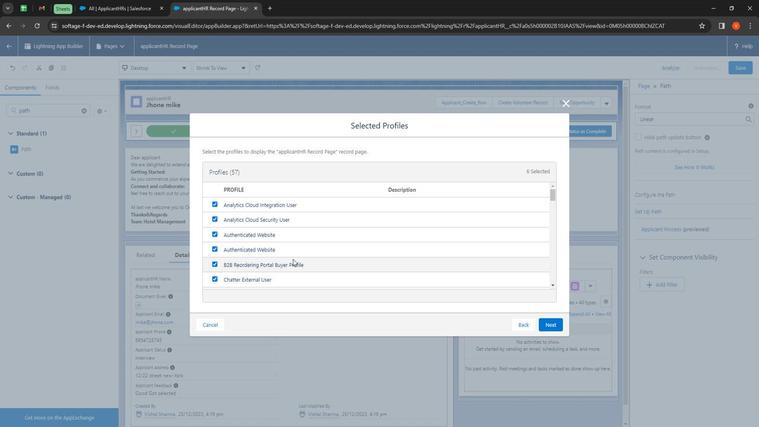 
Action: Mouse scrolled (277, 261) with delta (0, 0)
Screenshot: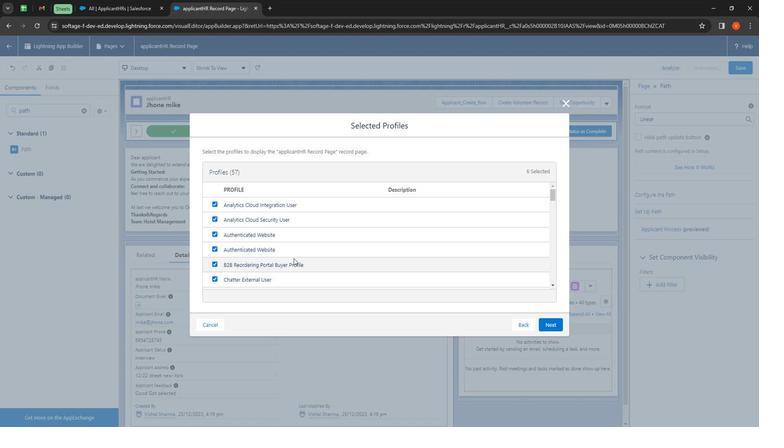 
Action: Mouse moved to (277, 261)
Screenshot: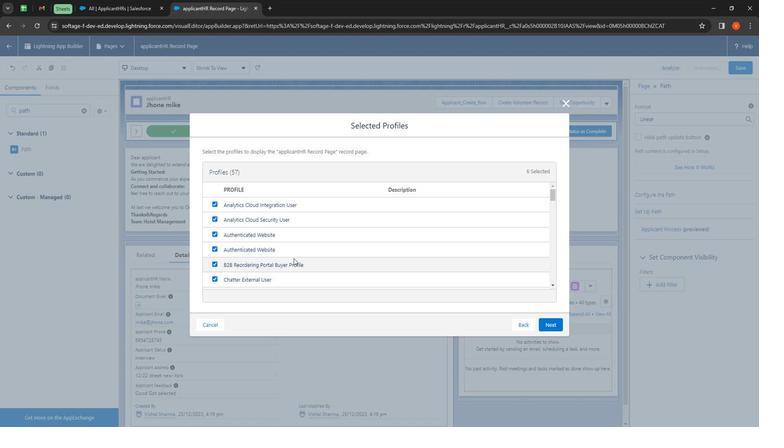 
Action: Mouse scrolled (277, 261) with delta (0, 0)
Screenshot: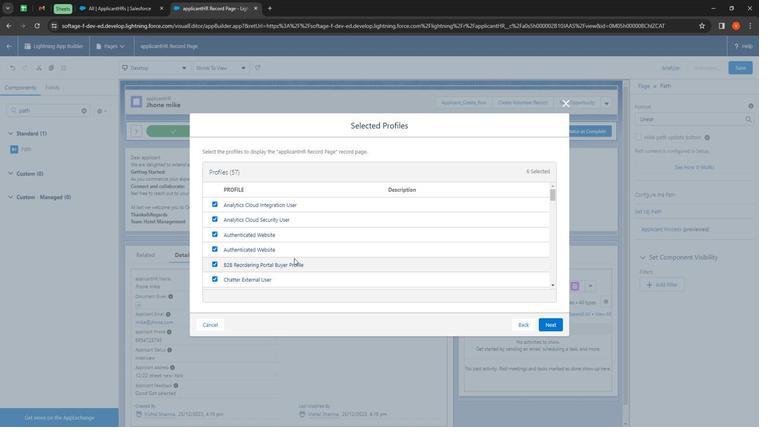 
Action: Mouse moved to (201, 218)
Screenshot: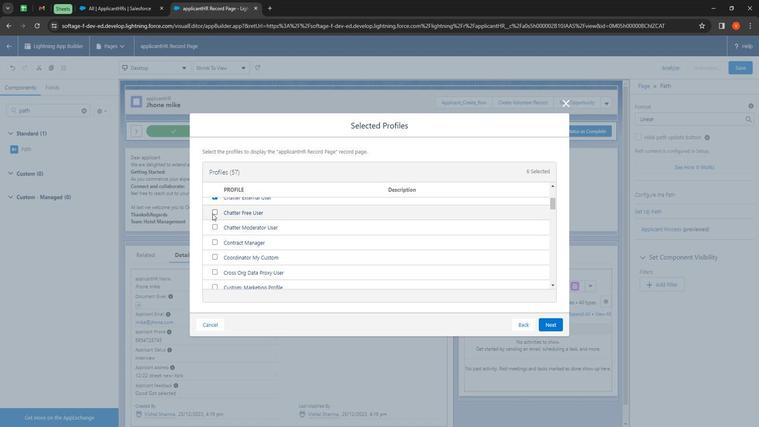 
Action: Mouse pressed left at (201, 218)
Screenshot: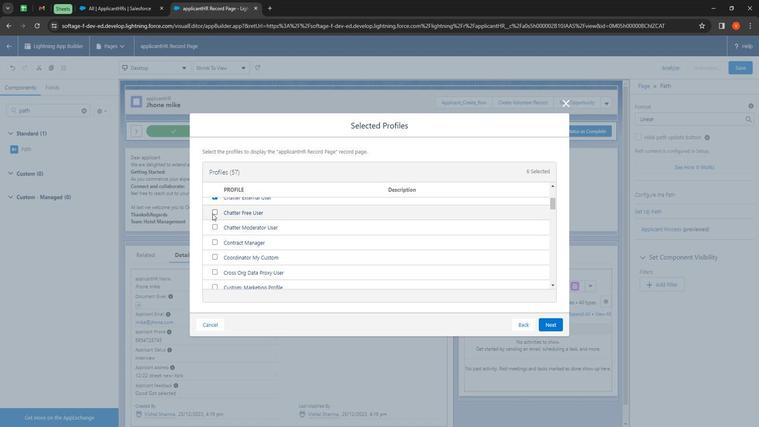 
Action: Mouse moved to (204, 237)
Screenshot: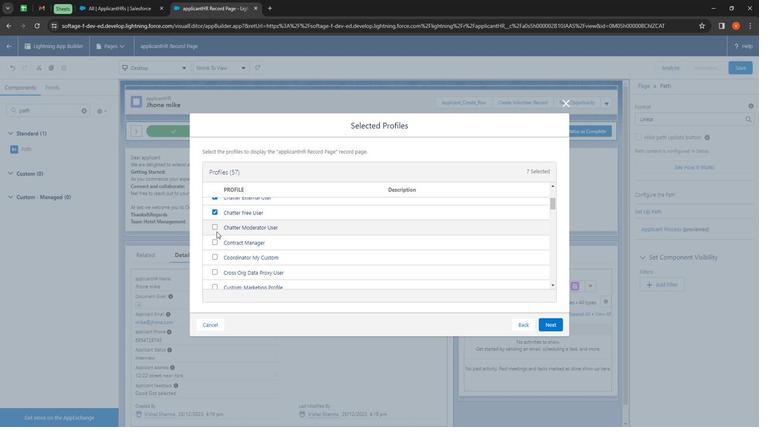 
Action: Mouse pressed left at (204, 237)
Screenshot: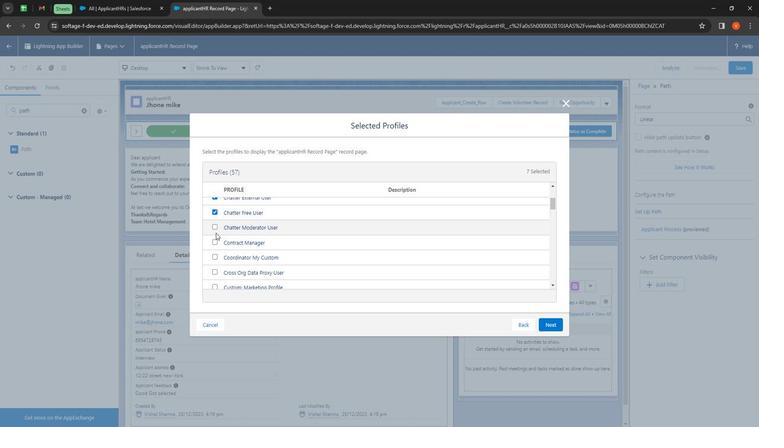 
Action: Mouse moved to (203, 230)
Screenshot: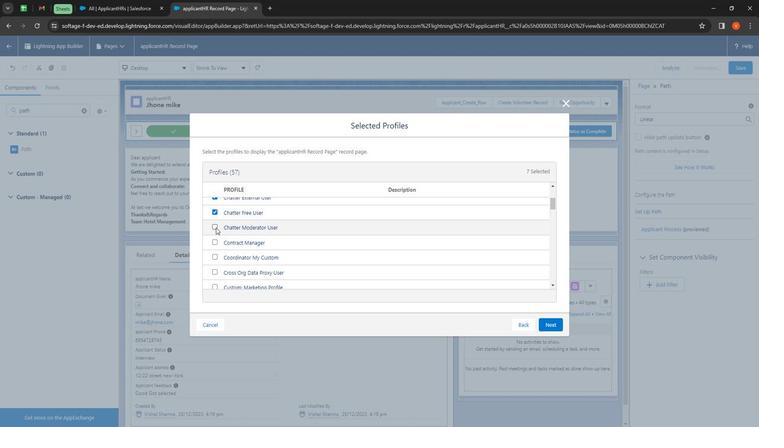 
Action: Mouse pressed left at (203, 230)
Screenshot: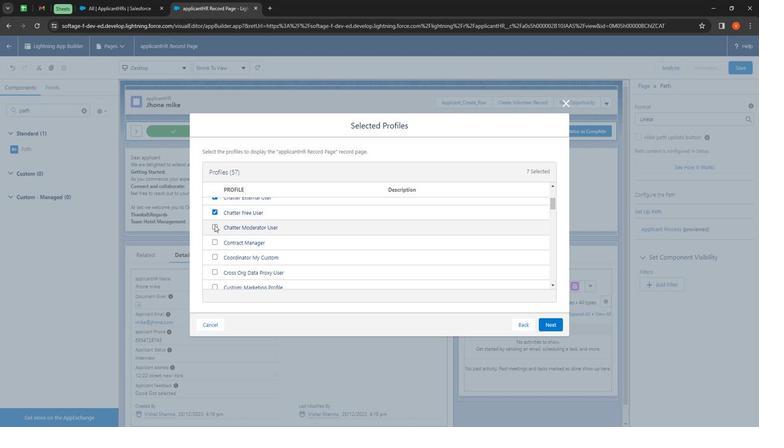 
Action: Mouse moved to (203, 249)
Screenshot: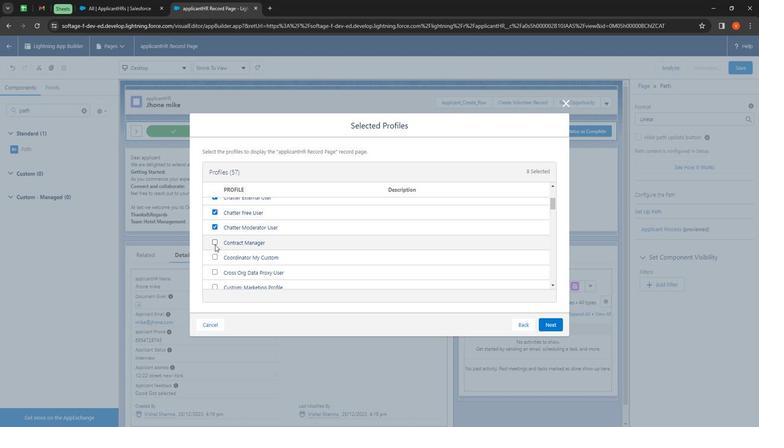 
Action: Mouse pressed left at (203, 249)
Screenshot: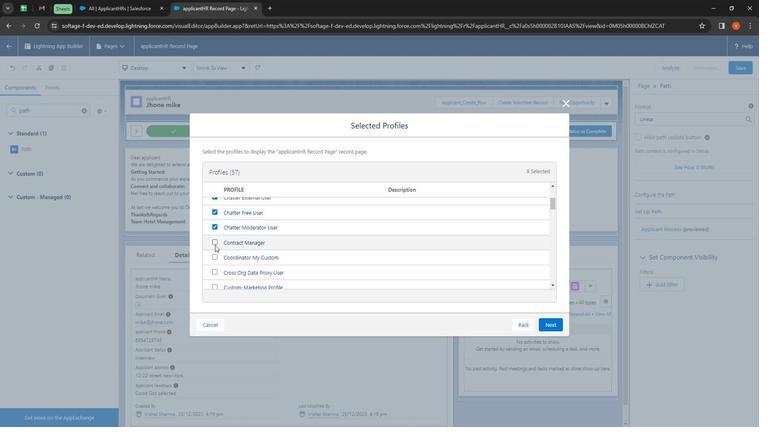 
Action: Mouse moved to (201, 261)
Screenshot: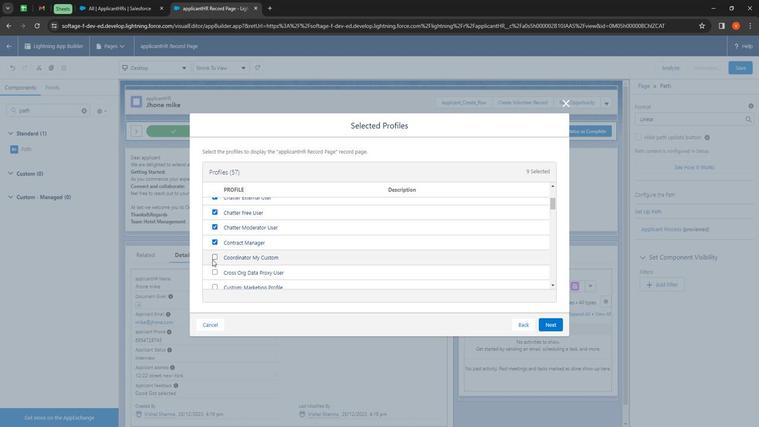 
Action: Mouse pressed left at (201, 261)
Screenshot: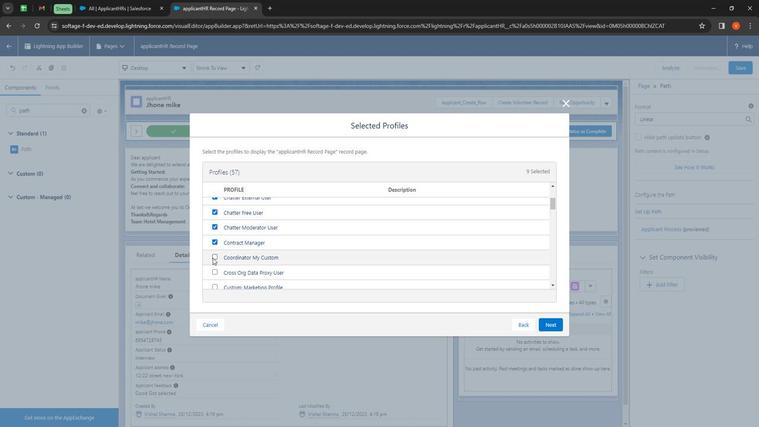 
Action: Mouse moved to (203, 274)
Screenshot: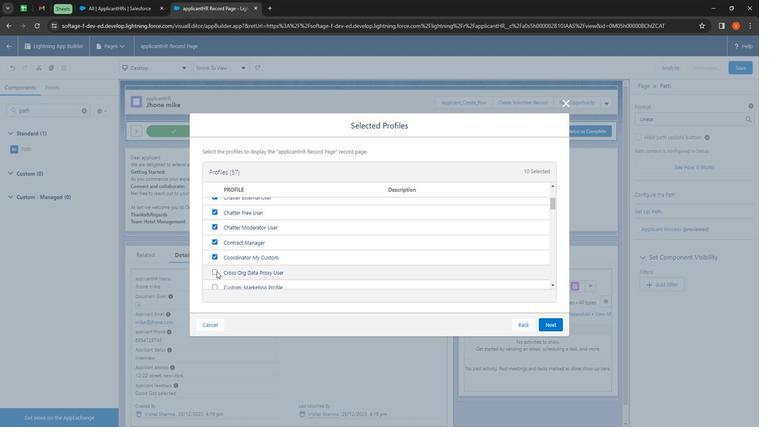 
Action: Mouse pressed left at (203, 274)
Screenshot: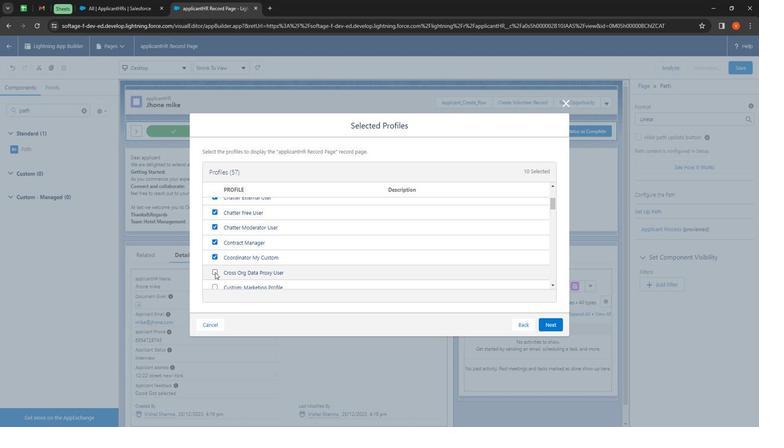 
Action: Mouse moved to (201, 290)
Screenshot: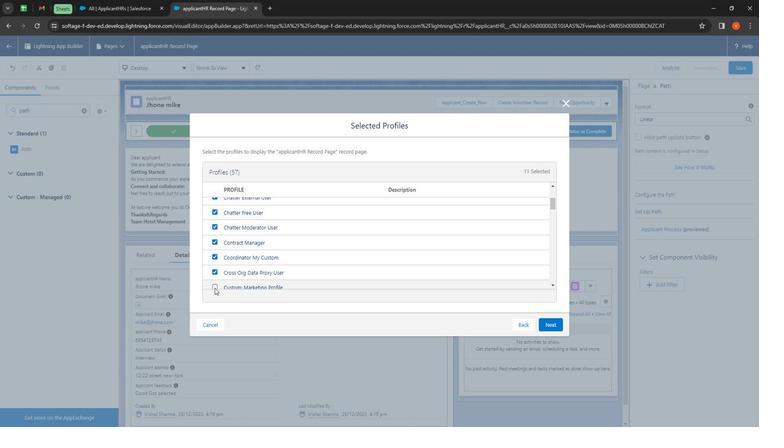 
Action: Mouse pressed left at (201, 290)
Screenshot: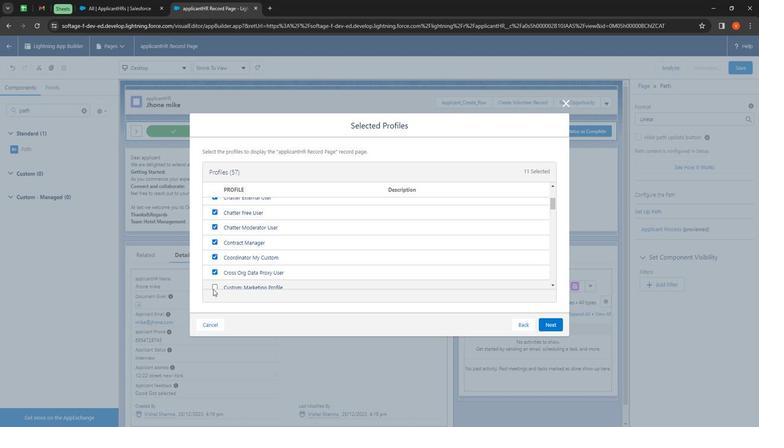 
Action: Mouse moved to (274, 244)
Screenshot: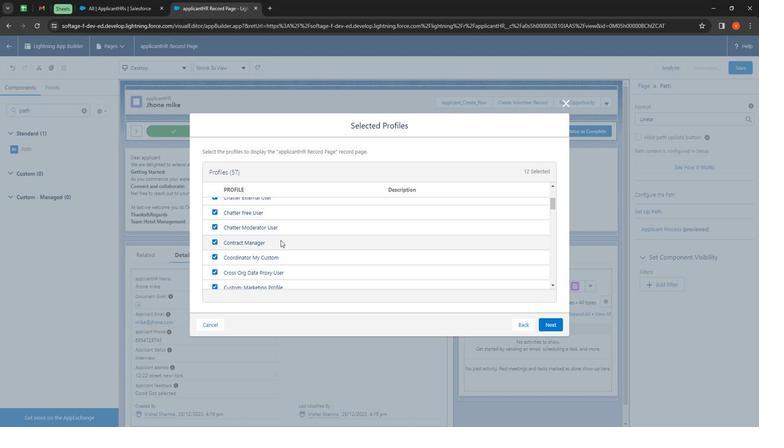 
Action: Mouse scrolled (274, 243) with delta (0, 0)
Screenshot: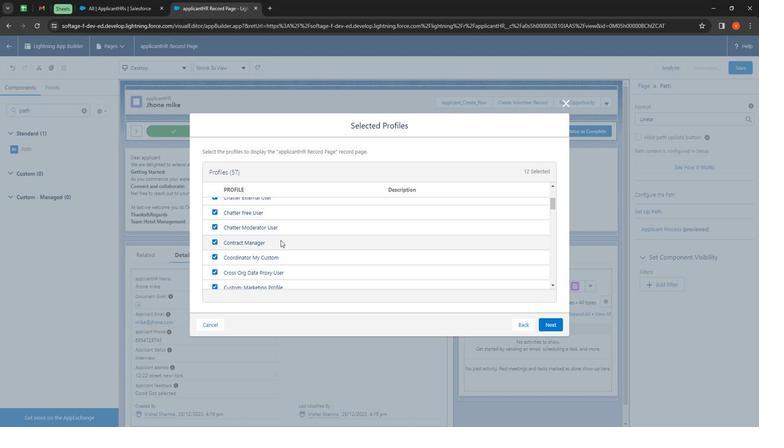 
Action: Mouse moved to (275, 245)
Screenshot: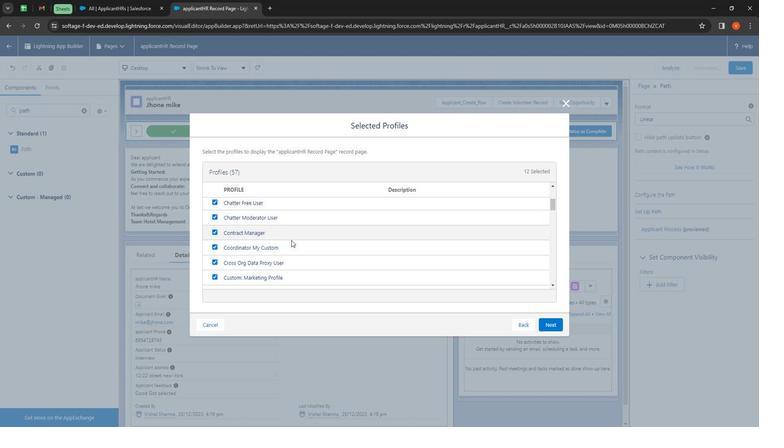
Action: Mouse scrolled (275, 244) with delta (0, 0)
Screenshot: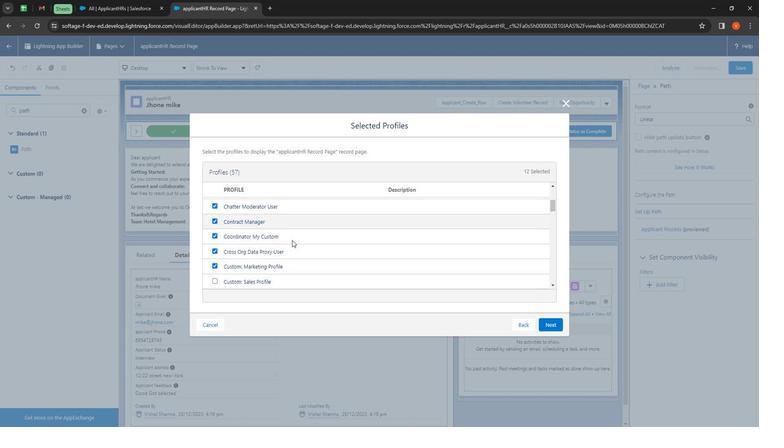 
Action: Mouse moved to (202, 226)
Screenshot: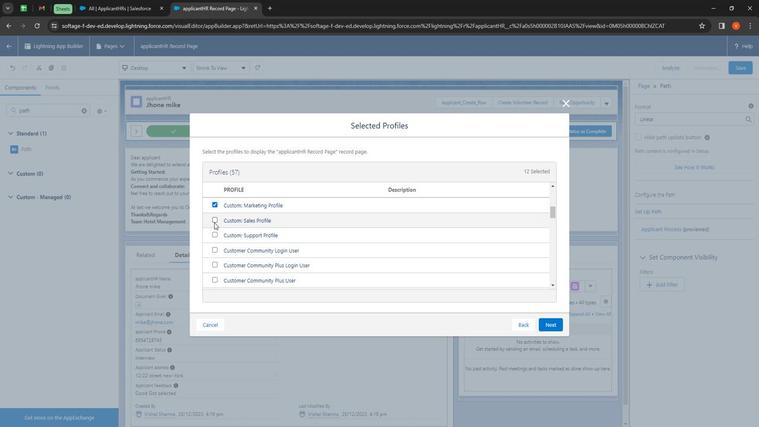 
Action: Mouse pressed left at (202, 226)
Screenshot: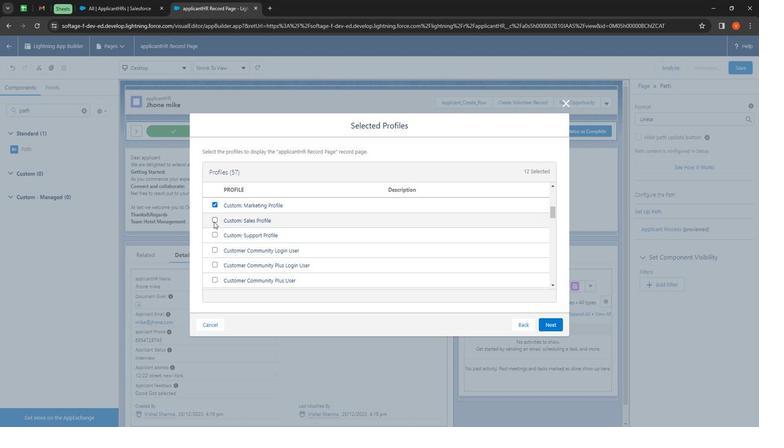 
Action: Mouse moved to (204, 241)
Screenshot: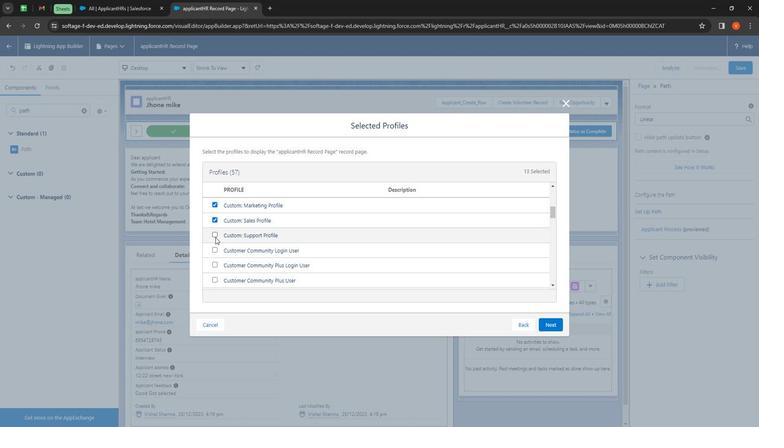 
Action: Mouse pressed left at (204, 241)
Screenshot: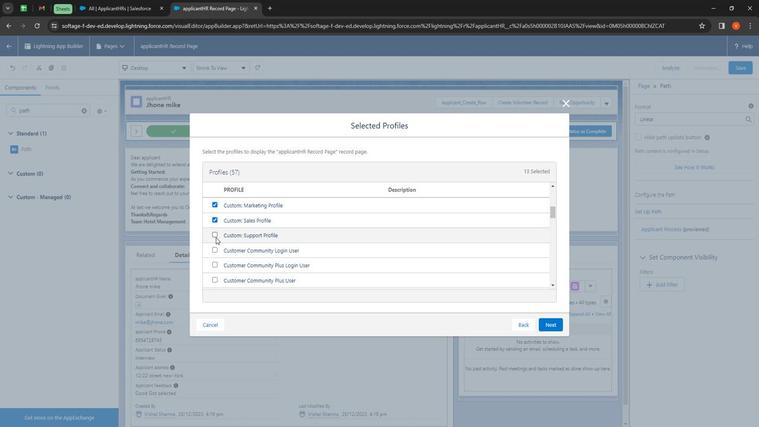
Action: Mouse moved to (203, 254)
Screenshot: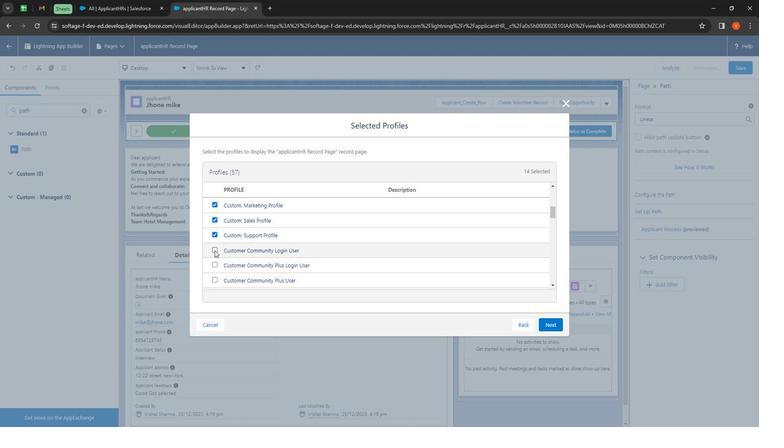 
Action: Mouse pressed left at (203, 254)
Screenshot: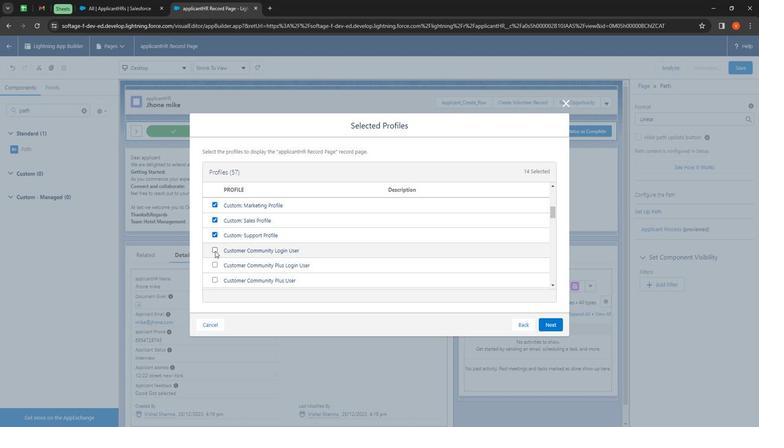 
Action: Mouse moved to (204, 269)
Screenshot: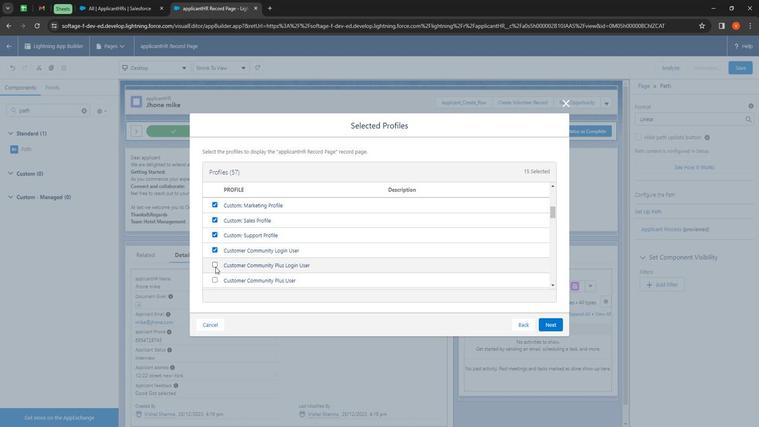 
Action: Mouse pressed left at (204, 269)
Screenshot: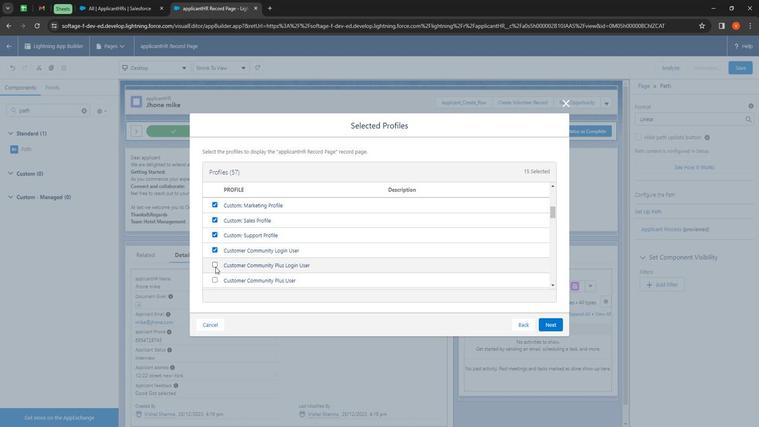 
Action: Mouse moved to (206, 282)
Screenshot: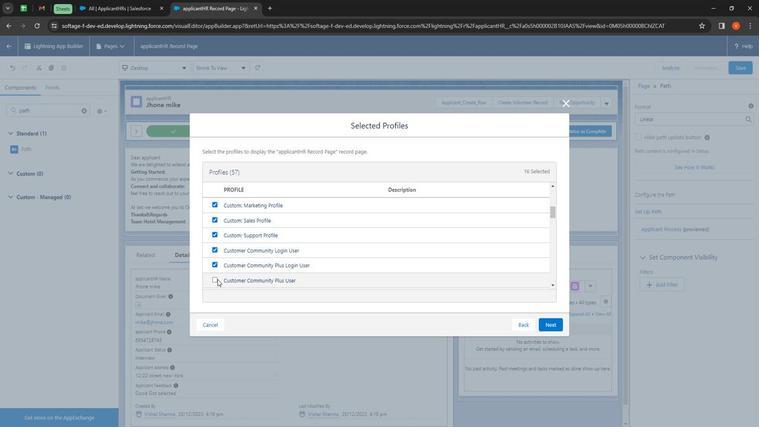 
Action: Mouse pressed left at (206, 282)
Screenshot: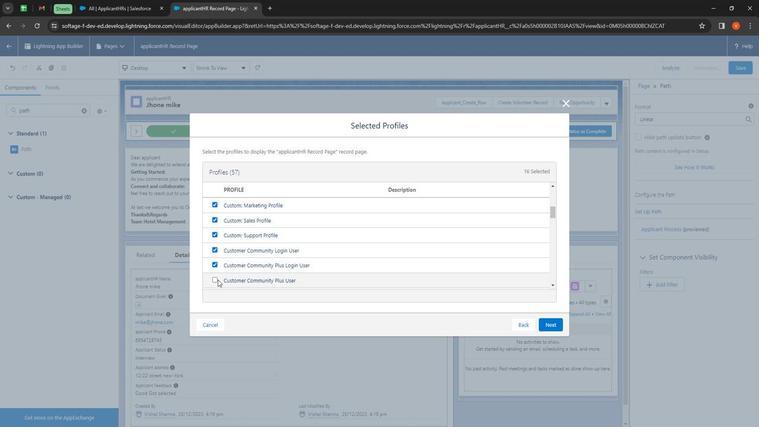 
Action: Mouse moved to (205, 282)
Screenshot: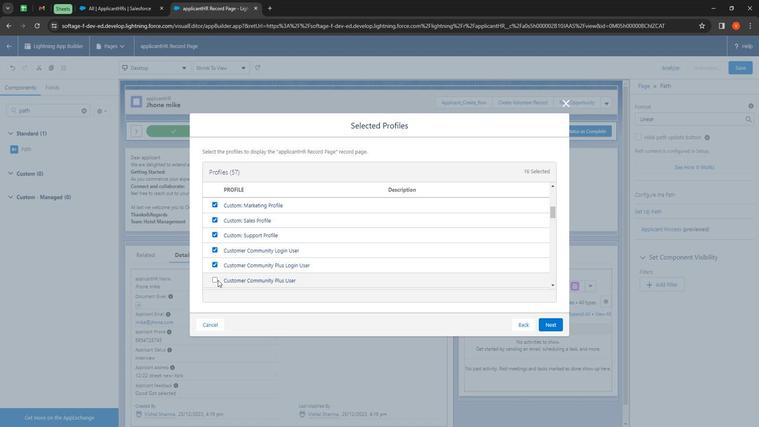 
Action: Mouse pressed left at (205, 282)
Screenshot: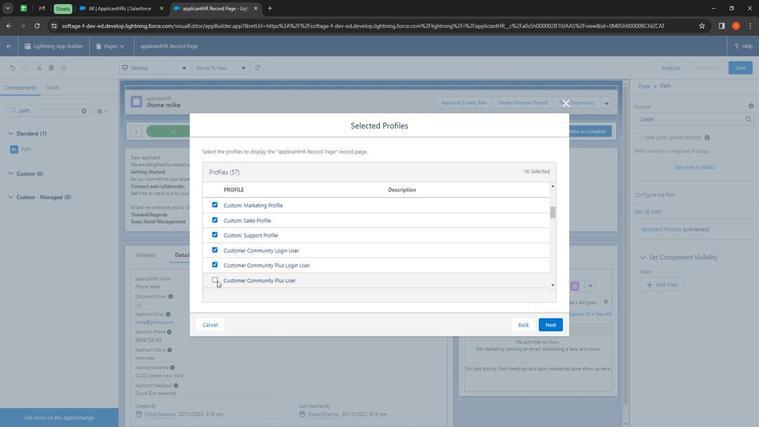 
Action: Mouse moved to (231, 253)
Screenshot: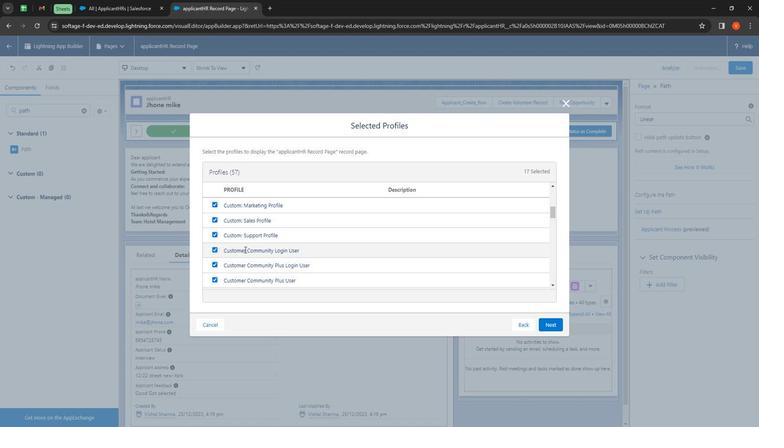 
Action: Mouse scrolled (231, 252) with delta (0, 0)
Screenshot: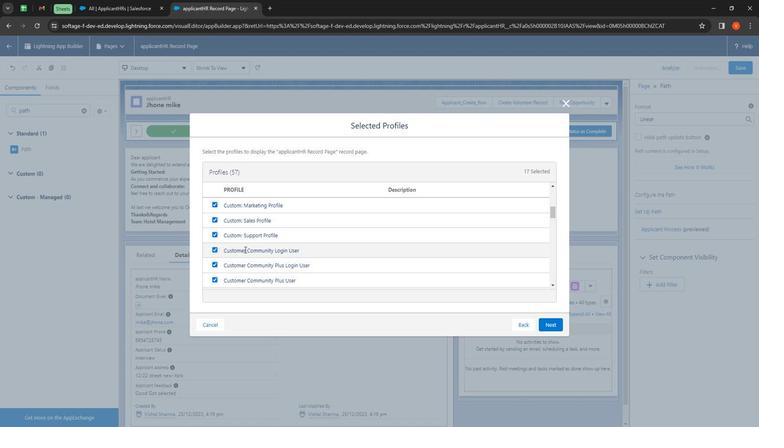 
Action: Mouse scrolled (231, 252) with delta (0, 0)
Screenshot: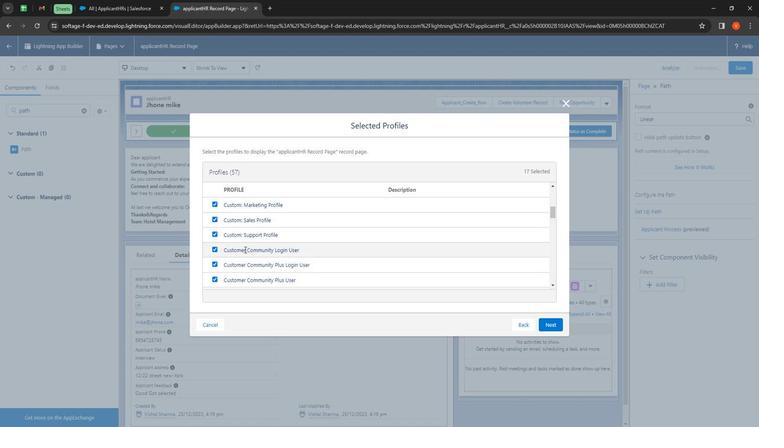 
Action: Mouse moved to (201, 217)
Screenshot: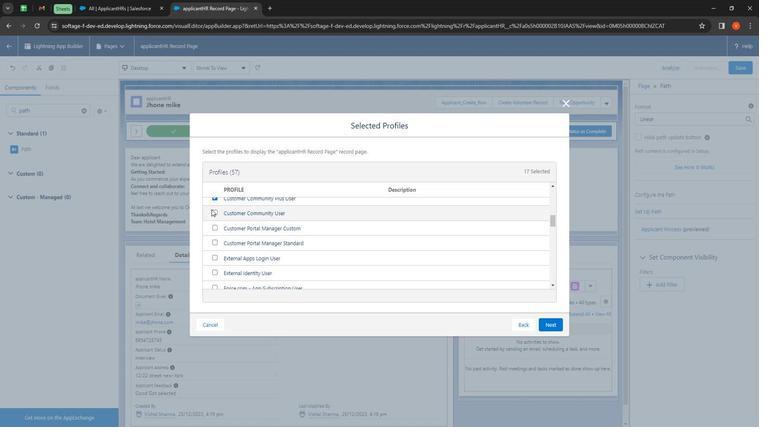 
Action: Mouse pressed left at (201, 217)
Screenshot: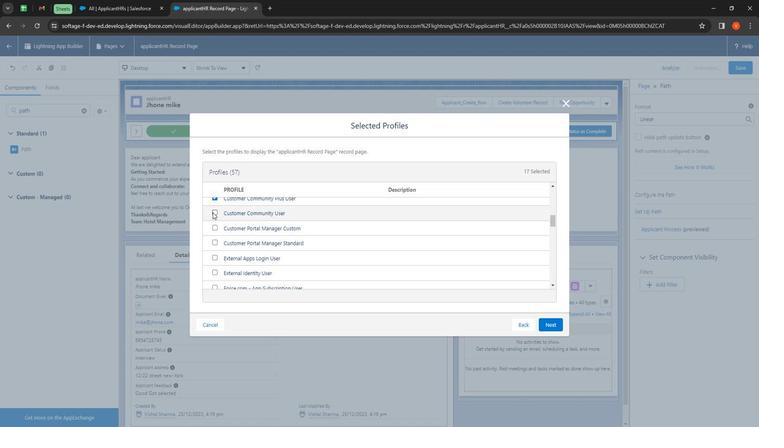 
Action: Mouse moved to (204, 235)
Screenshot: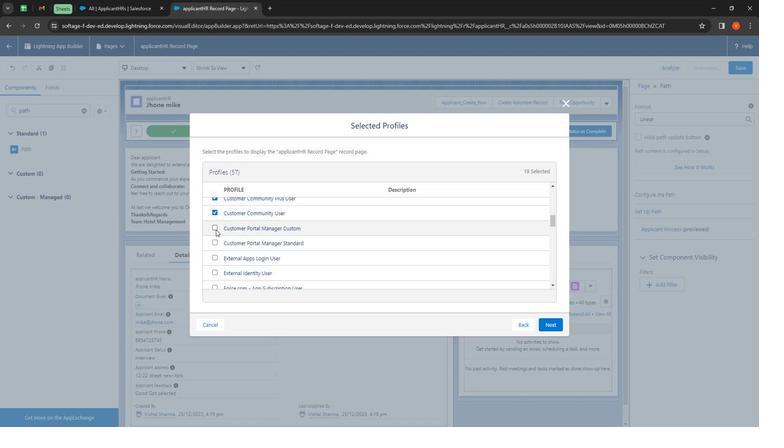
Action: Mouse pressed left at (204, 235)
Screenshot: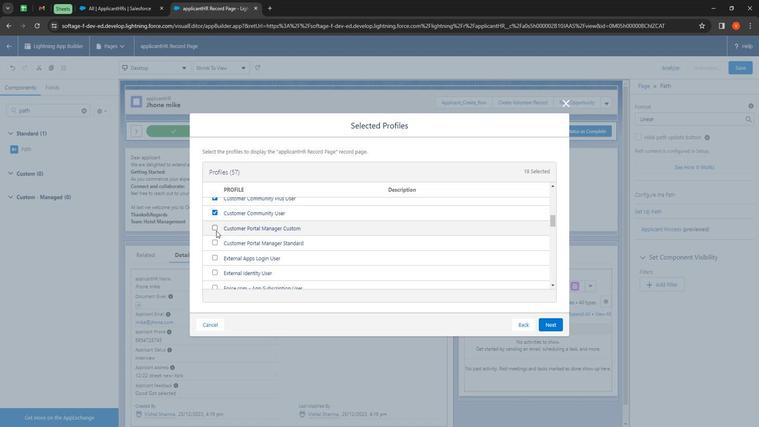 
Action: Mouse moved to (203, 246)
Screenshot: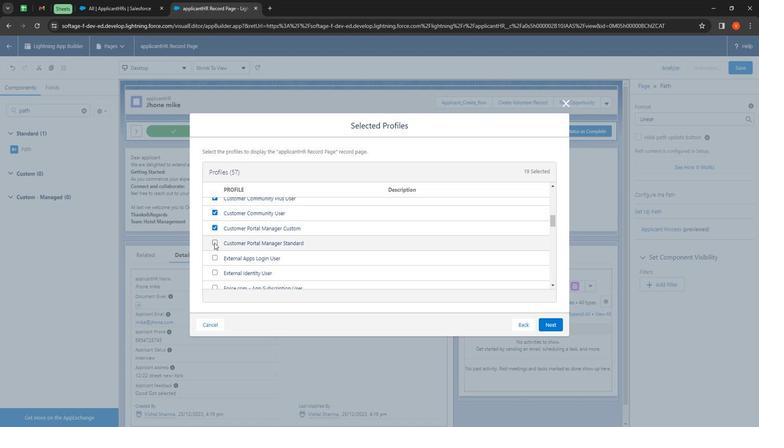 
Action: Mouse pressed left at (203, 246)
Screenshot: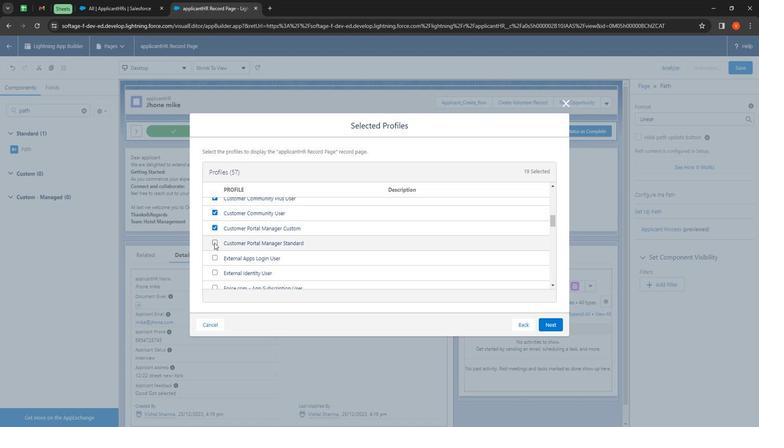 
Action: Mouse moved to (203, 261)
Screenshot: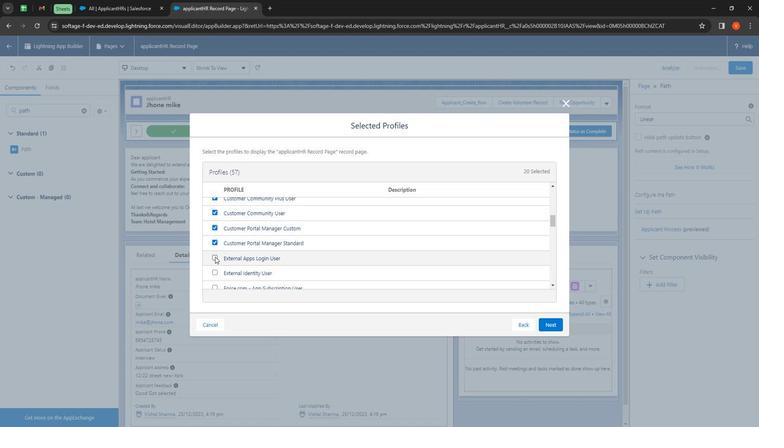 
Action: Mouse pressed left at (203, 261)
Screenshot: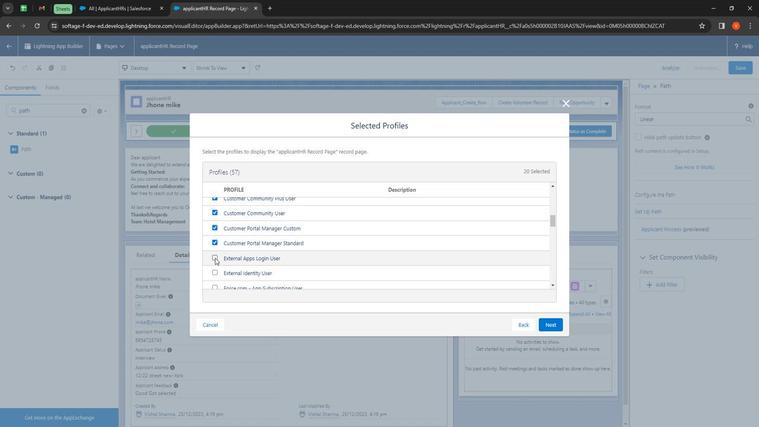 
Action: Mouse moved to (204, 274)
Screenshot: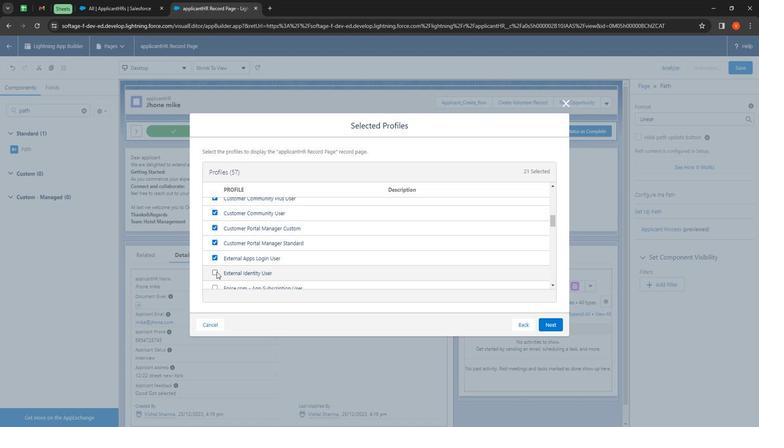 
Action: Mouse pressed left at (204, 274)
Screenshot: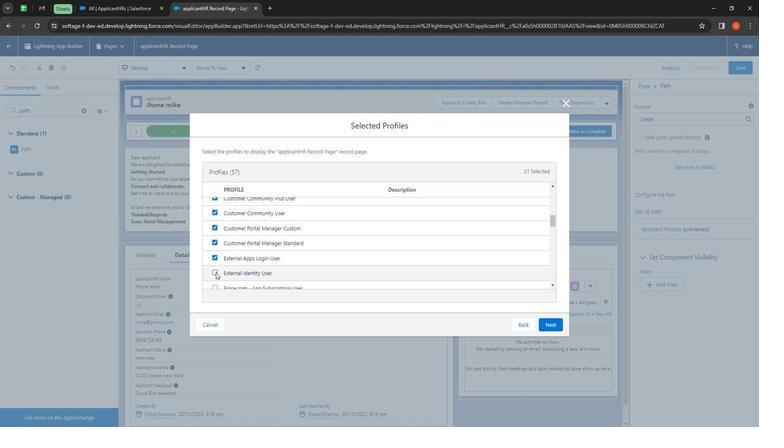 
Action: Mouse moved to (202, 288)
Screenshot: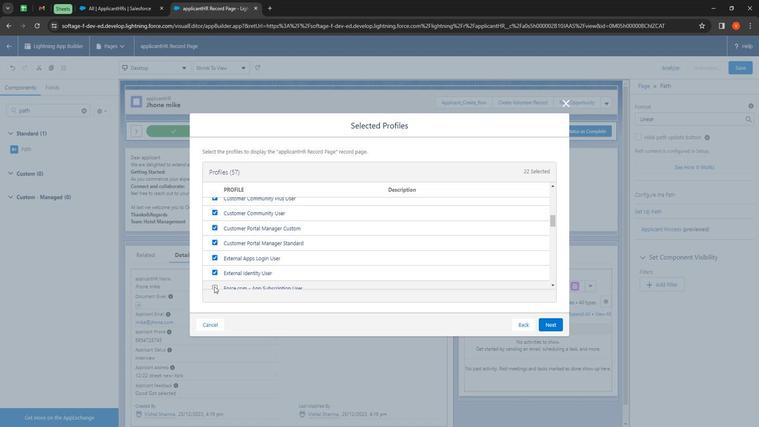 
Action: Mouse pressed left at (202, 288)
Screenshot: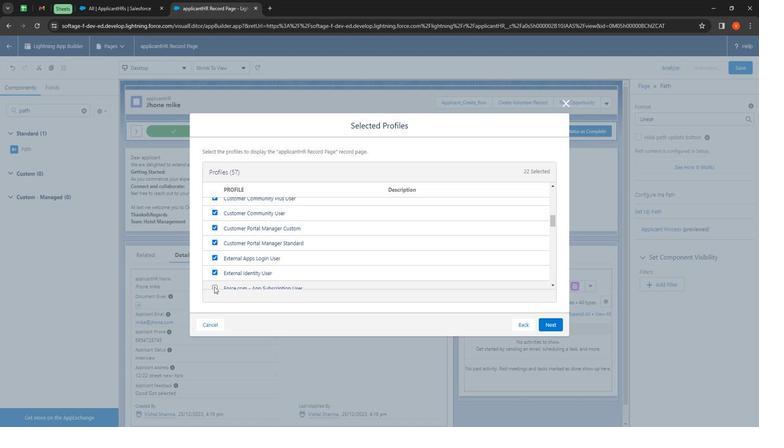 
Action: Mouse moved to (230, 261)
Screenshot: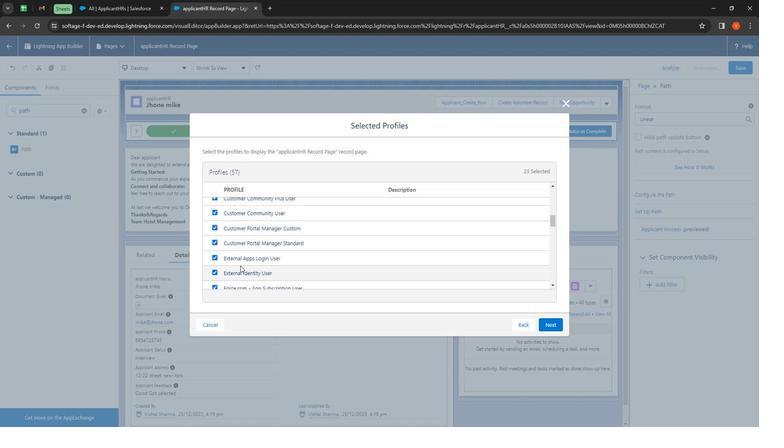 
Action: Mouse scrolled (230, 261) with delta (0, 0)
Screenshot: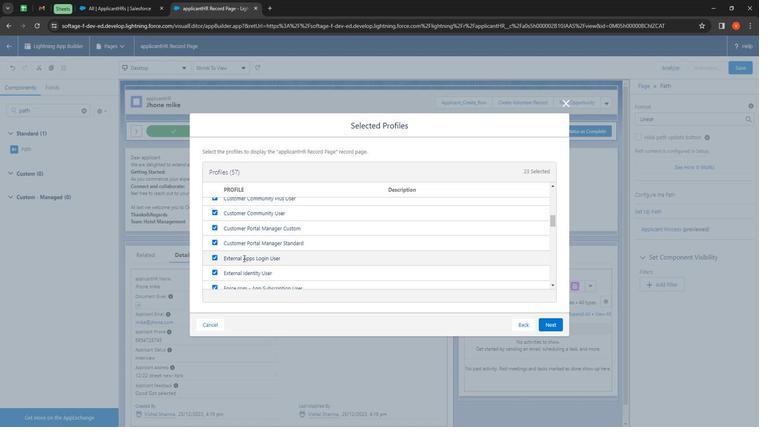 
Action: Mouse moved to (203, 264)
Screenshot: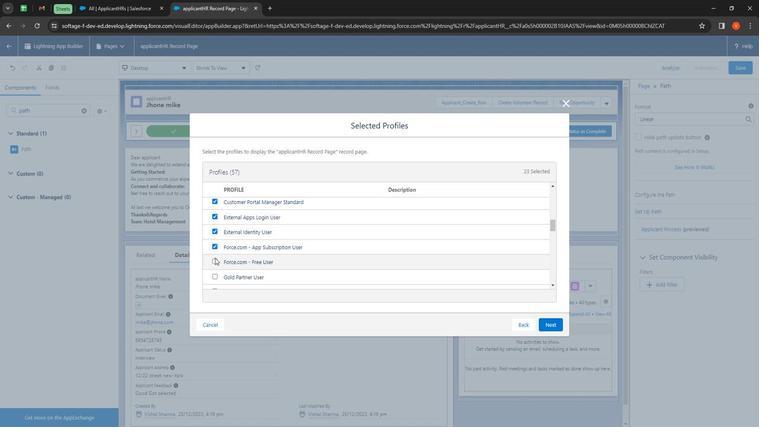 
Action: Mouse pressed left at (203, 264)
Screenshot: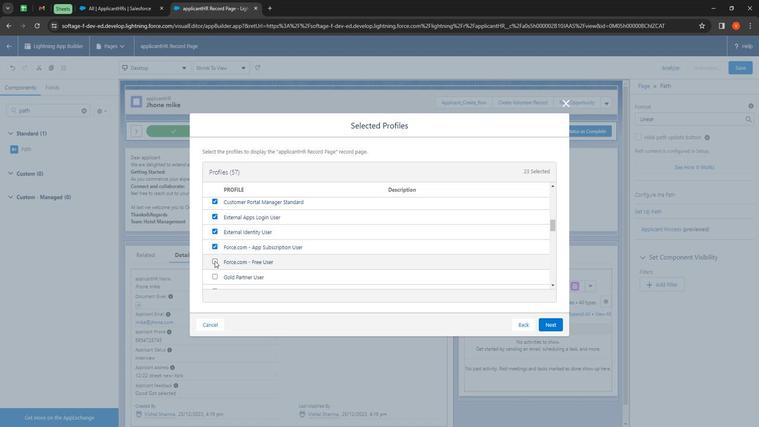 
Action: Mouse moved to (203, 279)
Screenshot: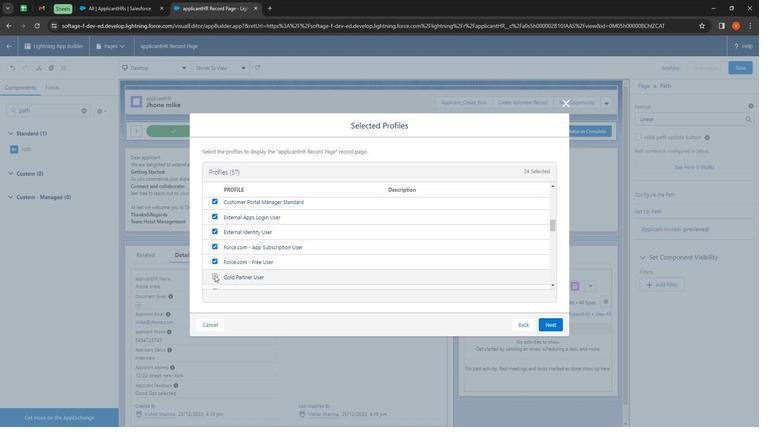 
Action: Mouse pressed left at (203, 279)
Screenshot: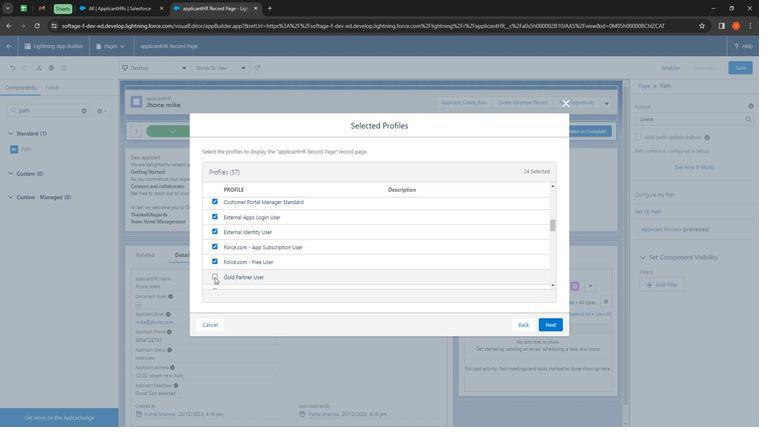 
Action: Mouse moved to (239, 245)
Screenshot: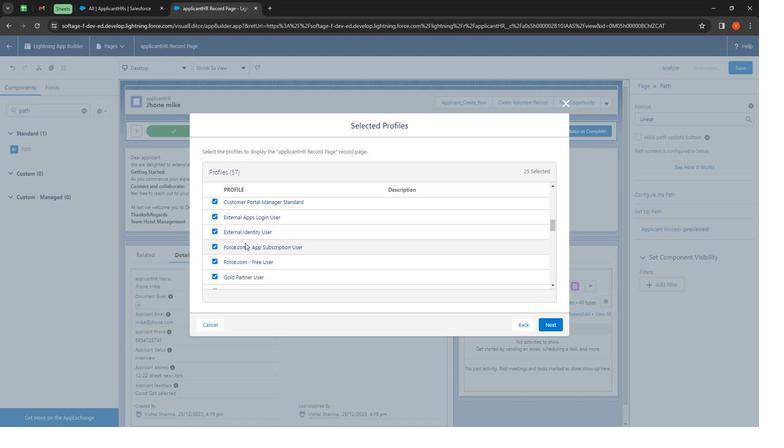 
Action: Mouse scrolled (239, 245) with delta (0, 0)
Screenshot: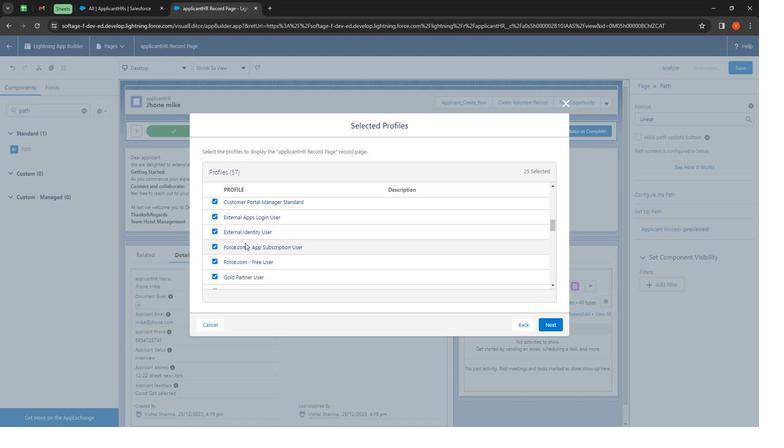 
Action: Mouse moved to (239, 243)
Screenshot: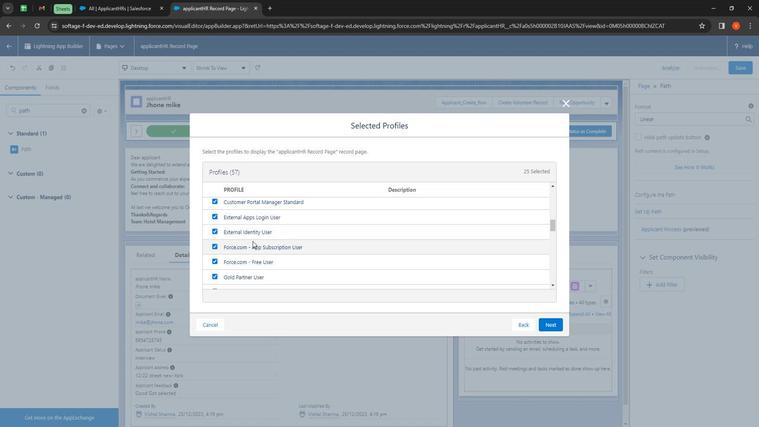 
Action: Mouse scrolled (239, 243) with delta (0, 0)
Screenshot: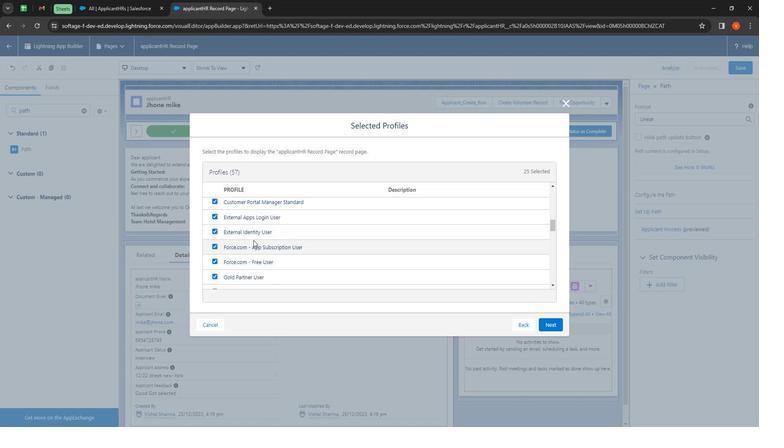 
Action: Mouse moved to (202, 217)
Screenshot: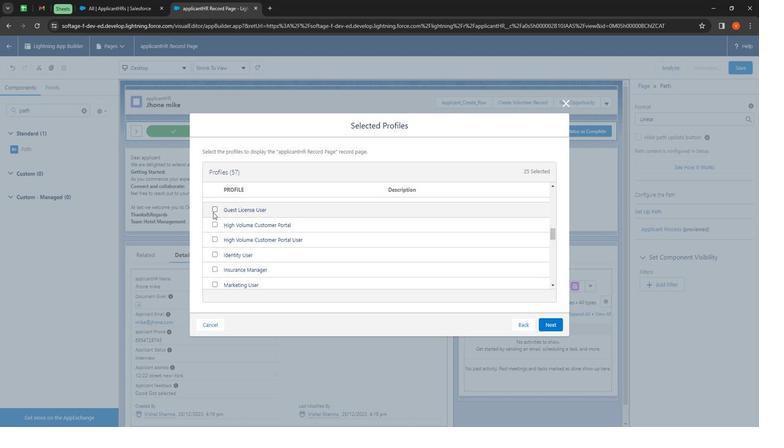 
Action: Mouse pressed left at (202, 217)
Screenshot: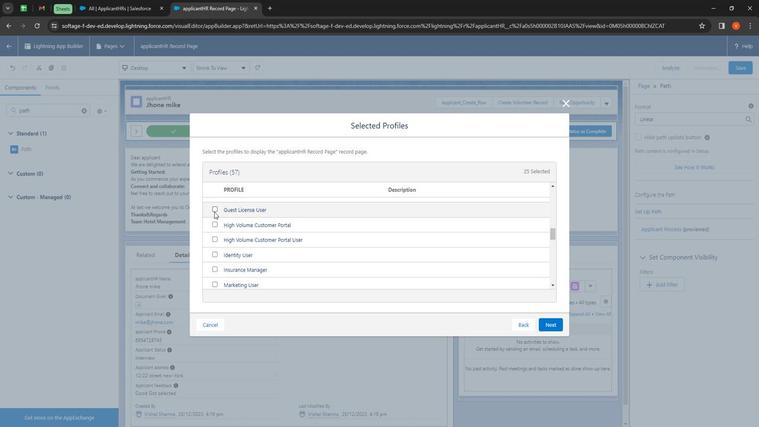 
Action: Mouse moved to (202, 230)
Screenshot: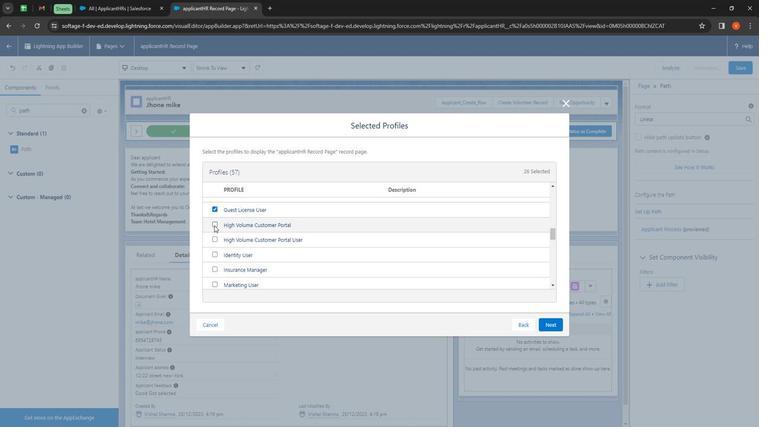
Action: Mouse pressed left at (202, 230)
Screenshot: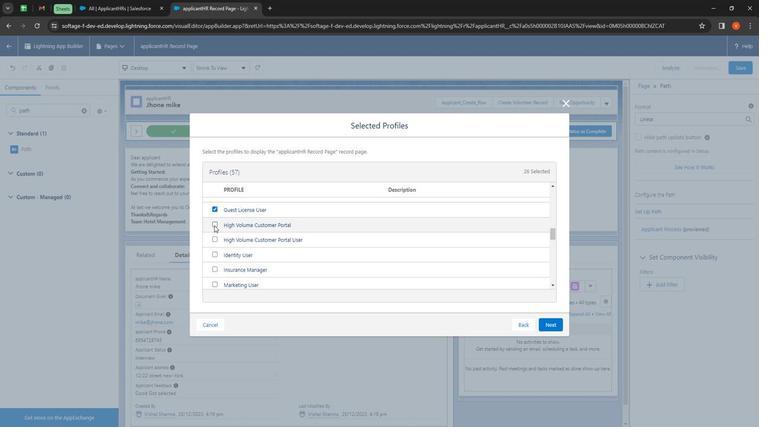 
Action: Mouse moved to (203, 244)
Screenshot: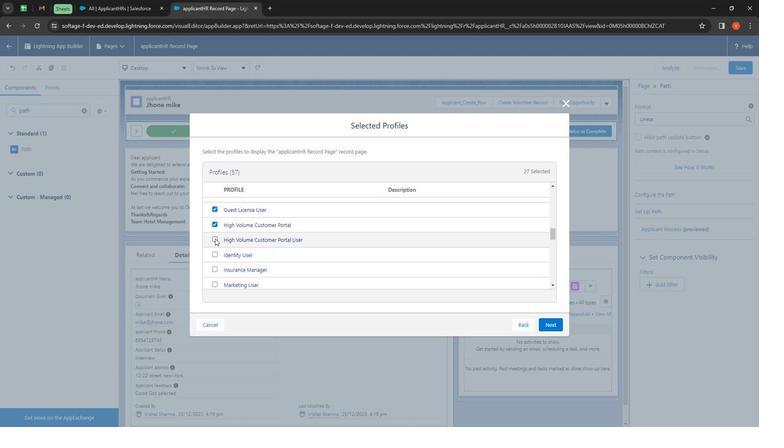 
Action: Mouse pressed left at (203, 244)
Screenshot: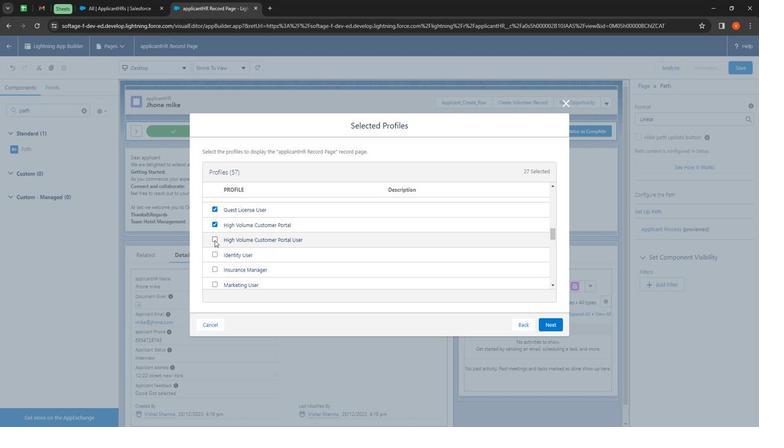 
Action: Mouse moved to (202, 258)
